 Task: Research Airbnb accommodation in Kasongo, Democratic Republic of the Congo from 12th December, 2023 to 16th December, 2023 for 8 adults.8 bedrooms having 8 beds and 8 bathrooms. Property type can be house. Amenities needed are: wifi, TV, free parkinig on premises, gym, breakfast.Look for 3 properties as per requirement.
Action: Mouse pressed left at (496, 141)
Screenshot: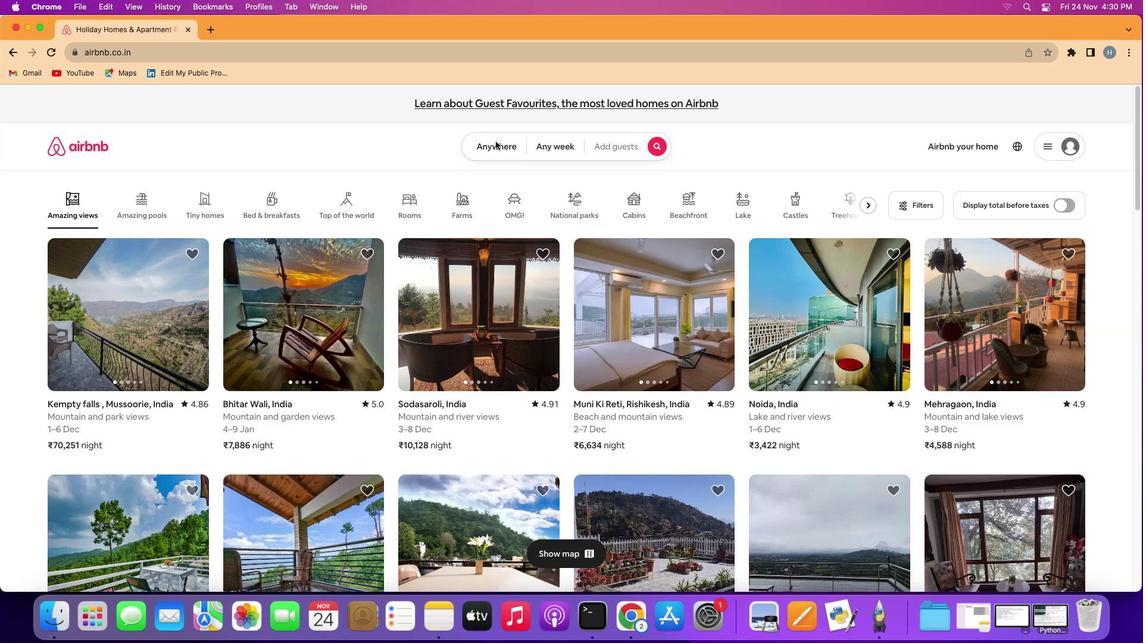 
Action: Mouse pressed left at (496, 141)
Screenshot: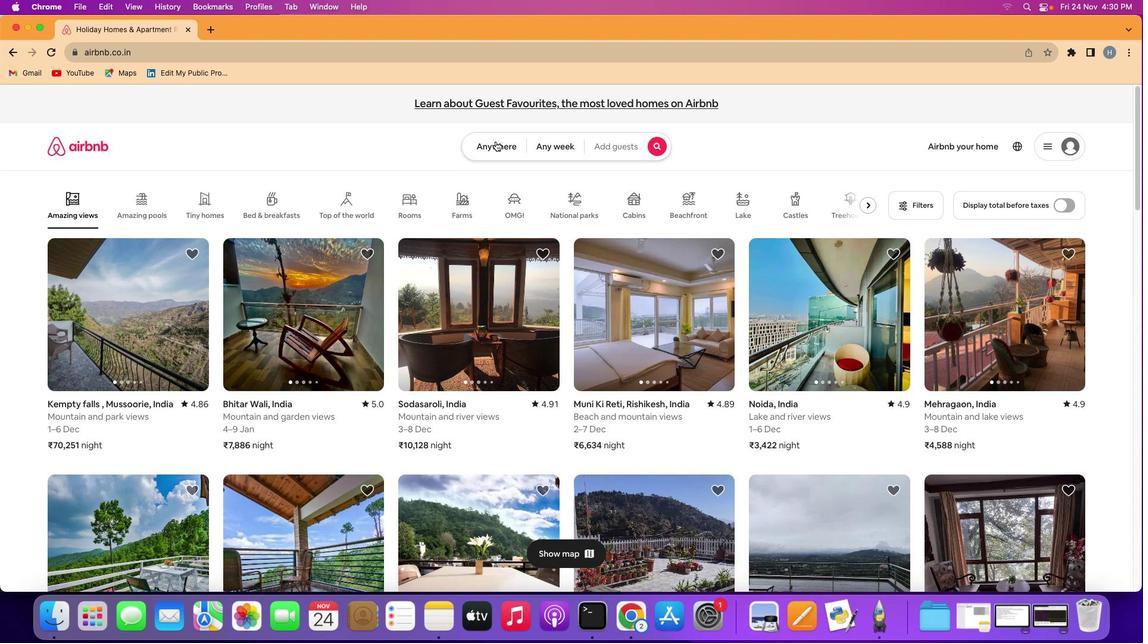 
Action: Mouse moved to (432, 197)
Screenshot: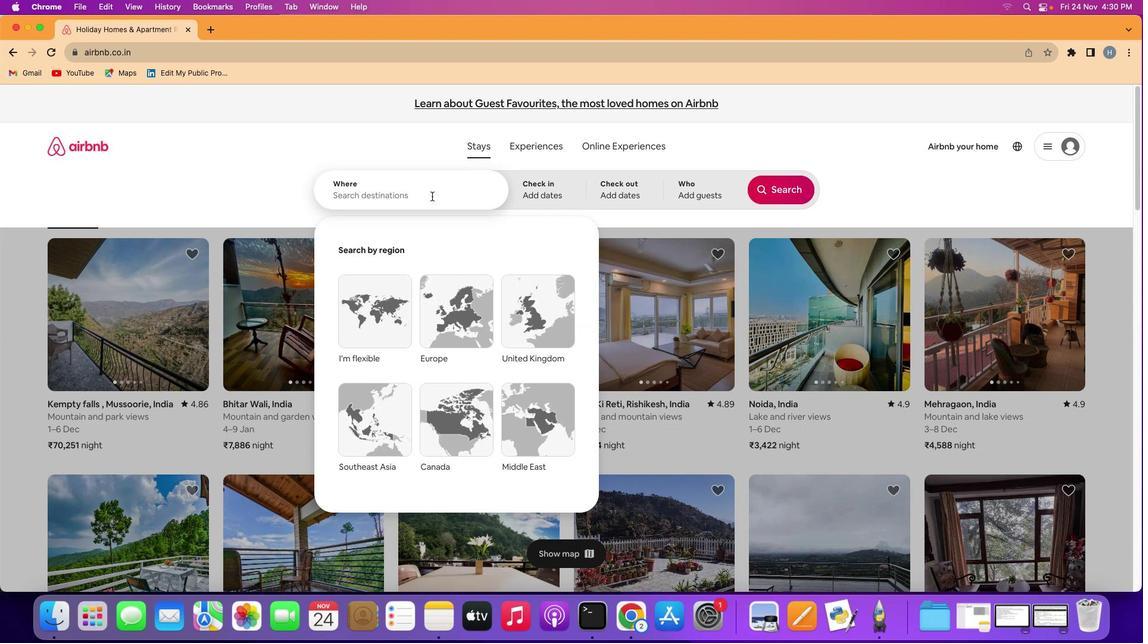 
Action: Mouse pressed left at (432, 197)
Screenshot: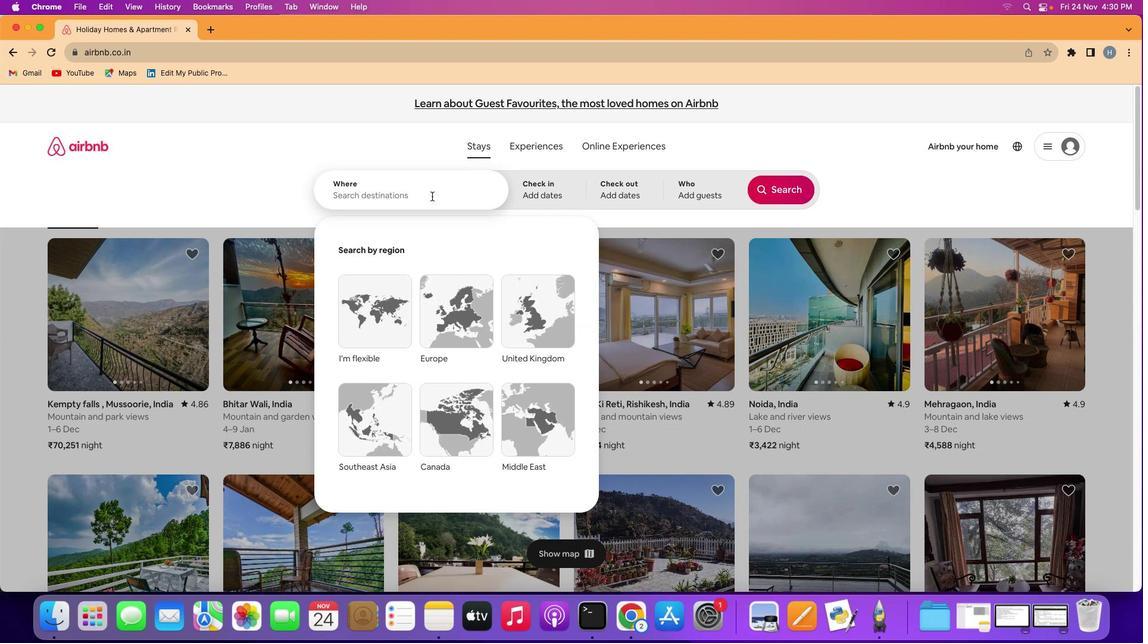 
Action: Mouse moved to (433, 196)
Screenshot: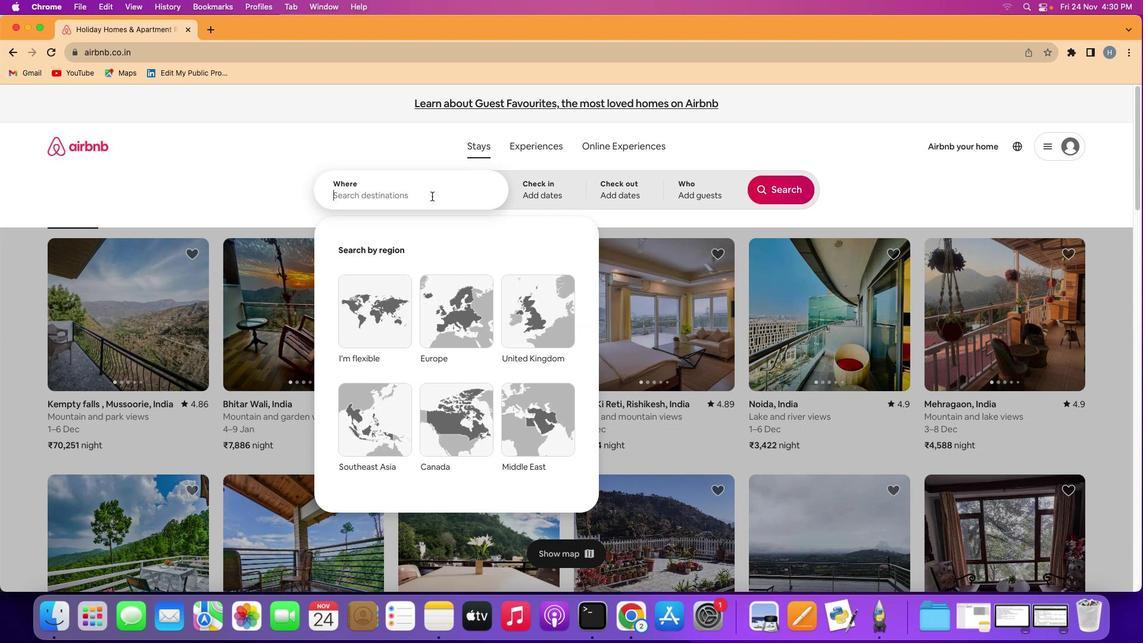 
Action: Key pressed Key.shift'K''a''s''o''n''g''o'','Key.spaceKey.shift'd''e''m''o''c''r''a''t''i''c'Key.spaceKey.shift'R''e''p''u''b''l''i''c'Key.space'o''f'Key.space't''h''e'Key.spaceKey.shift'c''o''n''g''o'
Screenshot: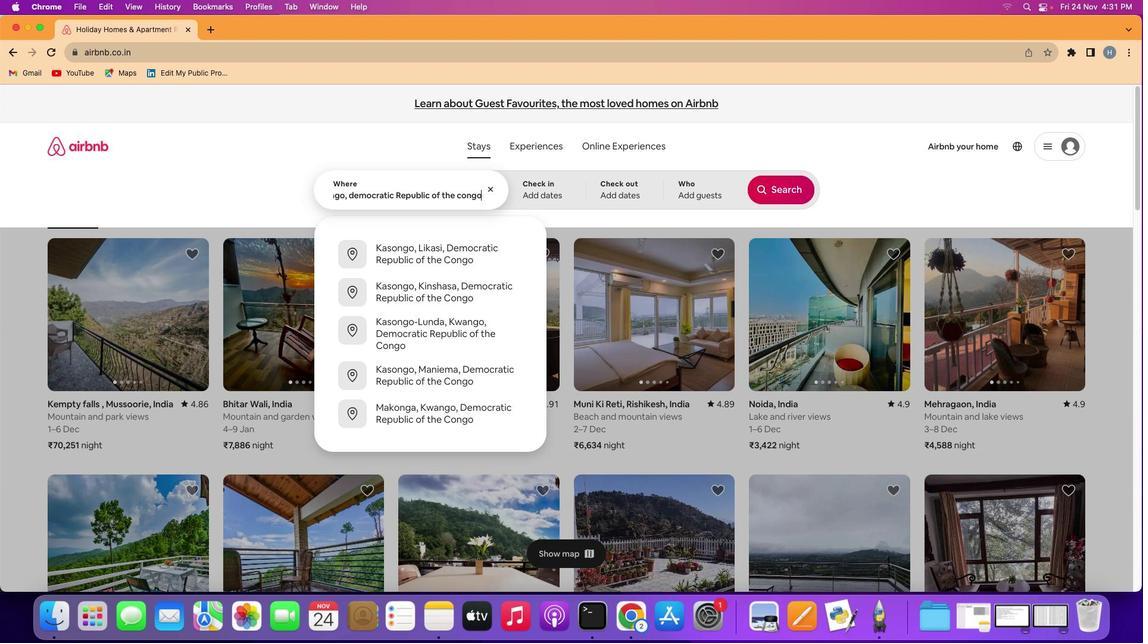 
Action: Mouse moved to (573, 179)
Screenshot: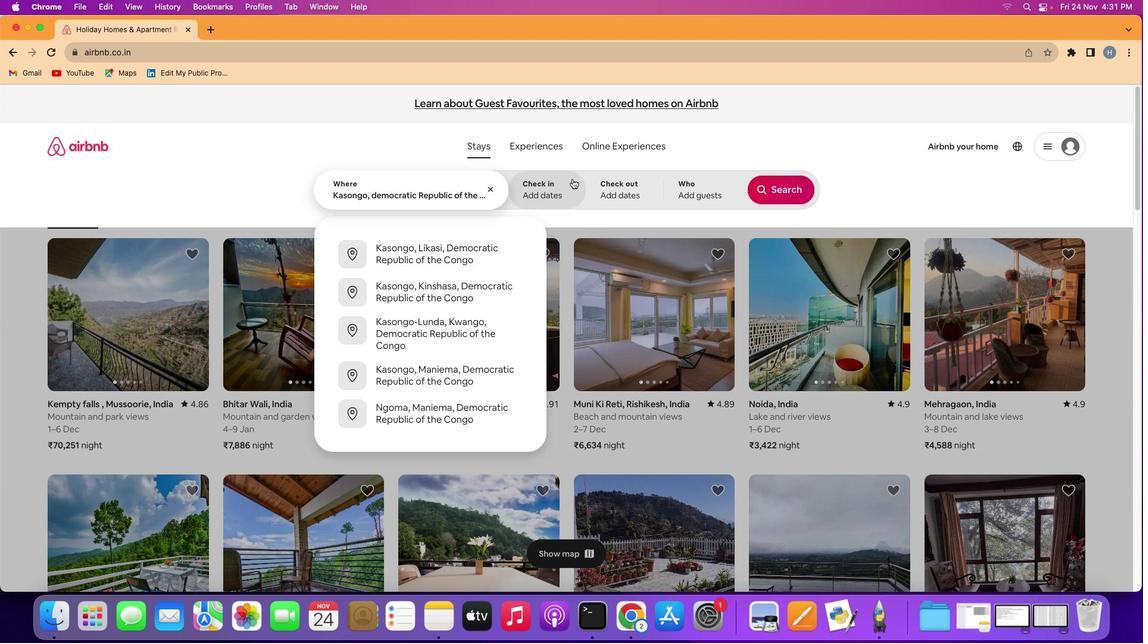 
Action: Mouse pressed left at (573, 179)
Screenshot: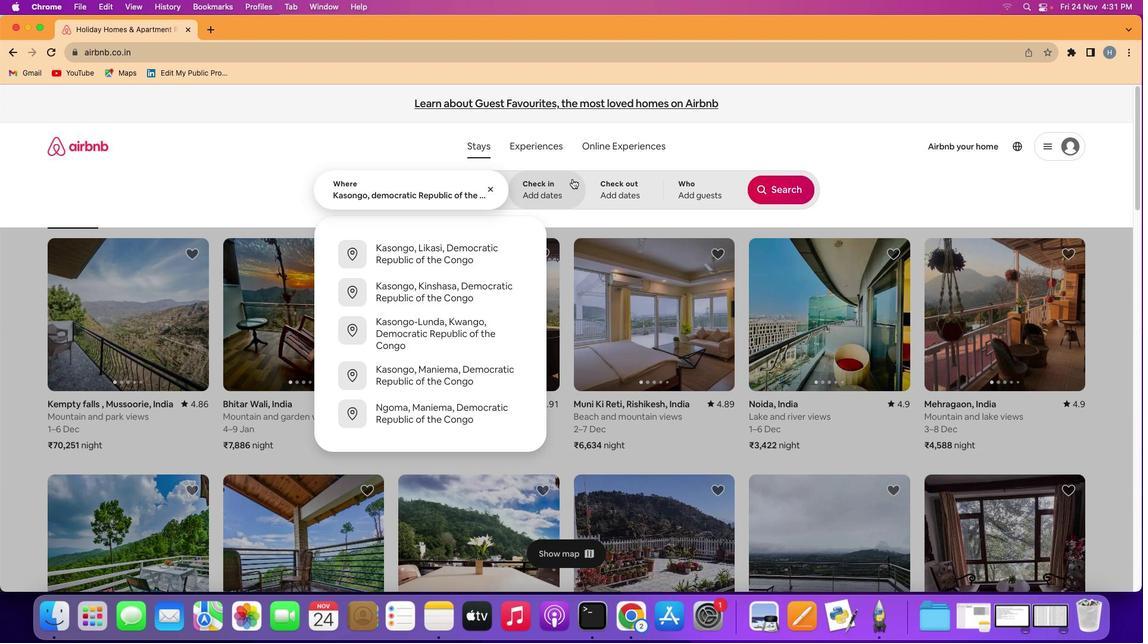 
Action: Mouse moved to (651, 397)
Screenshot: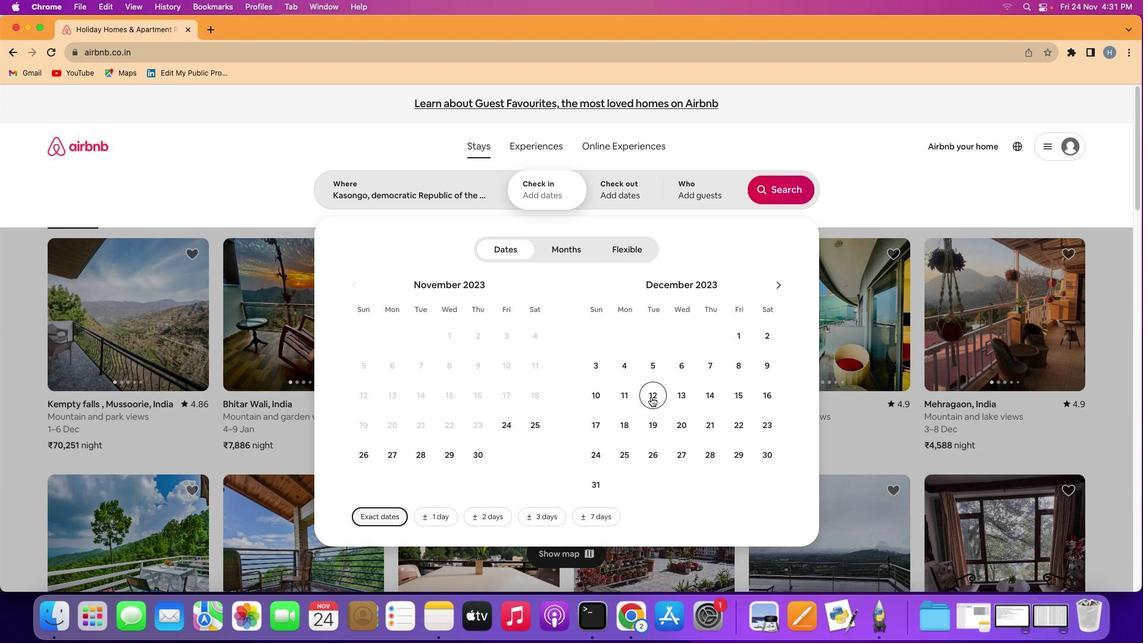 
Action: Mouse pressed left at (651, 397)
Screenshot: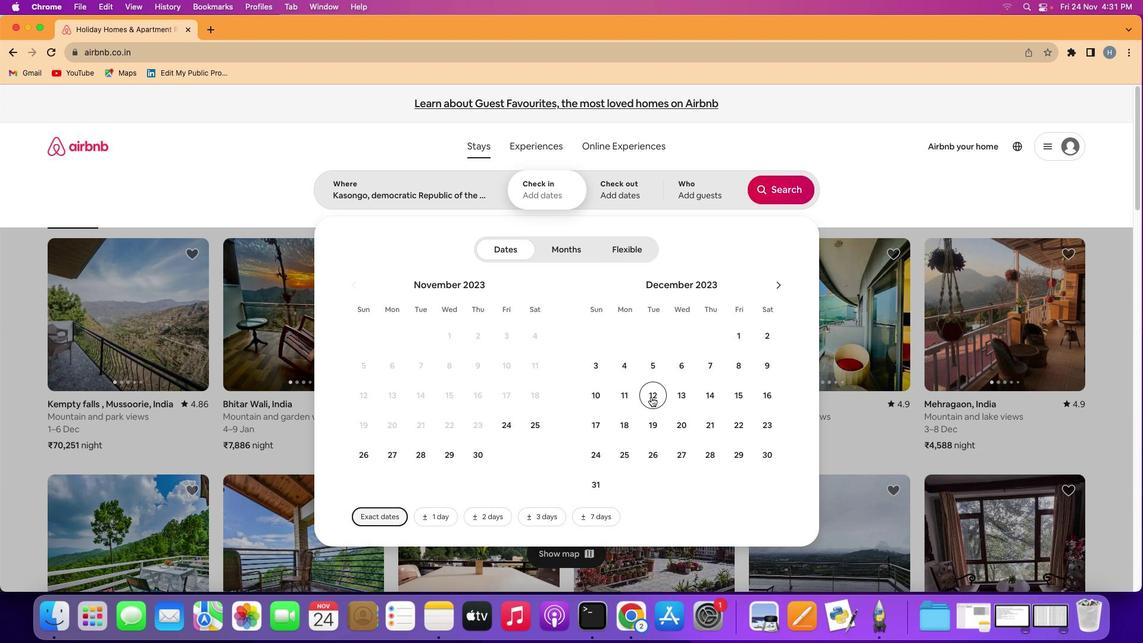 
Action: Mouse moved to (762, 389)
Screenshot: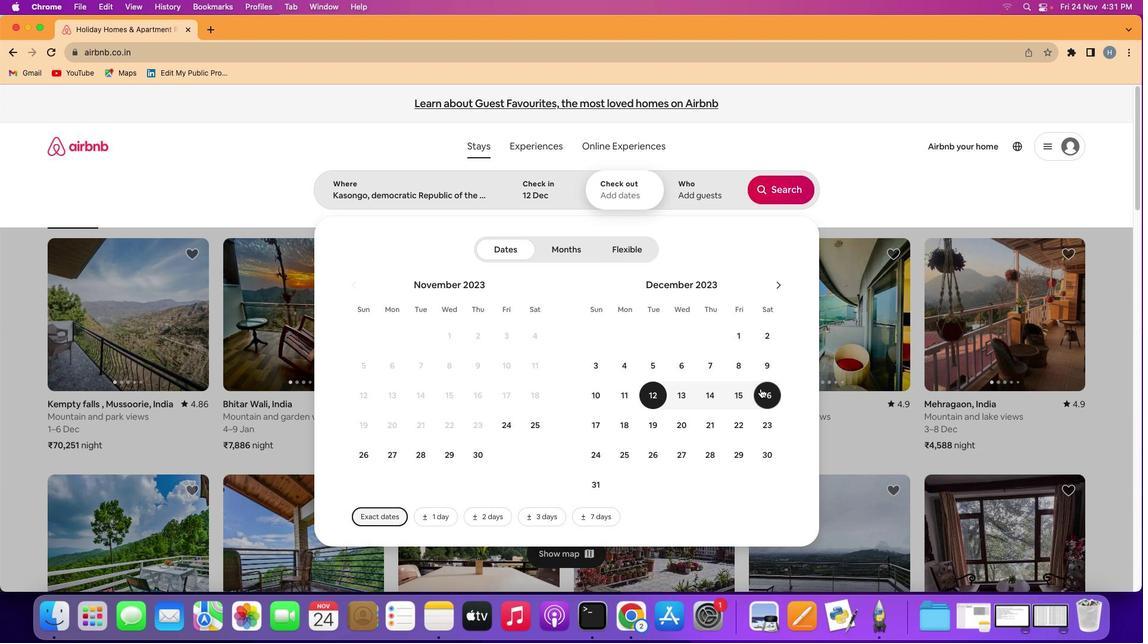 
Action: Mouse pressed left at (762, 389)
Screenshot: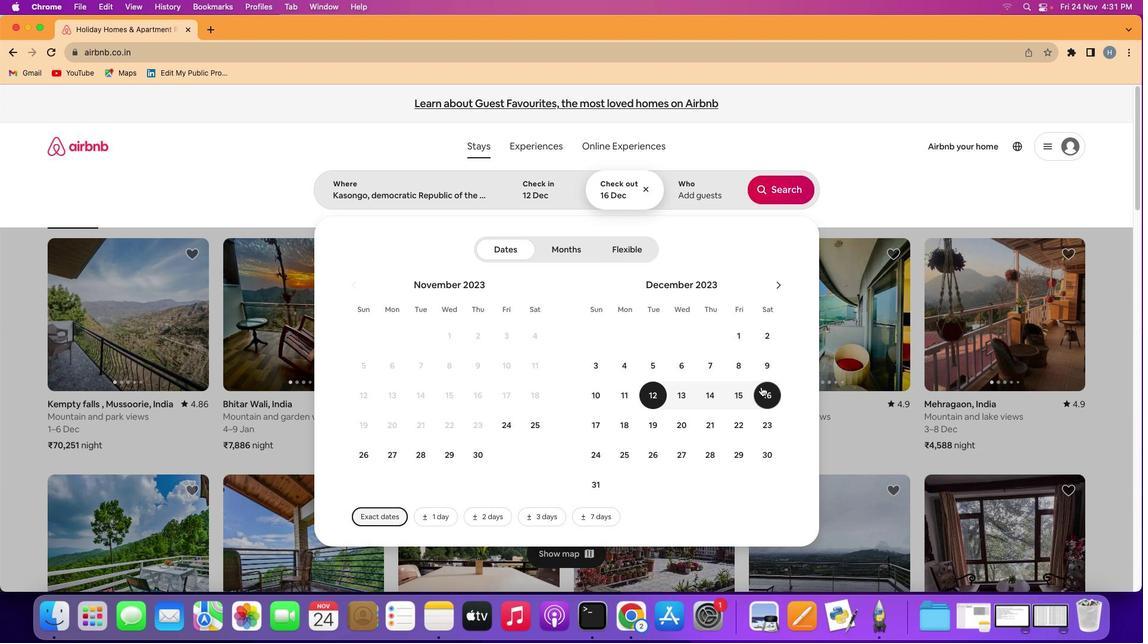 
Action: Mouse moved to (728, 188)
Screenshot: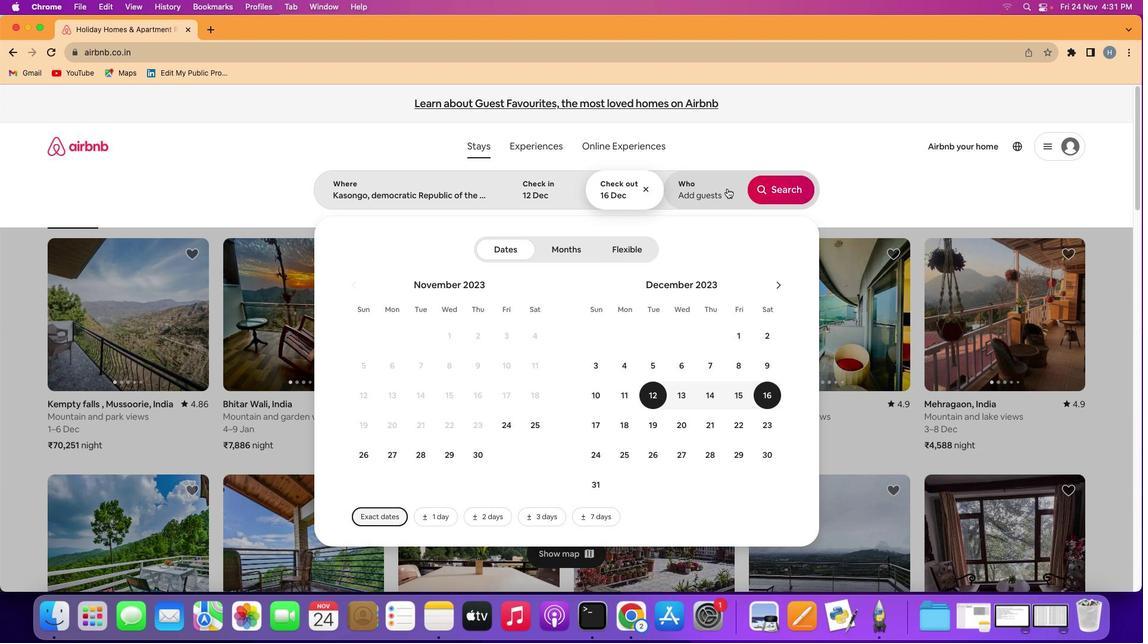 
Action: Mouse pressed left at (728, 188)
Screenshot: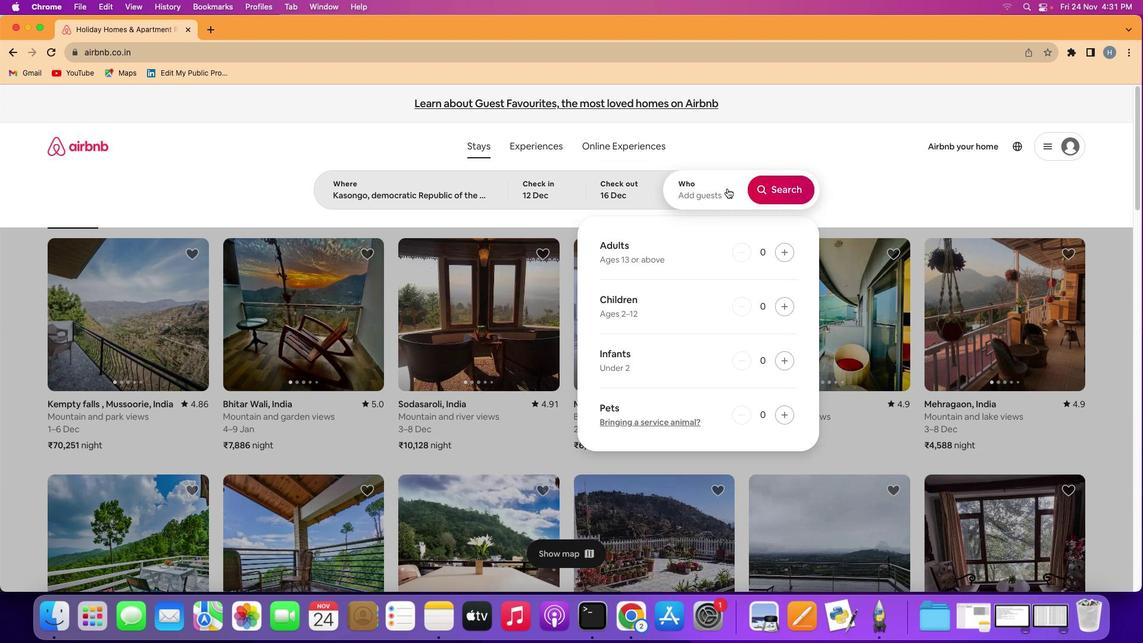 
Action: Mouse moved to (784, 247)
Screenshot: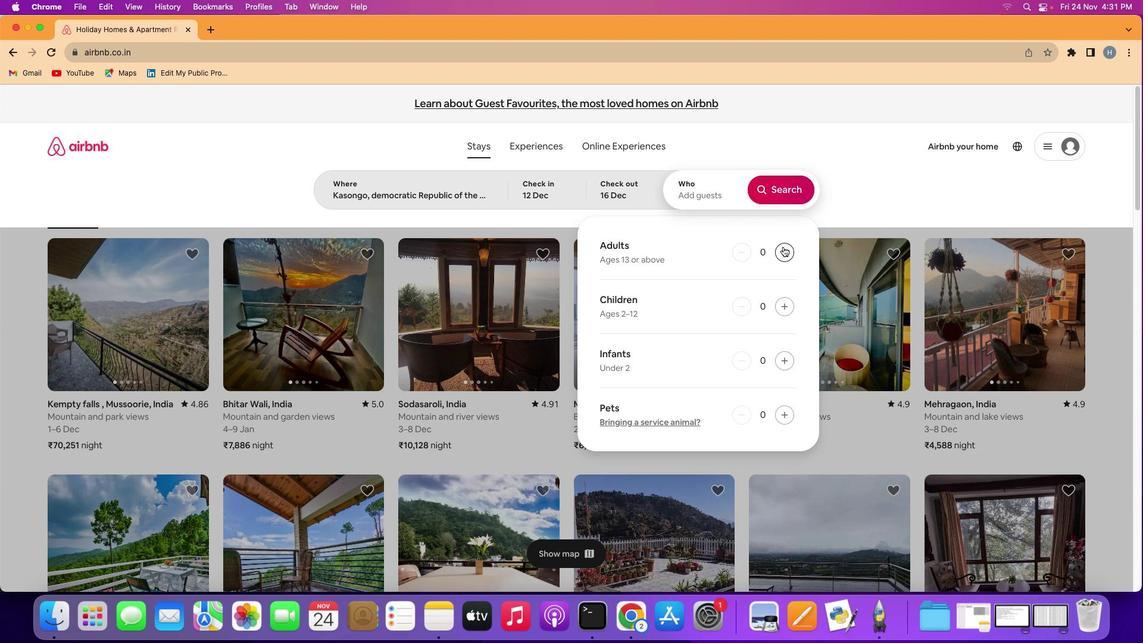 
Action: Mouse pressed left at (784, 247)
Screenshot: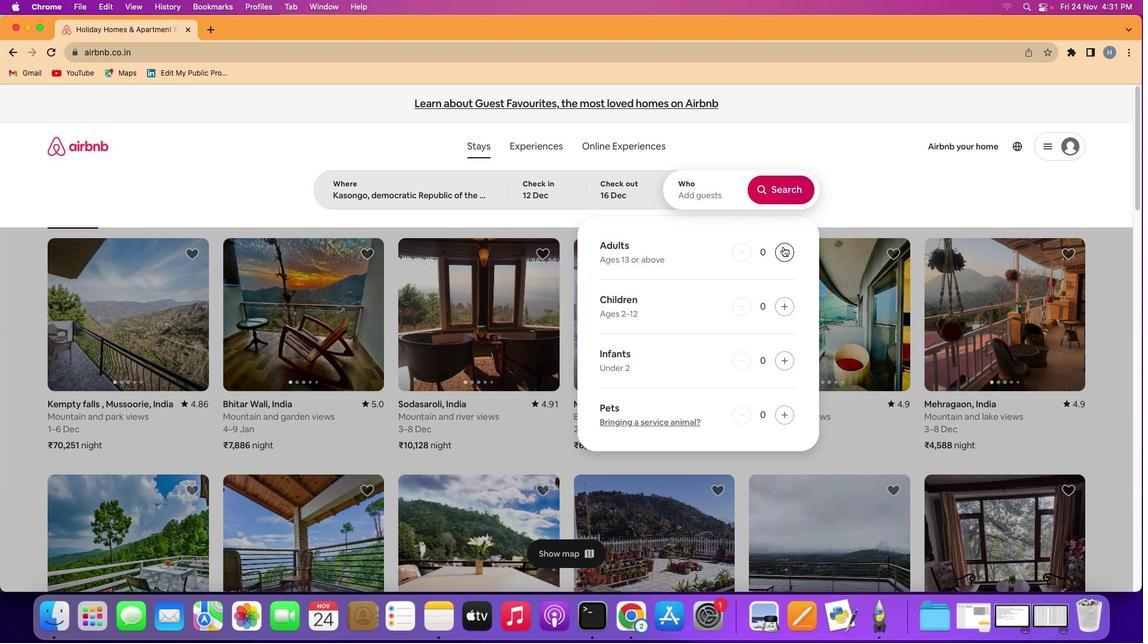 
Action: Mouse pressed left at (784, 247)
Screenshot: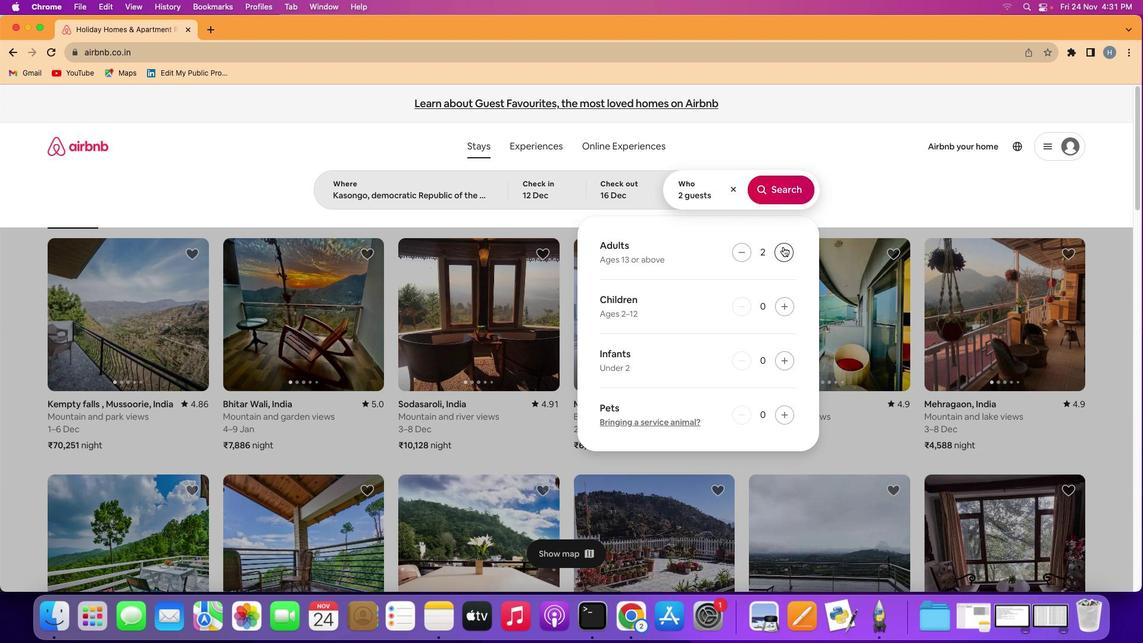 
Action: Mouse pressed left at (784, 247)
Screenshot: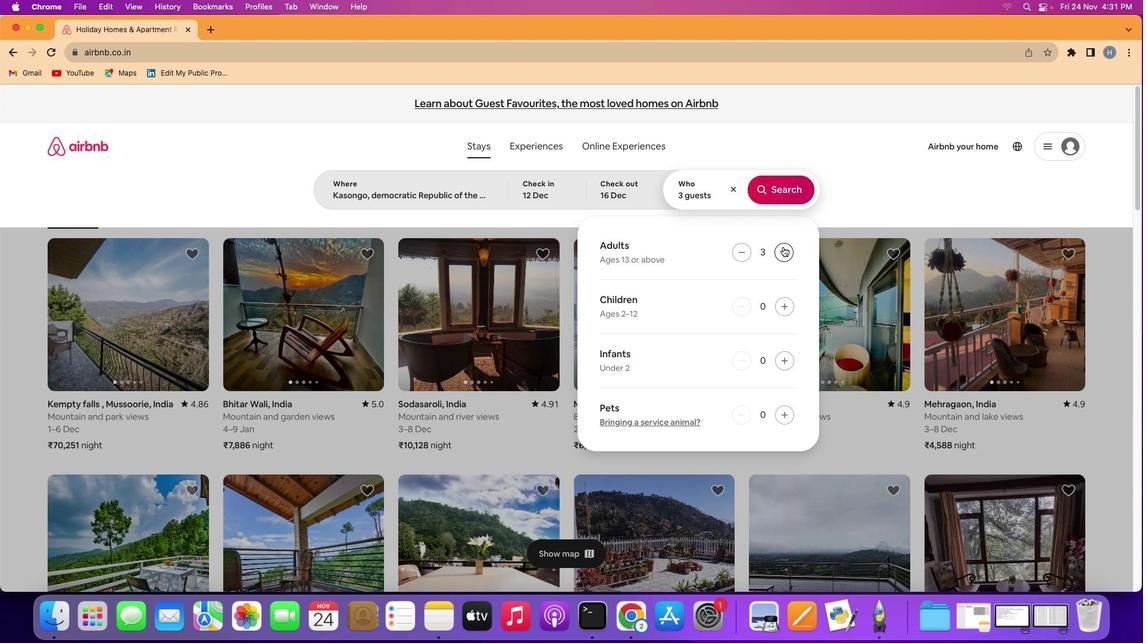 
Action: Mouse pressed left at (784, 247)
Screenshot: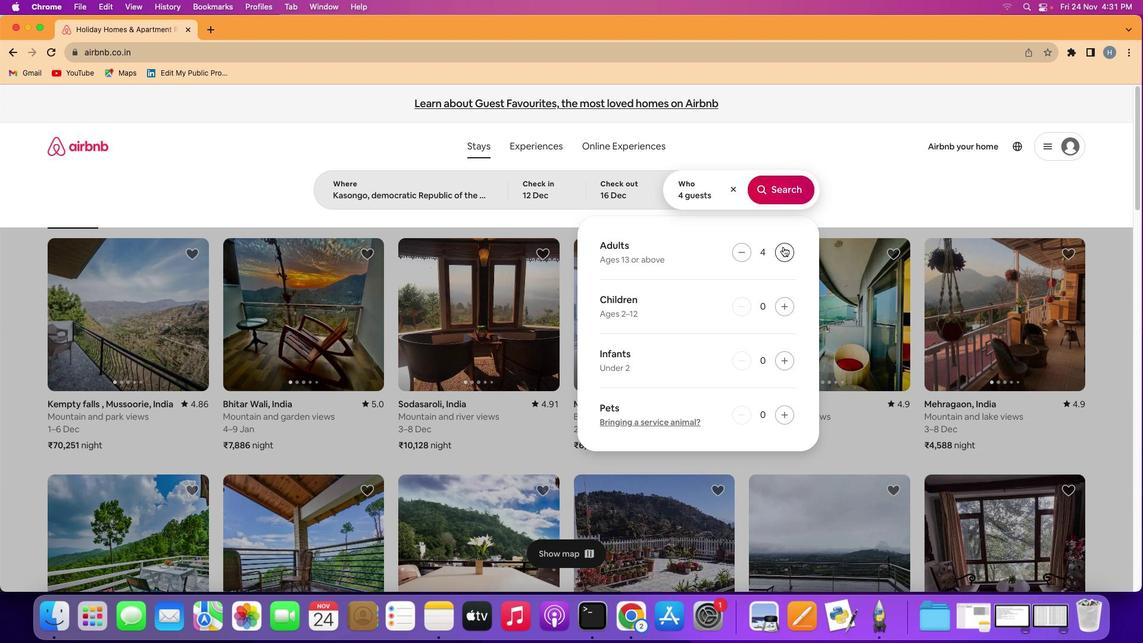 
Action: Mouse pressed left at (784, 247)
Screenshot: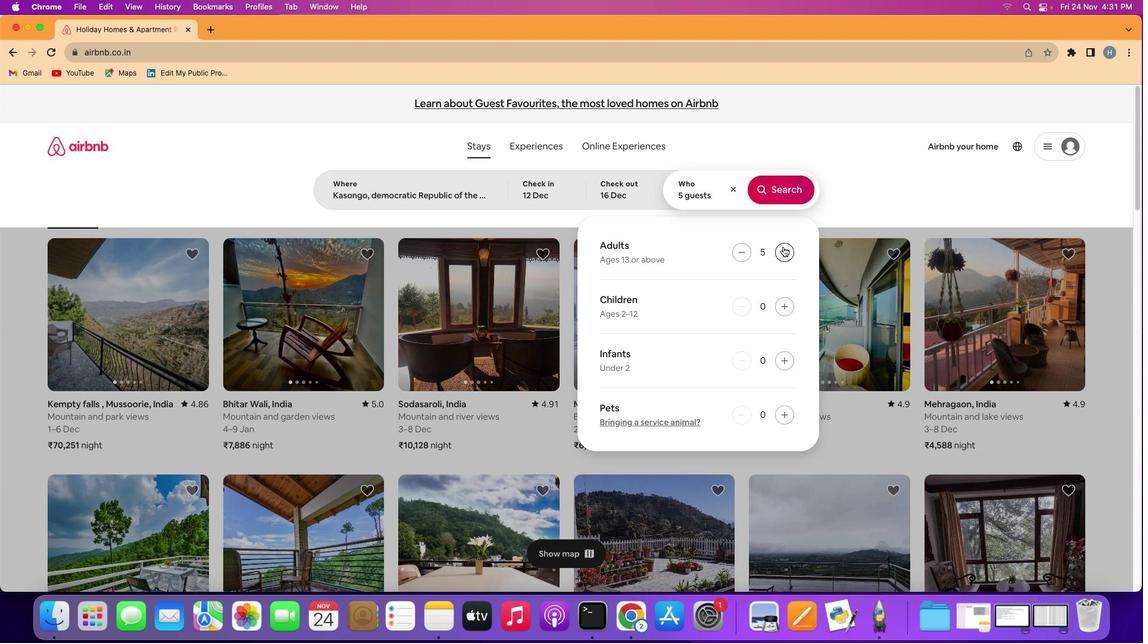 
Action: Mouse pressed left at (784, 247)
Screenshot: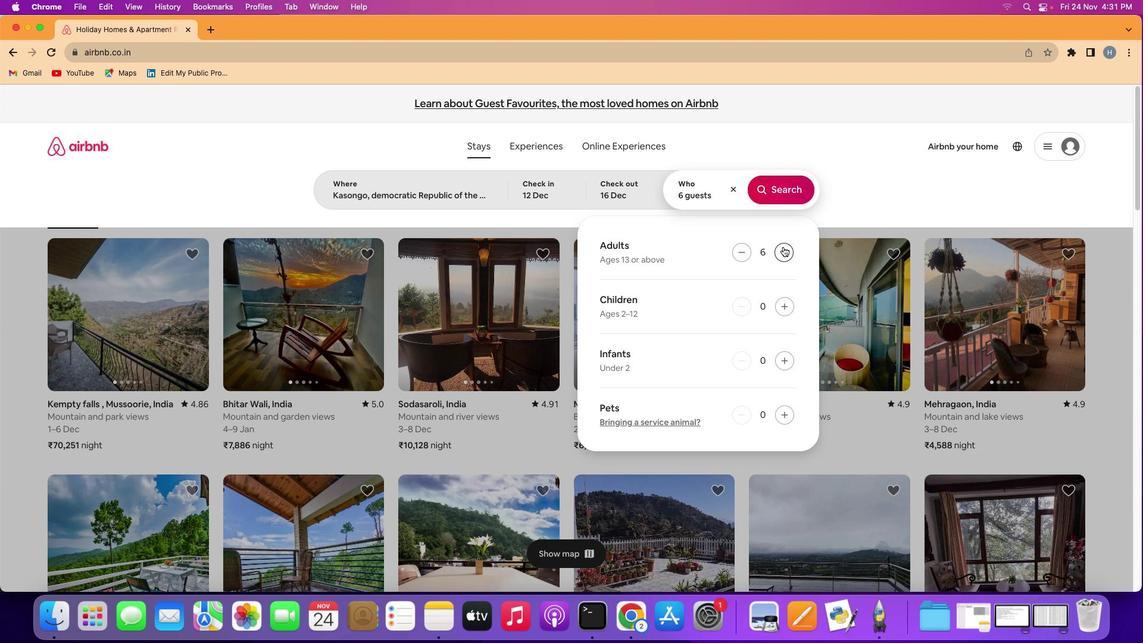 
Action: Mouse pressed left at (784, 247)
Screenshot: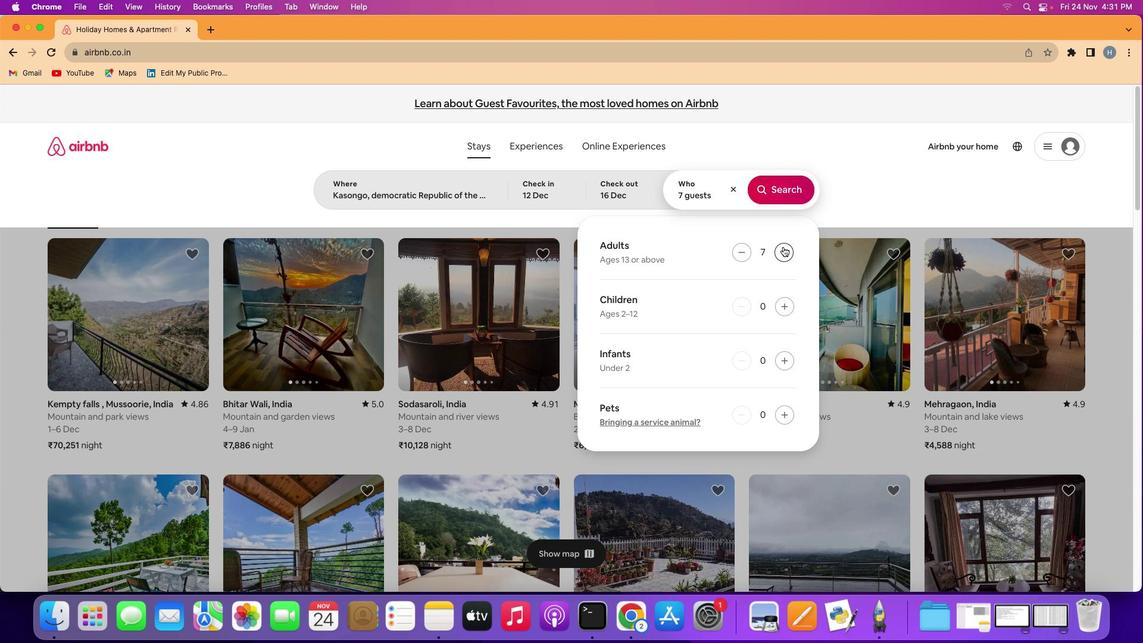 
Action: Mouse pressed left at (784, 247)
Screenshot: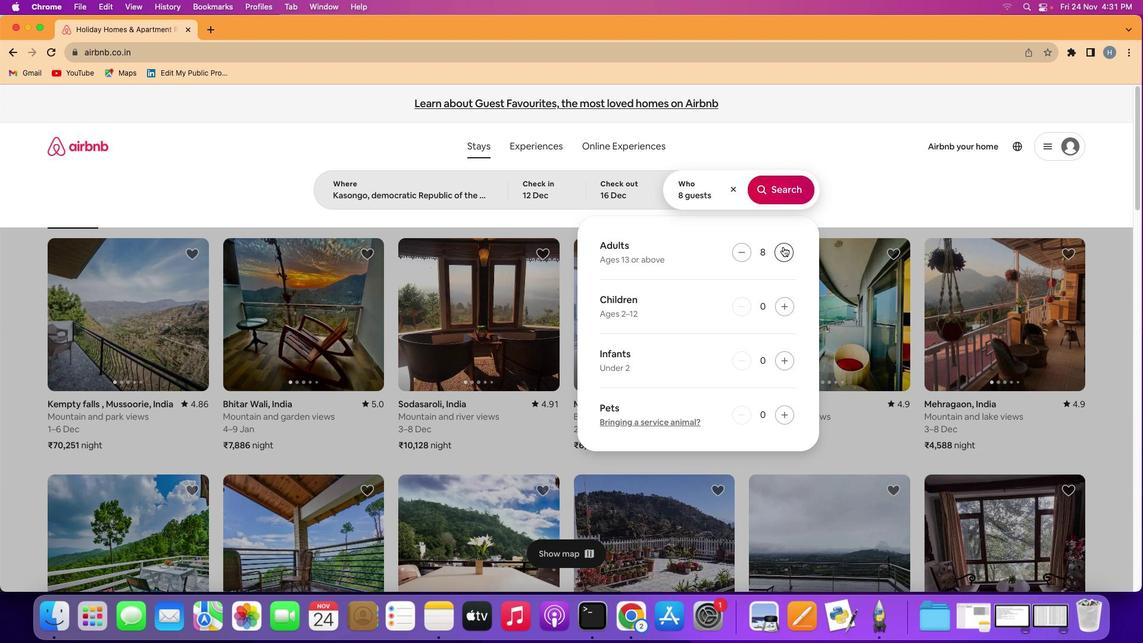 
Action: Mouse moved to (785, 186)
Screenshot: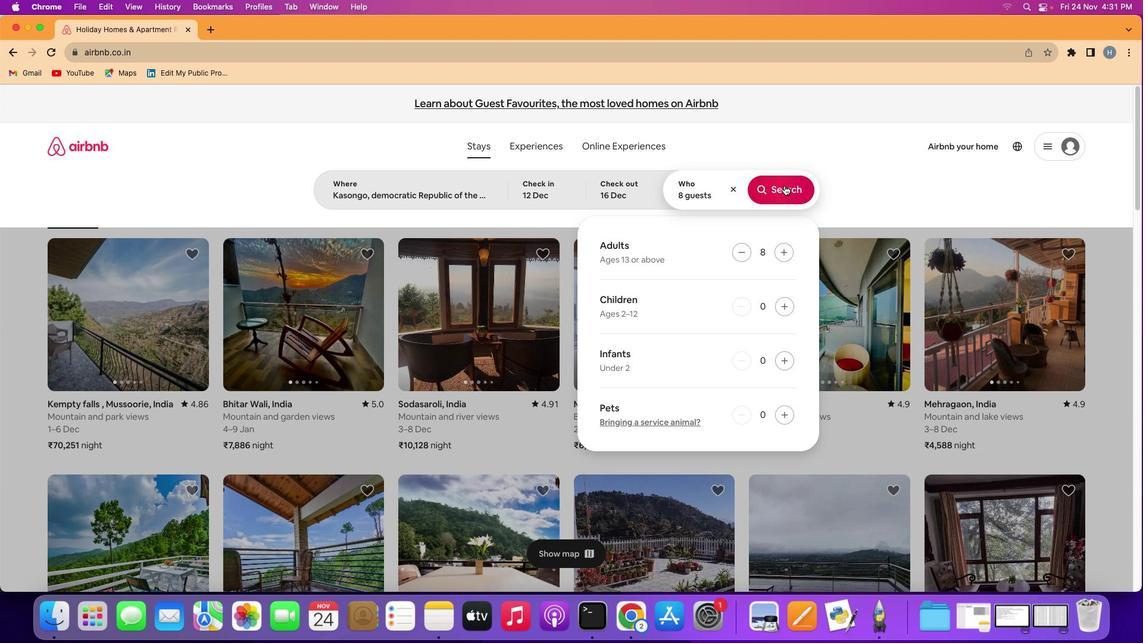 
Action: Mouse pressed left at (785, 186)
Screenshot: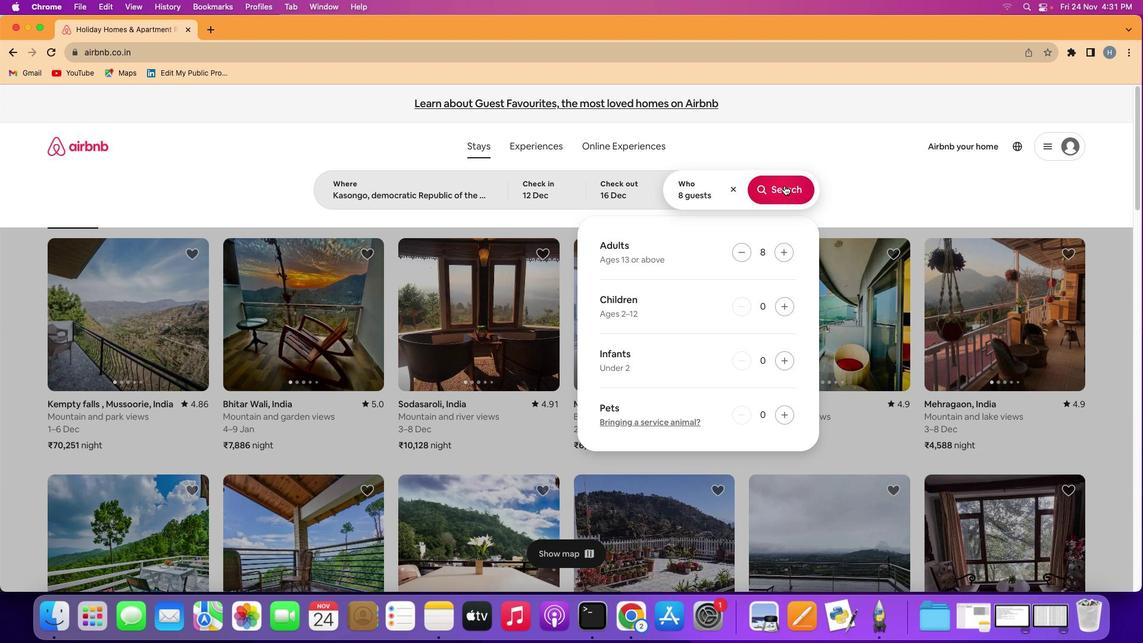 
Action: Mouse moved to (940, 159)
Screenshot: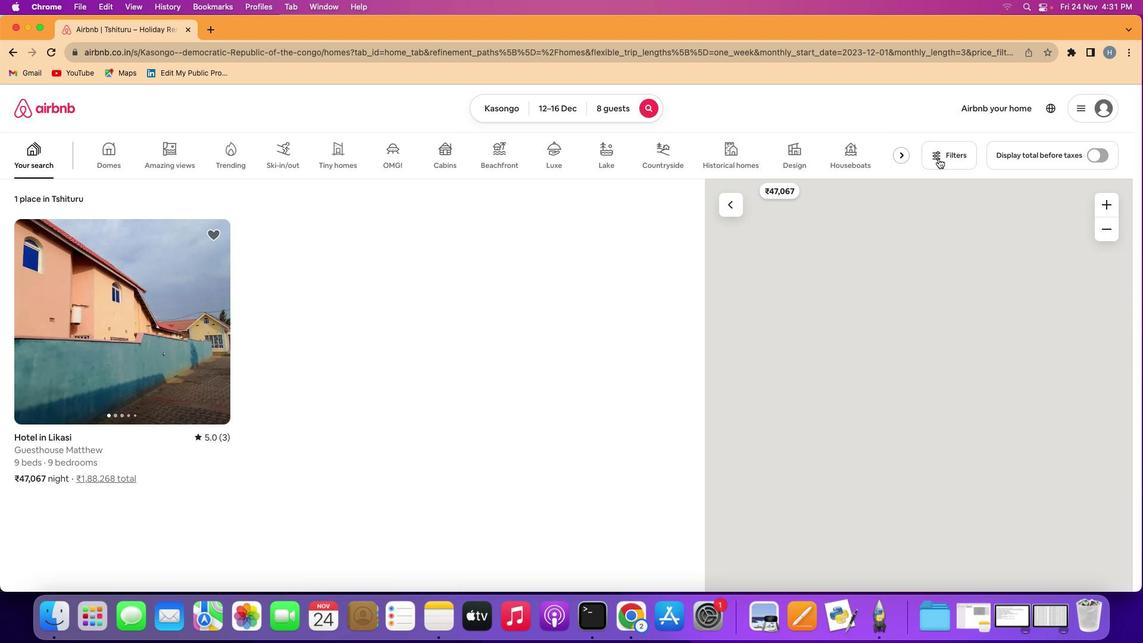 
Action: Mouse pressed left at (940, 159)
Screenshot: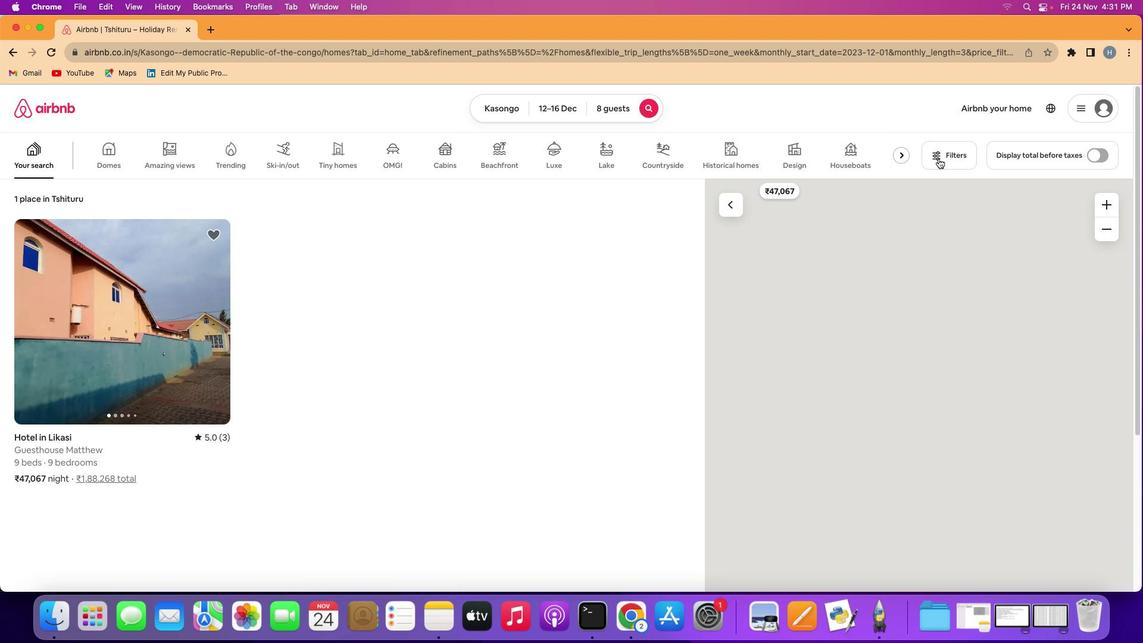 
Action: Mouse moved to (652, 383)
Screenshot: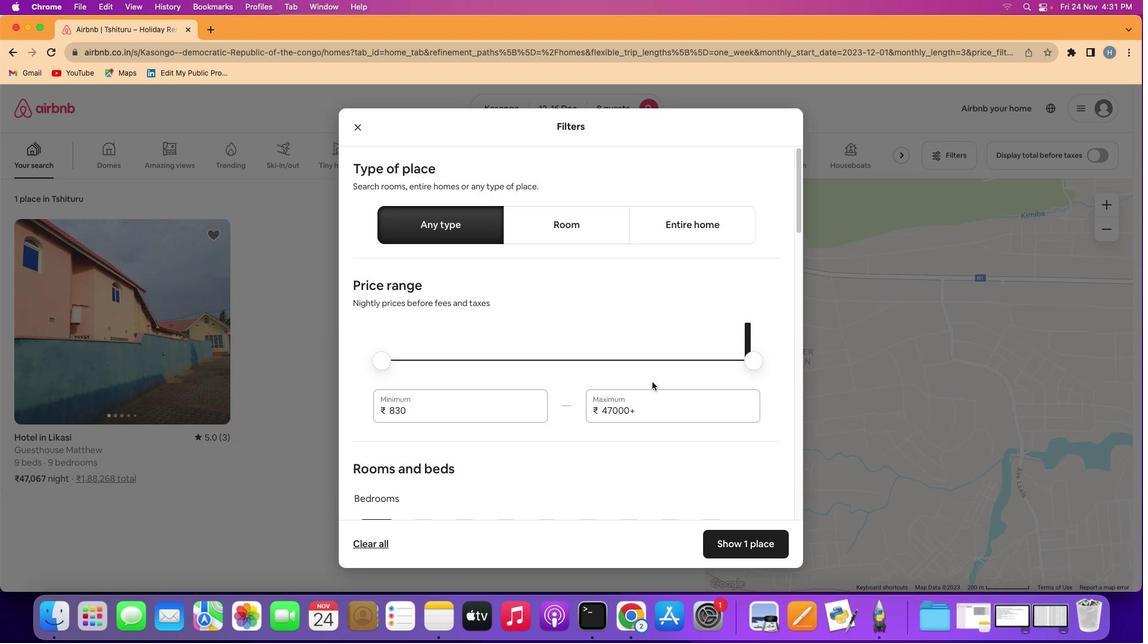 
Action: Mouse scrolled (652, 383) with delta (0, 0)
Screenshot: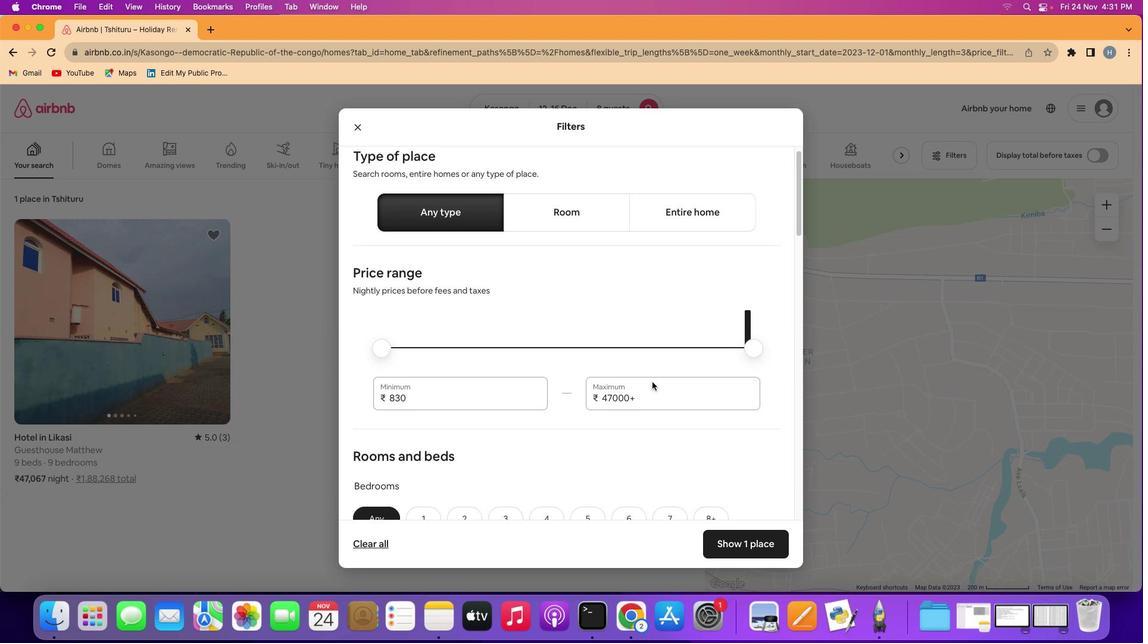 
Action: Mouse scrolled (652, 383) with delta (0, 2)
Screenshot: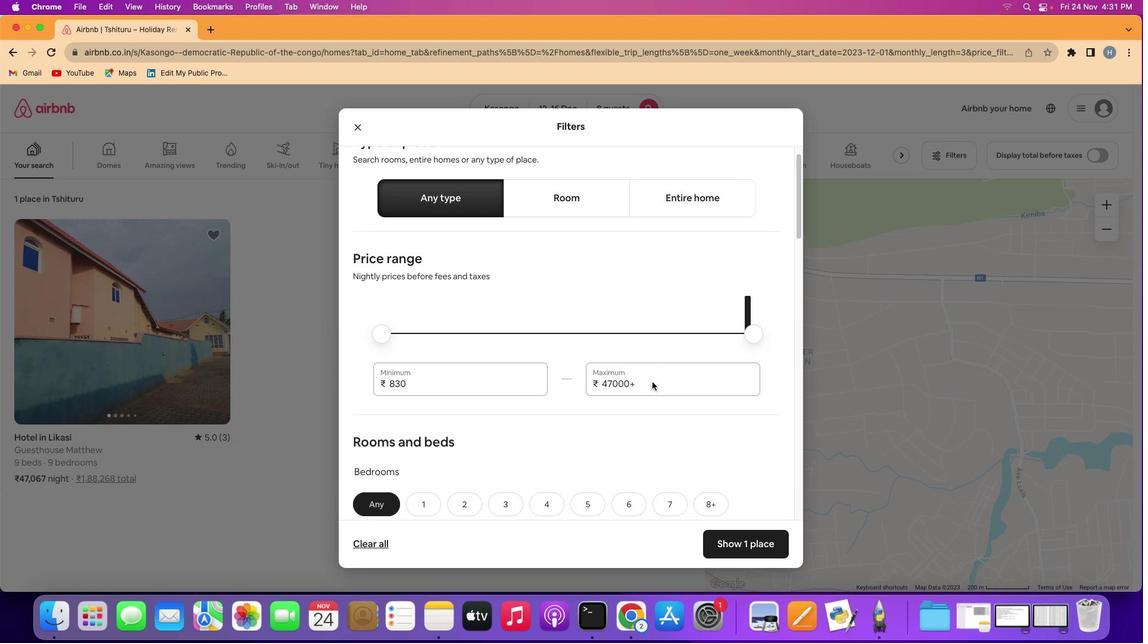 
Action: Mouse scrolled (652, 383) with delta (0, 0)
Screenshot: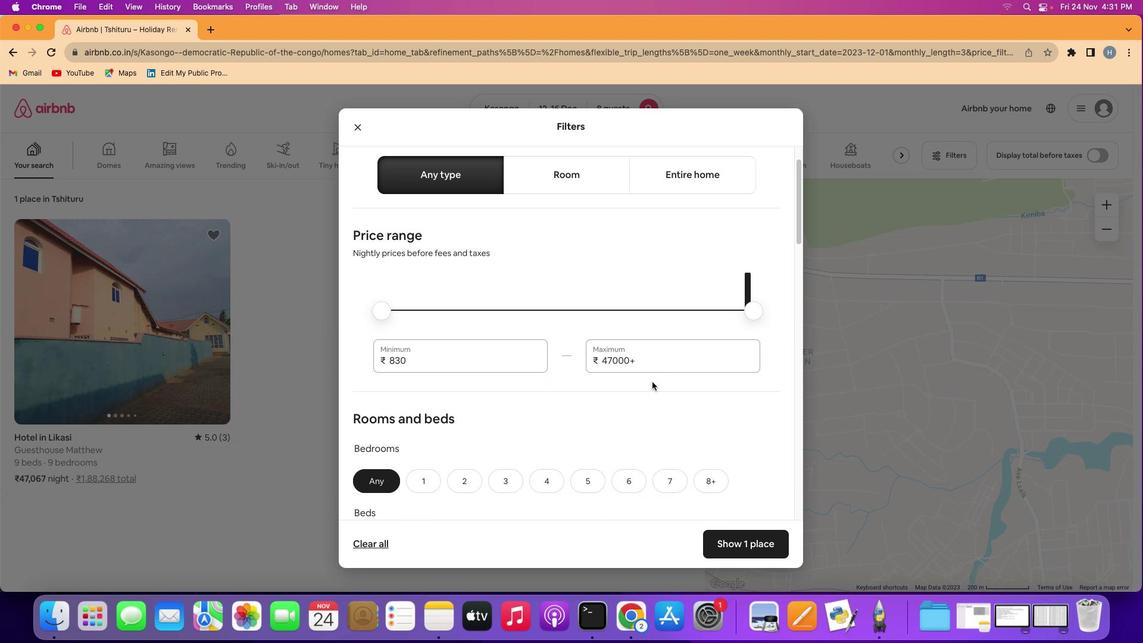 
Action: Mouse scrolled (652, 383) with delta (0, 0)
Screenshot: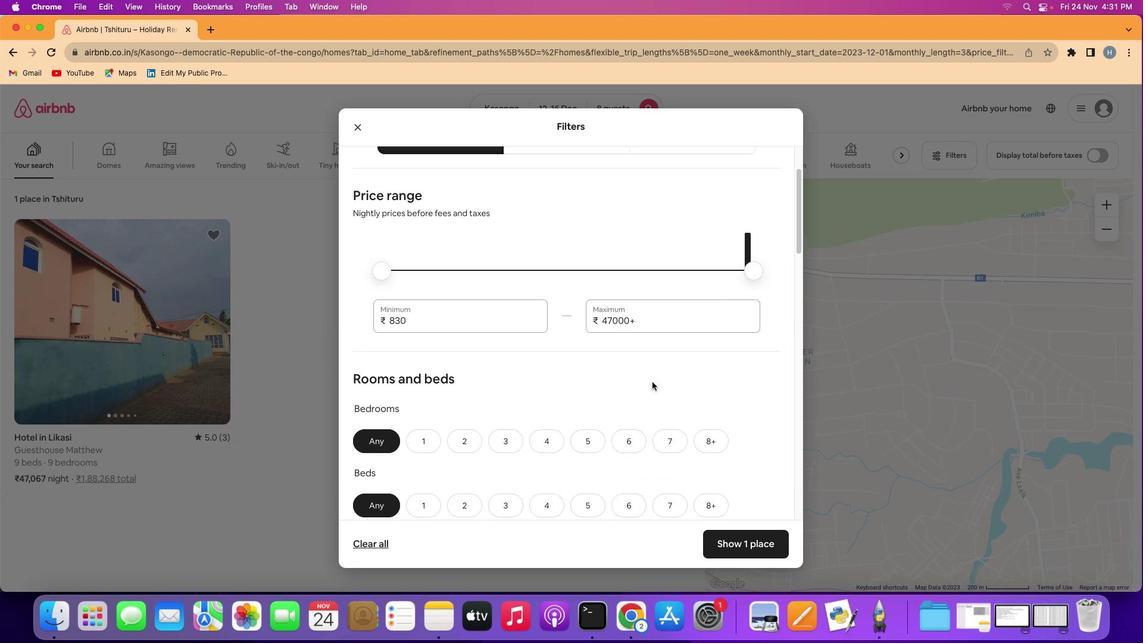 
Action: Mouse scrolled (652, 383) with delta (0, 0)
Screenshot: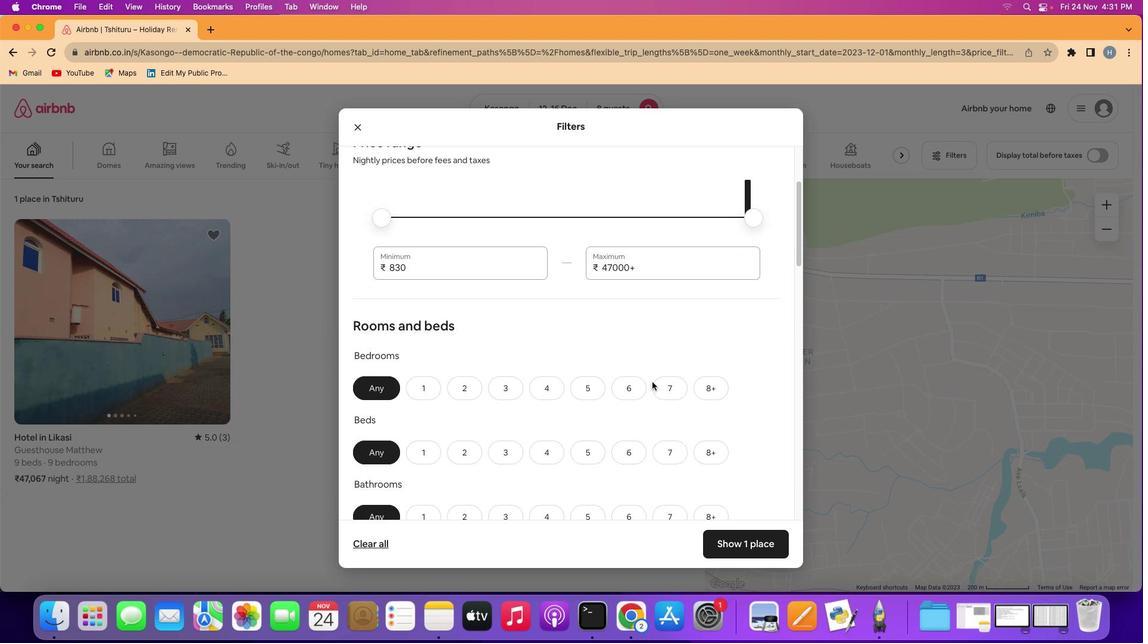 
Action: Mouse scrolled (652, 383) with delta (0, 0)
Screenshot: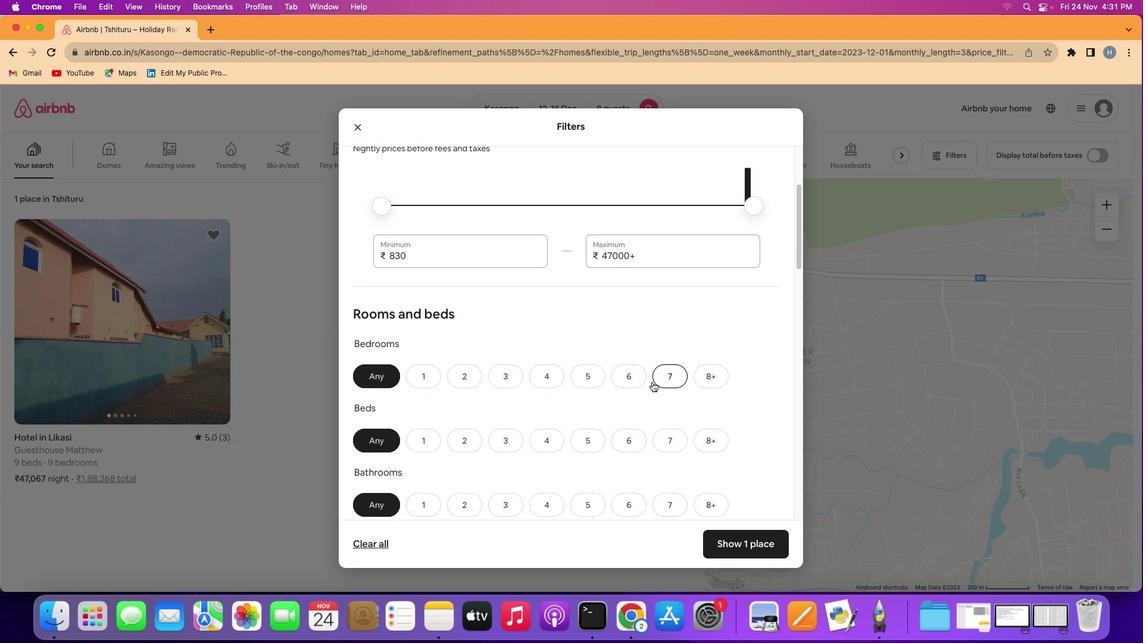 
Action: Mouse scrolled (652, 383) with delta (0, 0)
Screenshot: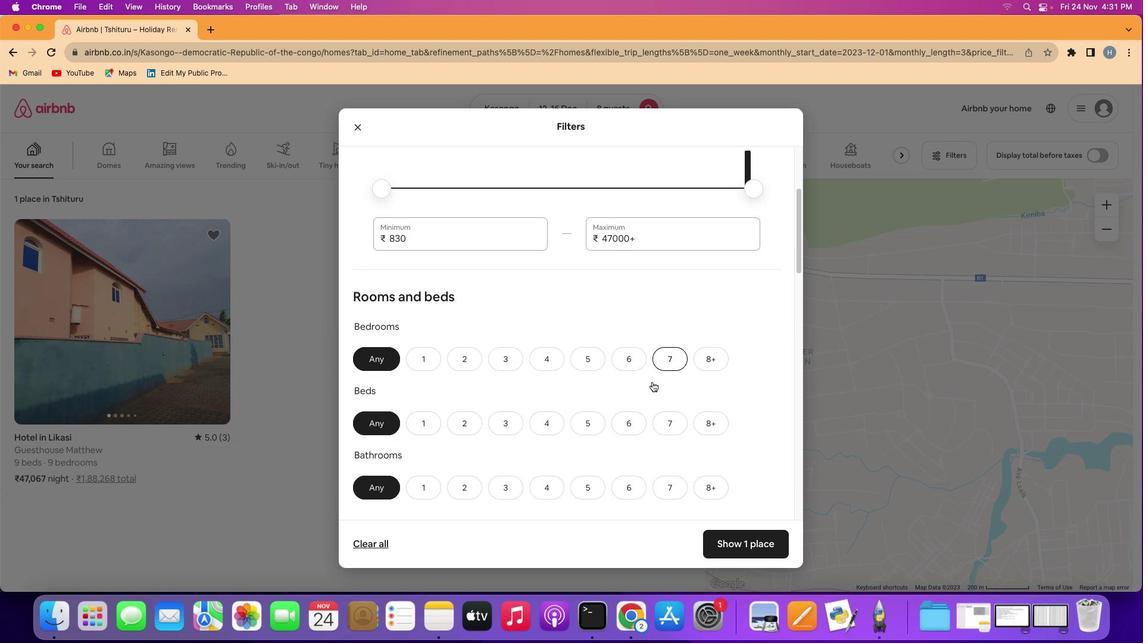 
Action: Mouse scrolled (652, 383) with delta (0, 0)
Screenshot: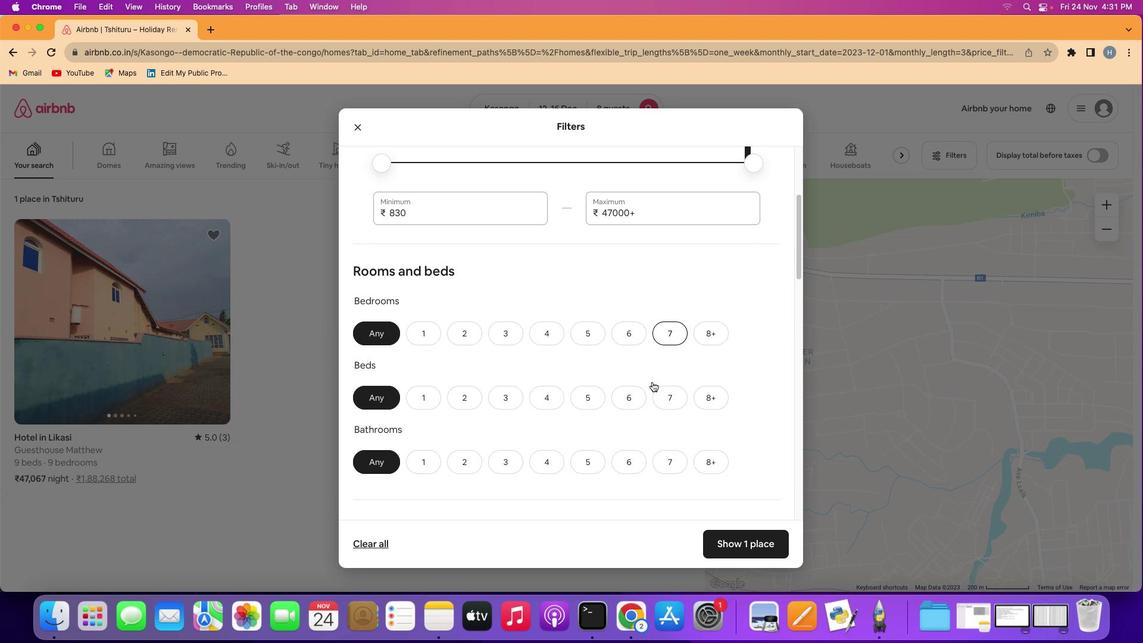 
Action: Mouse scrolled (652, 383) with delta (0, 0)
Screenshot: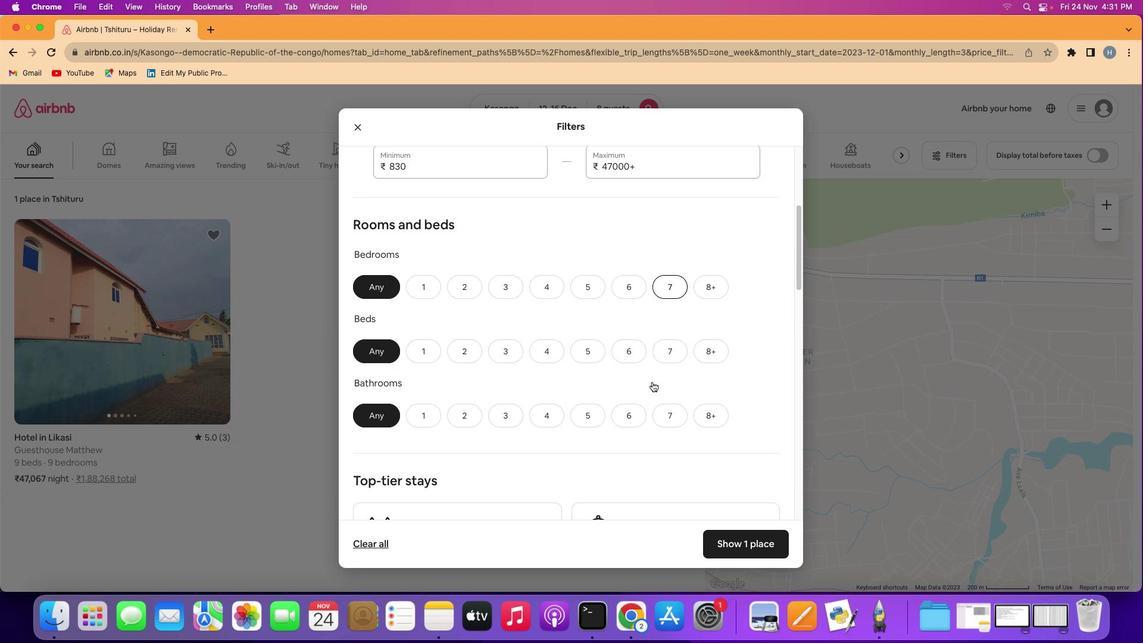 
Action: Mouse moved to (715, 277)
Screenshot: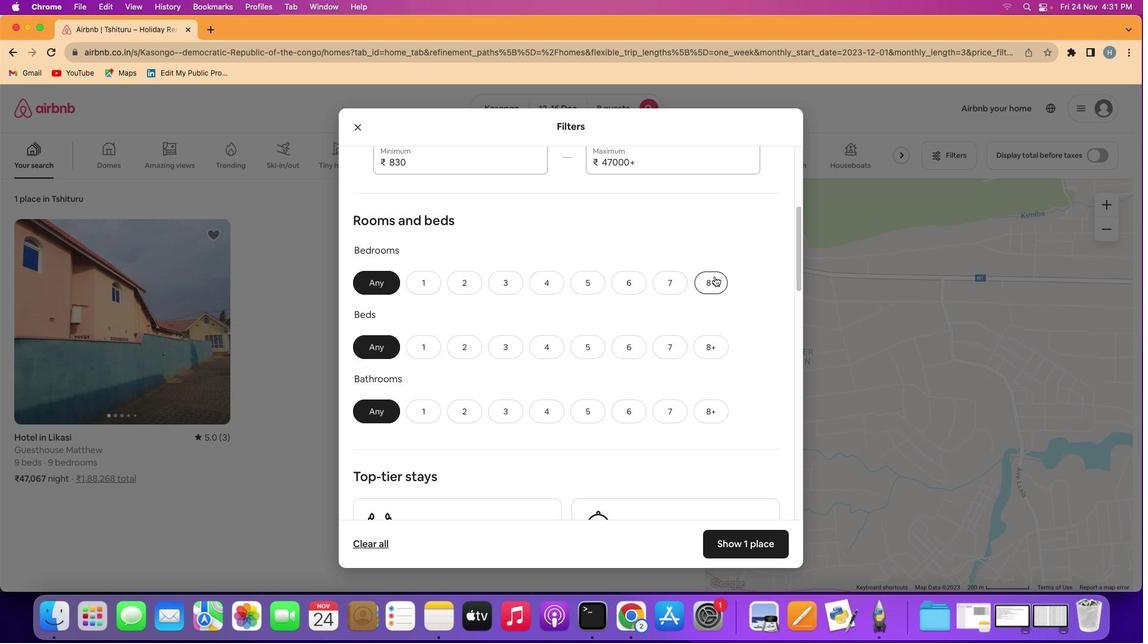 
Action: Mouse pressed left at (715, 277)
Screenshot: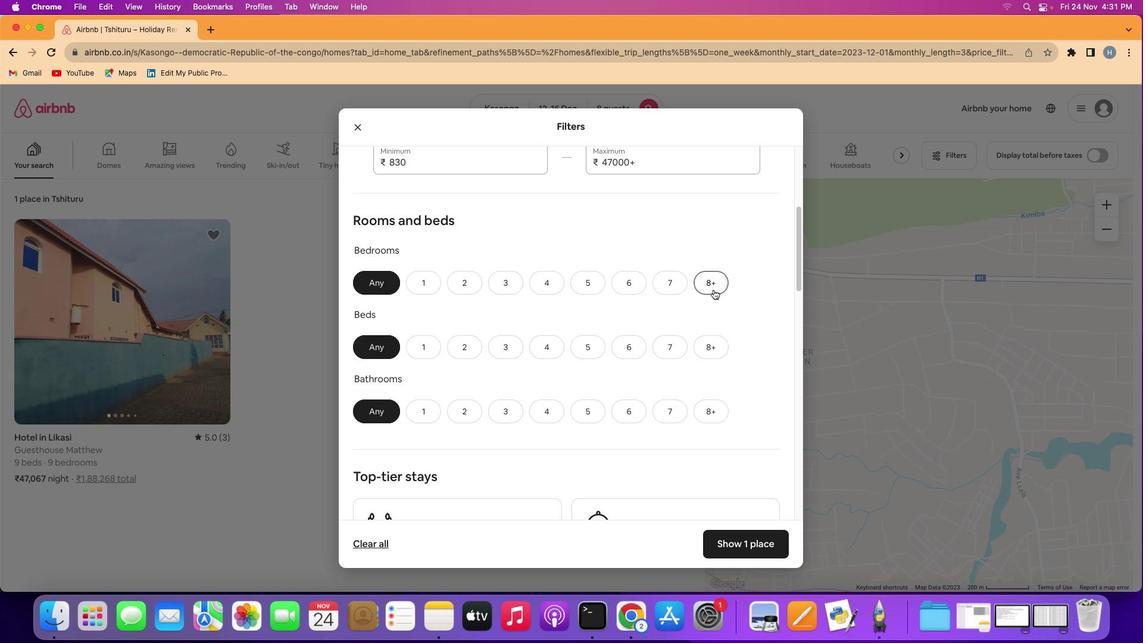 
Action: Mouse moved to (707, 352)
Screenshot: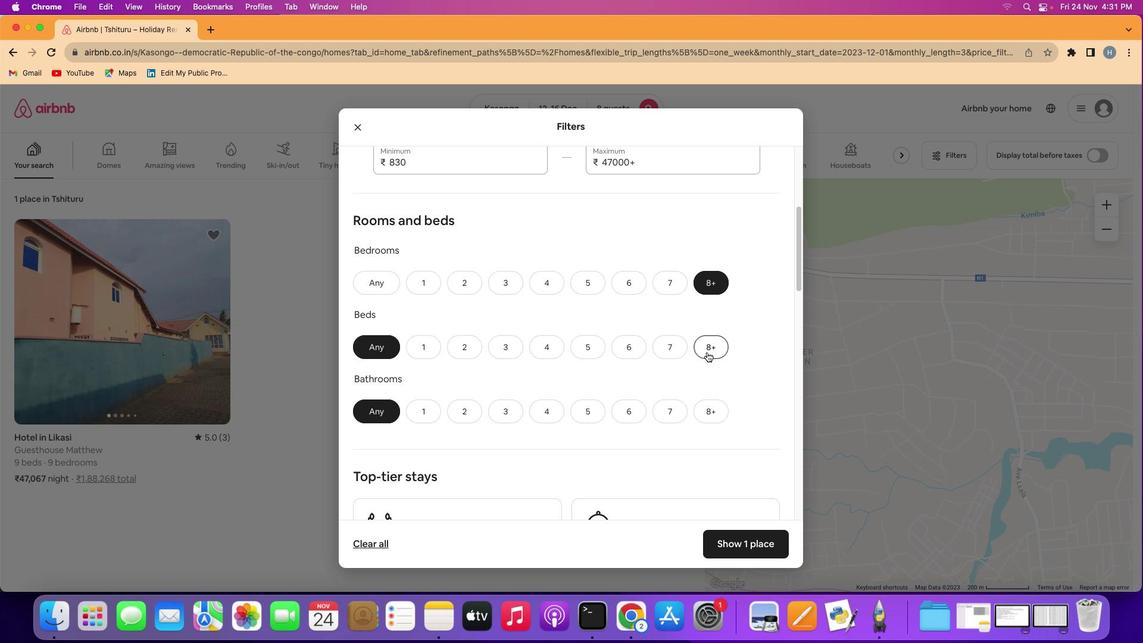 
Action: Mouse pressed left at (707, 352)
Screenshot: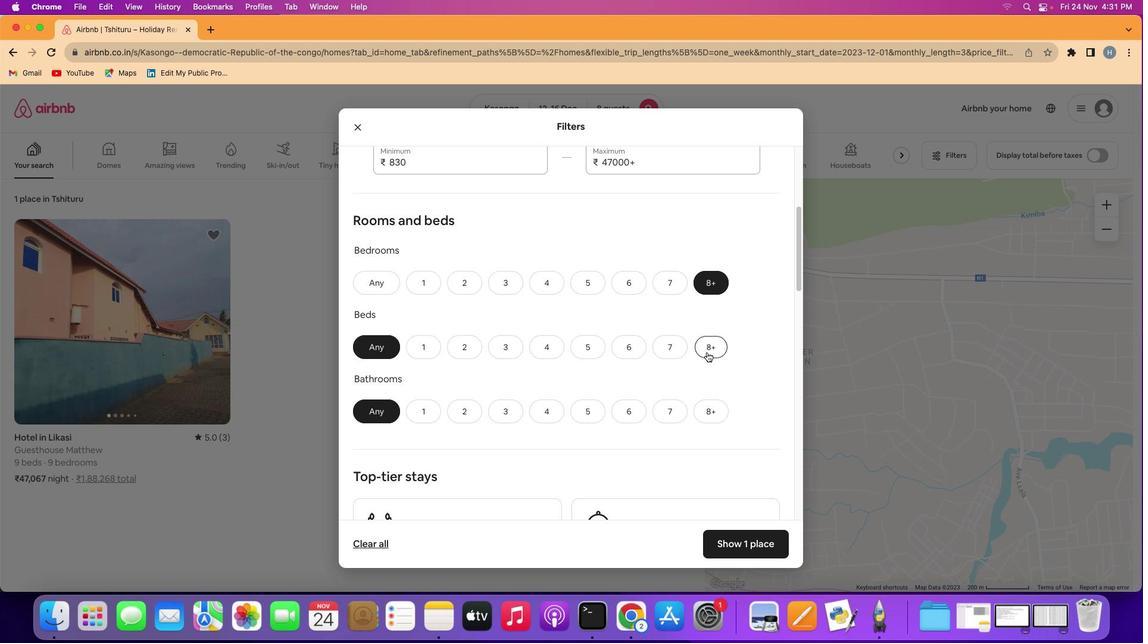 
Action: Mouse moved to (716, 406)
Screenshot: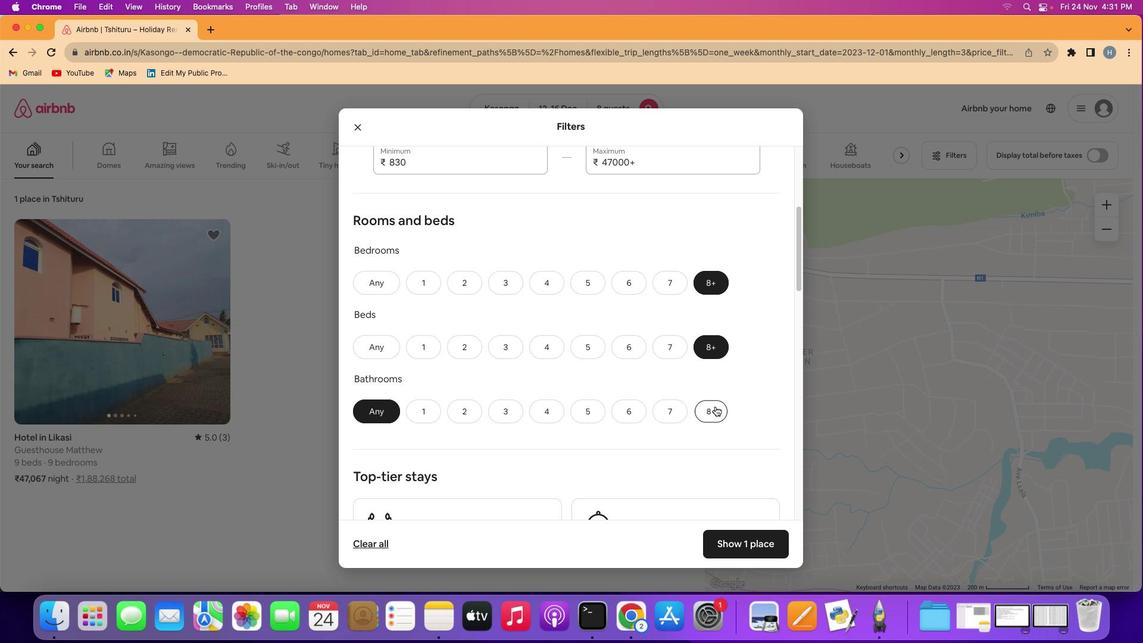 
Action: Mouse pressed left at (716, 406)
Screenshot: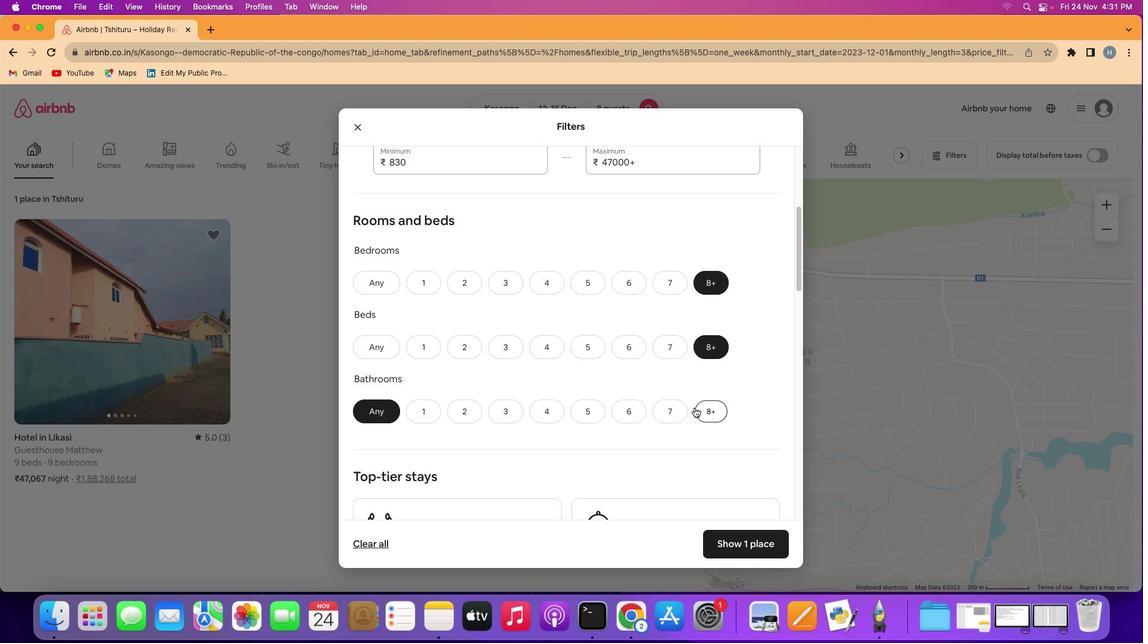 
Action: Mouse moved to (573, 420)
Screenshot: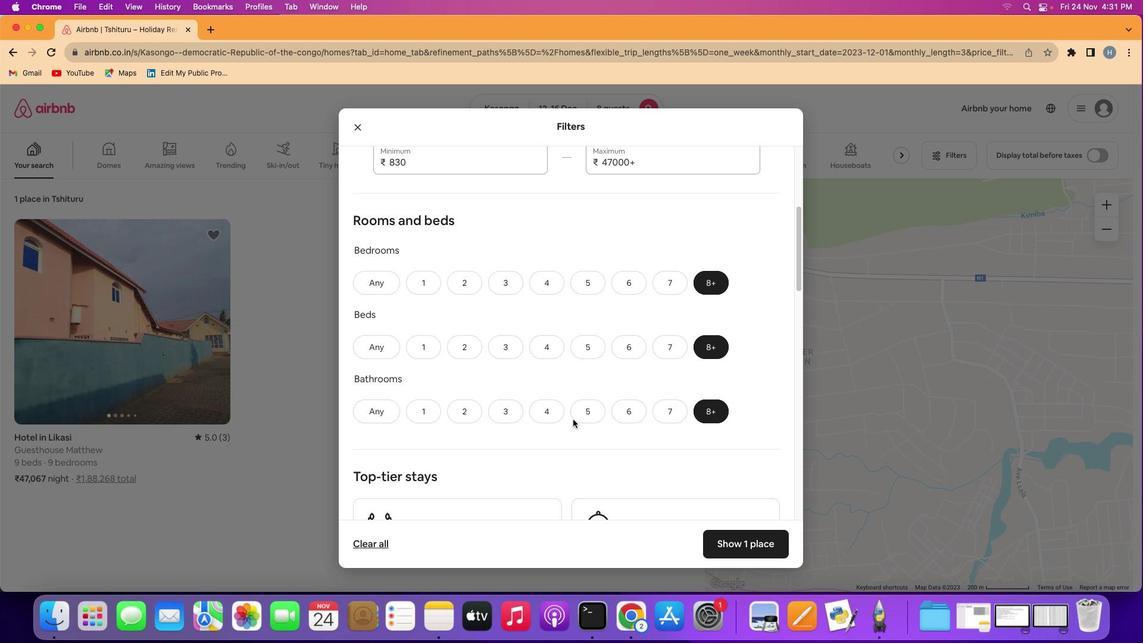 
Action: Mouse scrolled (573, 420) with delta (0, 0)
Screenshot: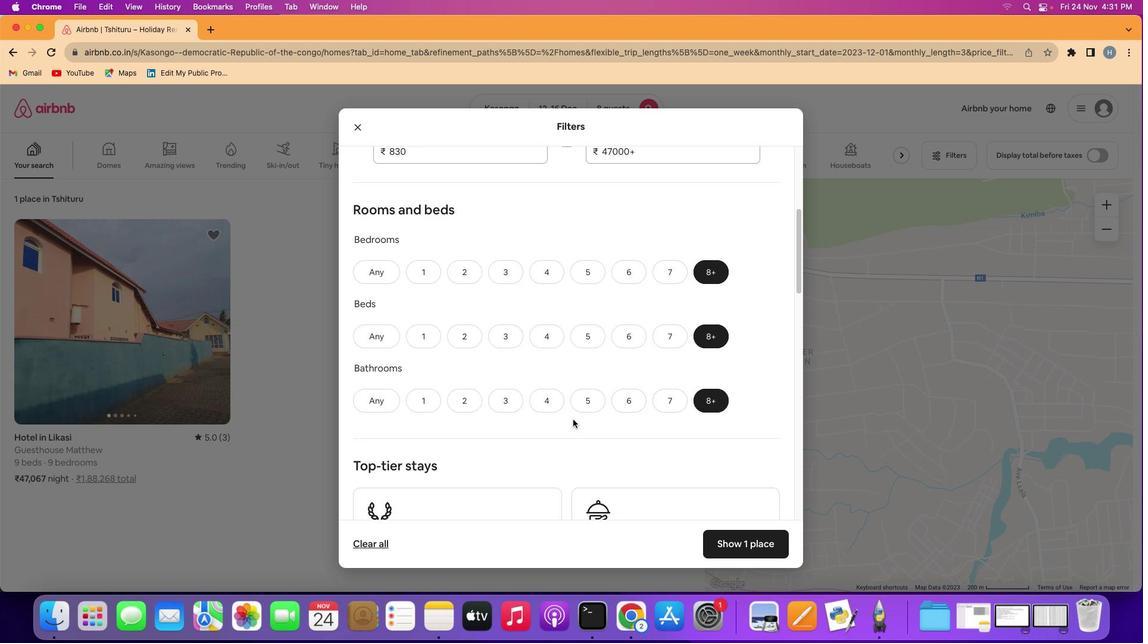 
Action: Mouse scrolled (573, 420) with delta (0, 0)
Screenshot: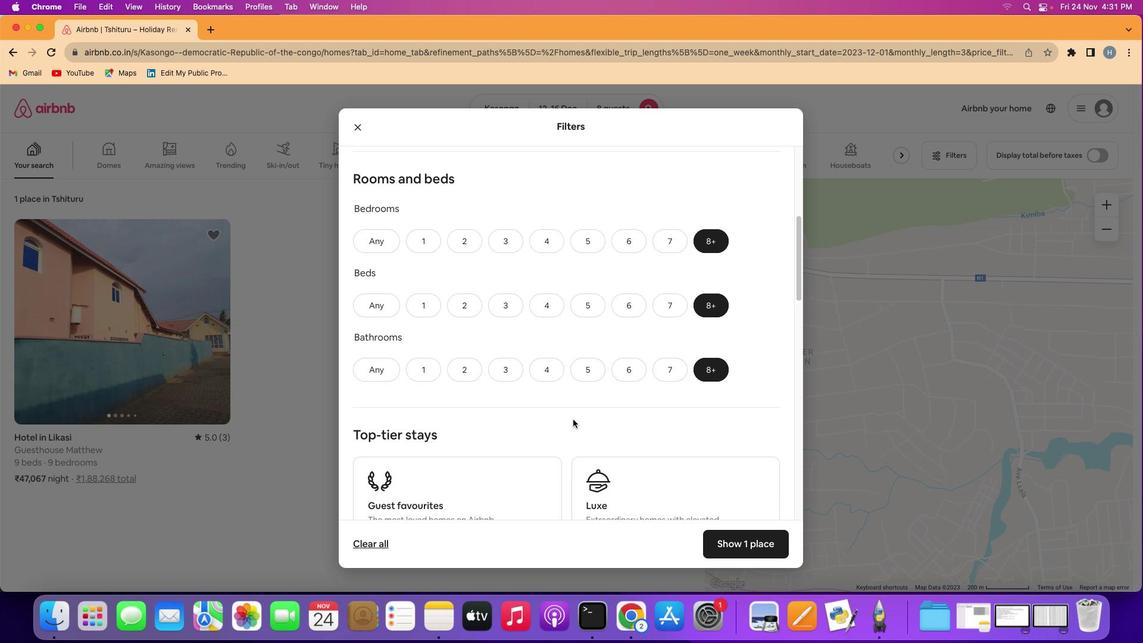 
Action: Mouse scrolled (573, 420) with delta (0, 0)
Screenshot: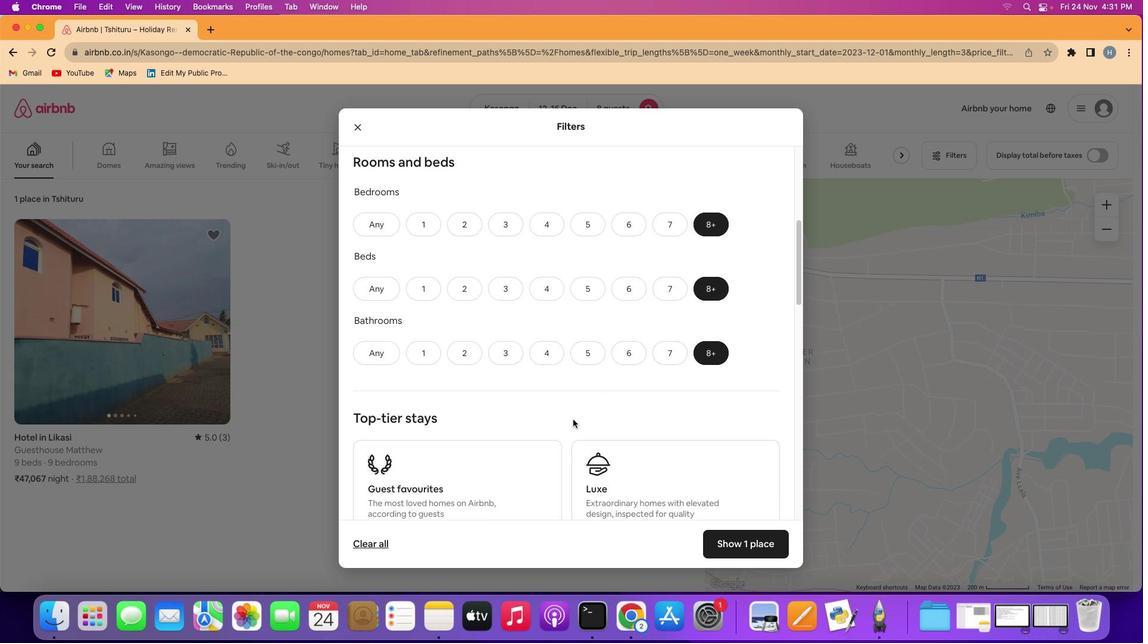 
Action: Mouse scrolled (573, 420) with delta (0, 0)
Screenshot: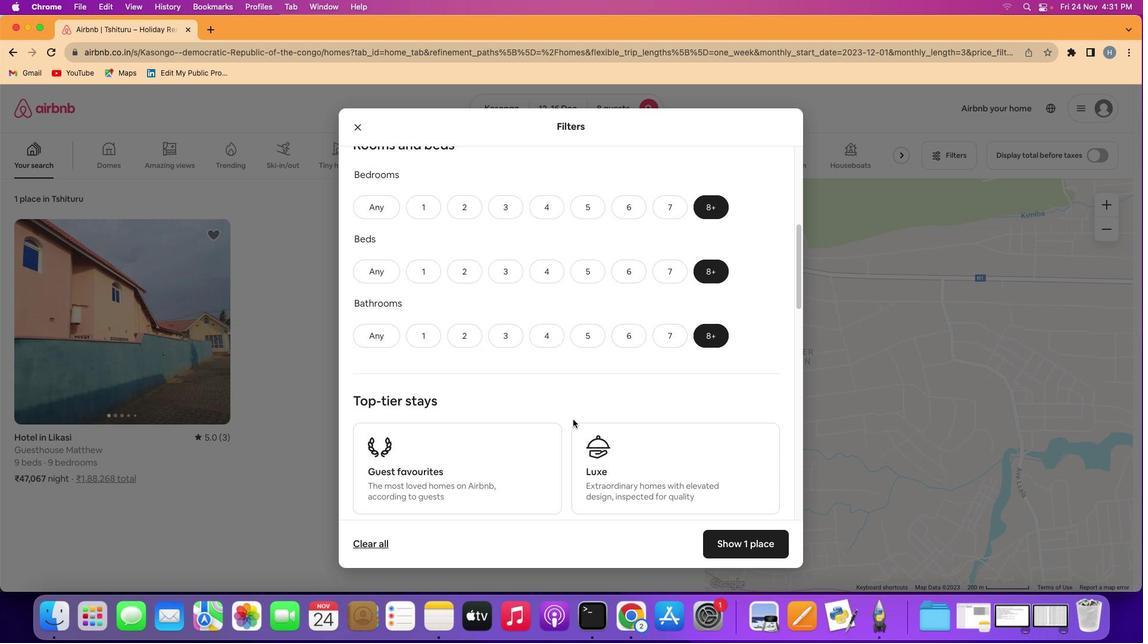 
Action: Mouse scrolled (573, 420) with delta (0, 0)
Screenshot: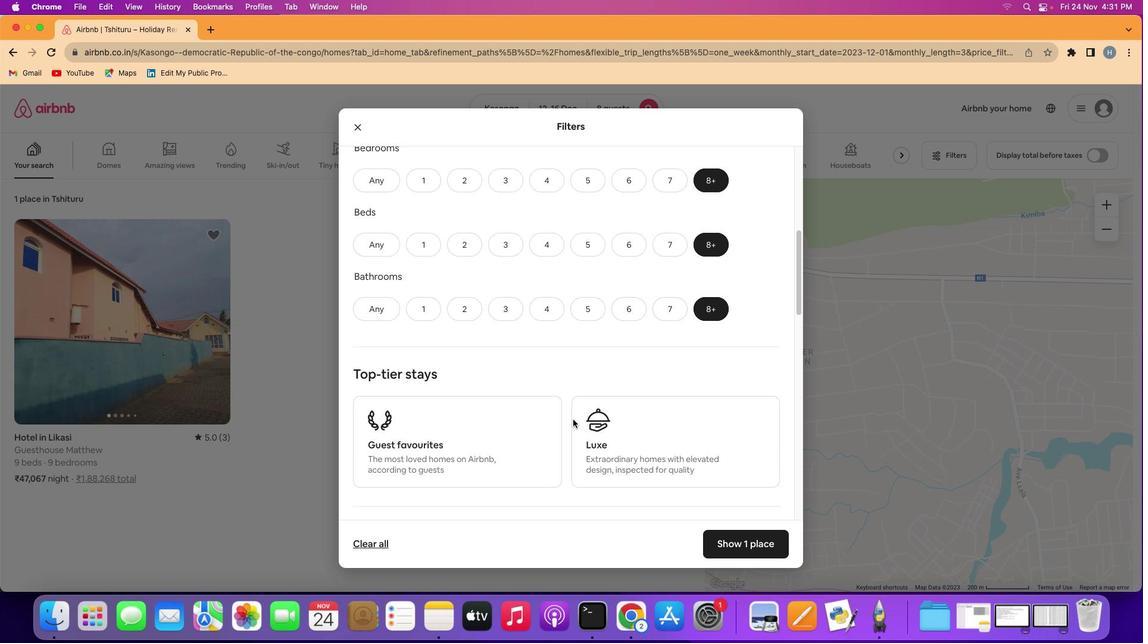 
Action: Mouse scrolled (573, 420) with delta (0, 0)
Screenshot: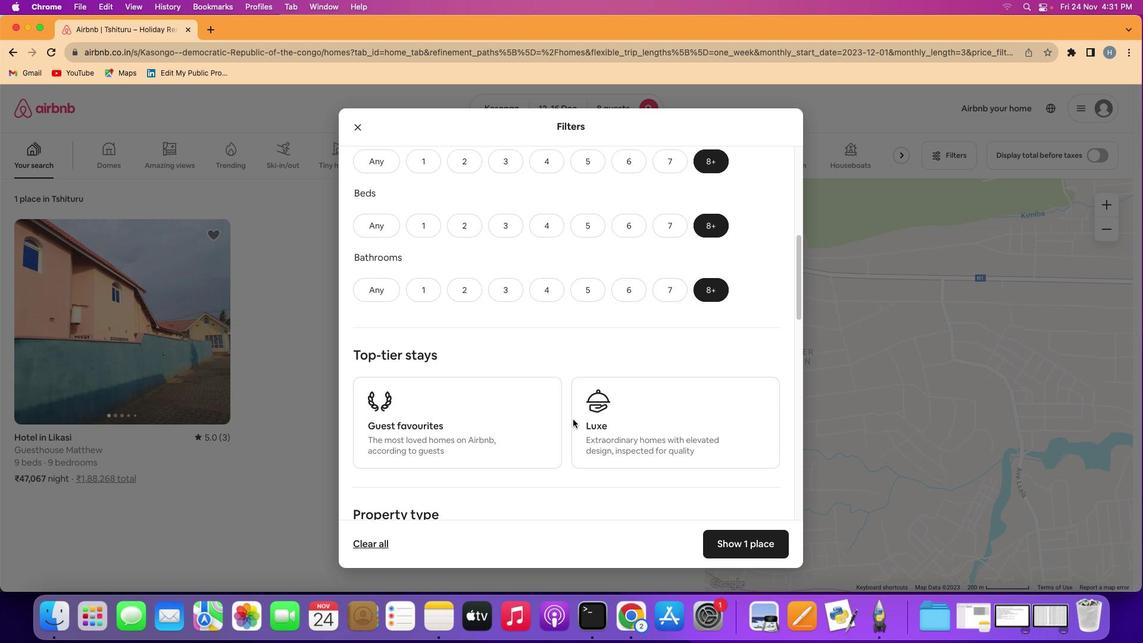 
Action: Mouse scrolled (573, 420) with delta (0, 0)
Screenshot: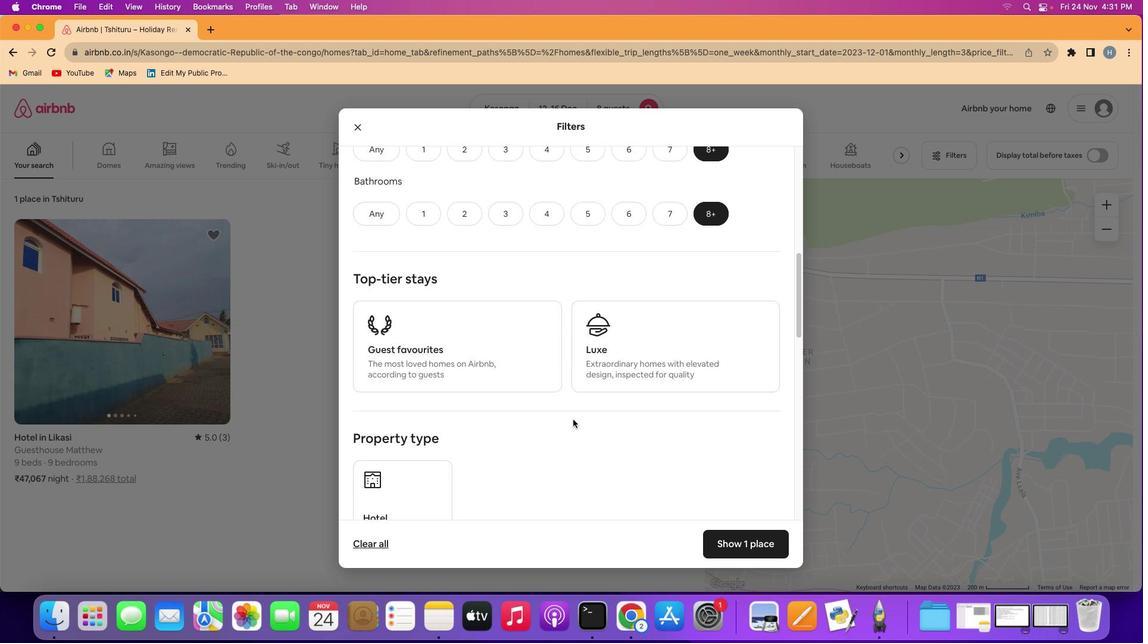 
Action: Mouse scrolled (573, 420) with delta (0, 0)
Screenshot: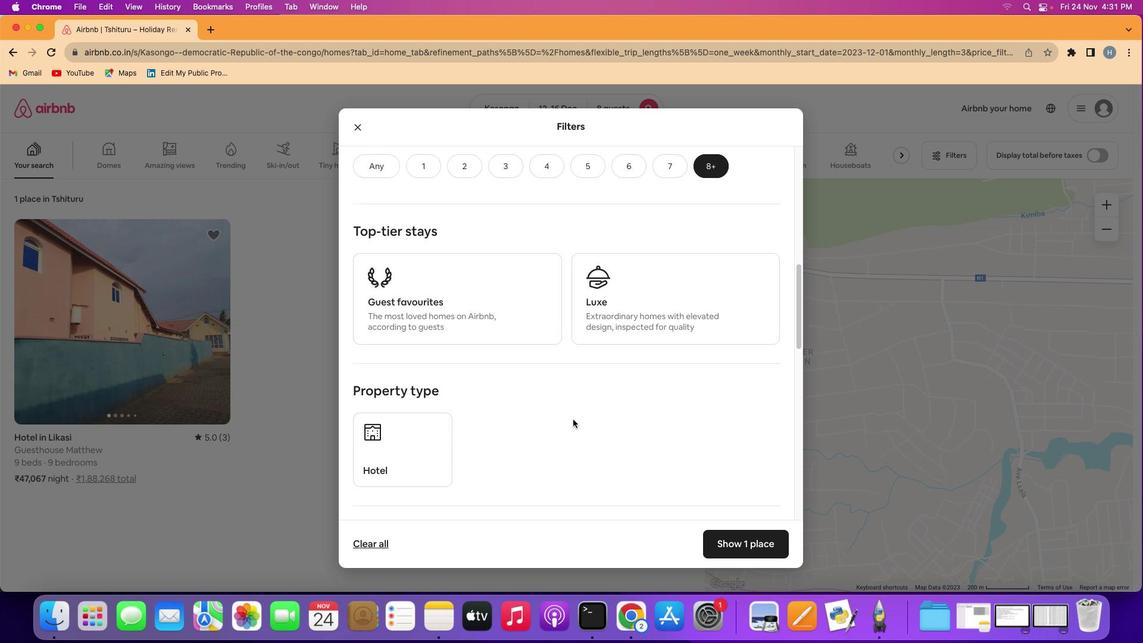 
Action: Mouse moved to (573, 420)
Screenshot: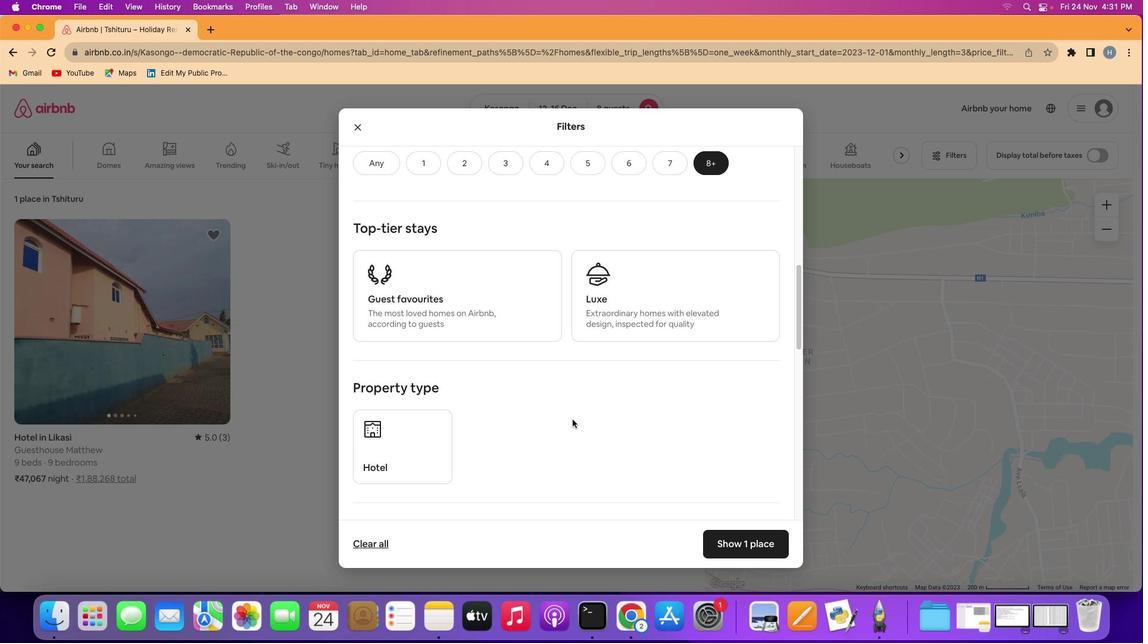 
Action: Mouse scrolled (573, 420) with delta (0, 0)
Screenshot: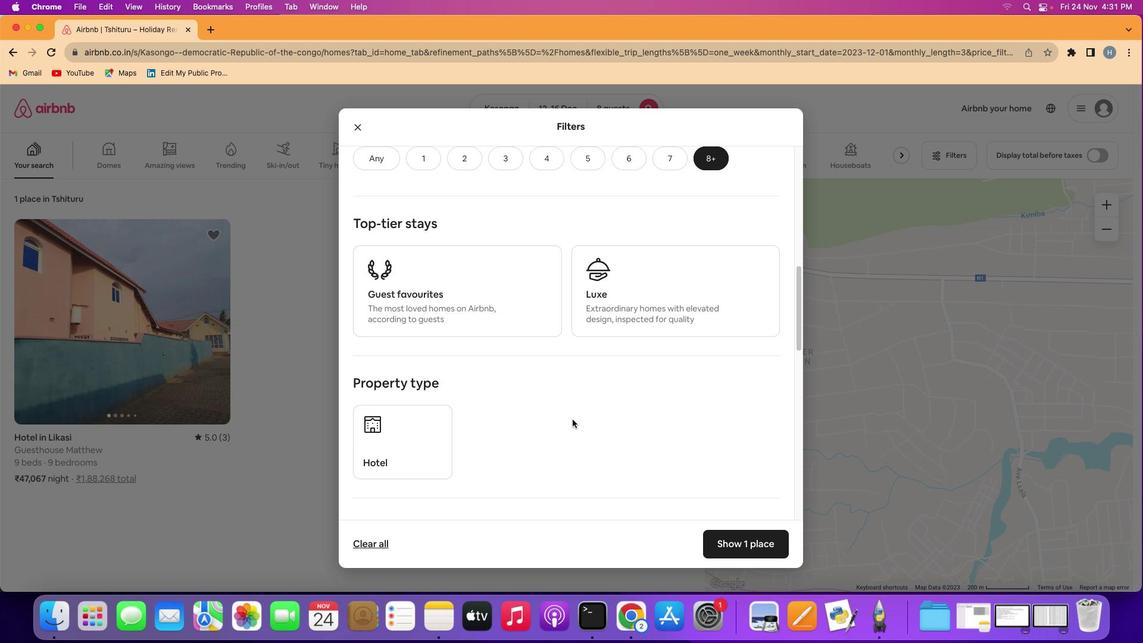 
Action: Mouse scrolled (573, 420) with delta (0, 0)
Screenshot: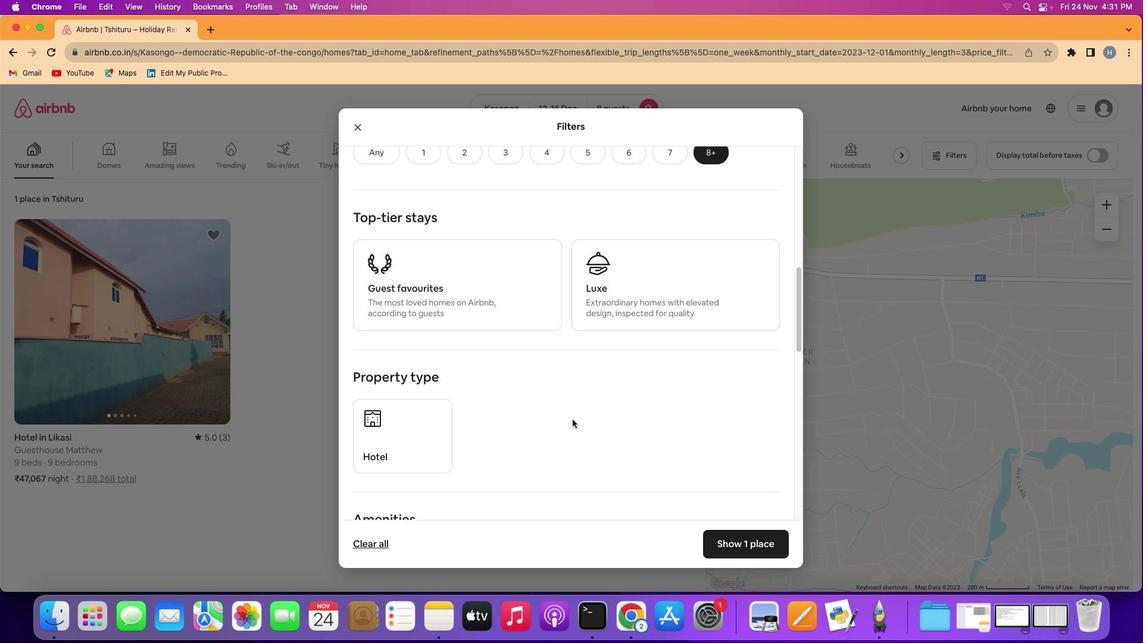 
Action: Mouse scrolled (573, 420) with delta (0, 0)
Screenshot: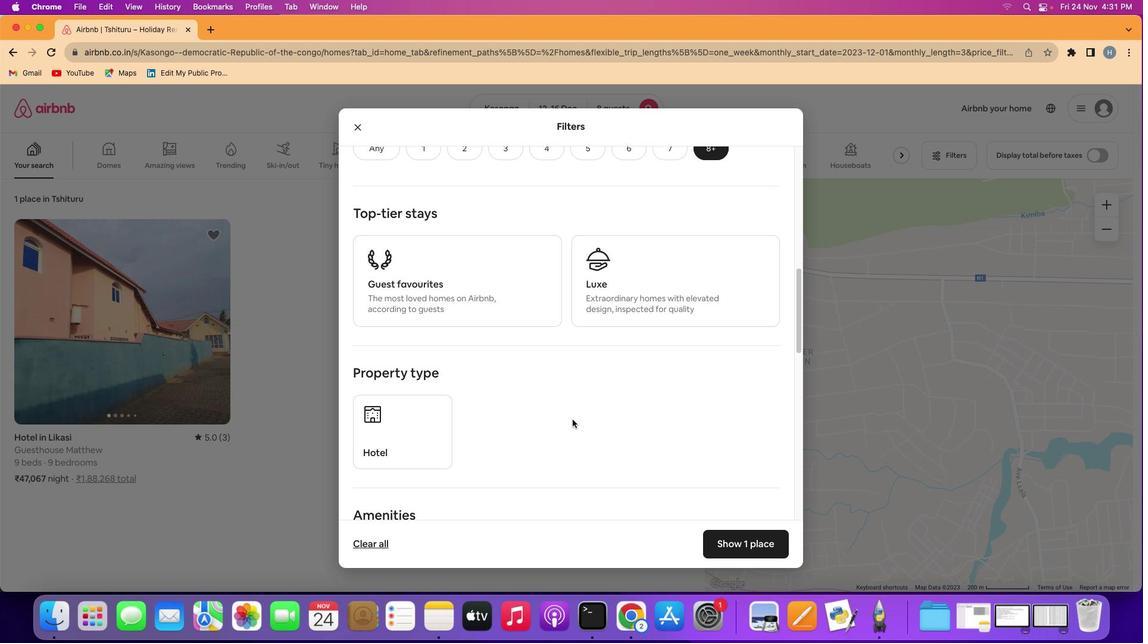 
Action: Mouse scrolled (573, 420) with delta (0, 0)
Screenshot: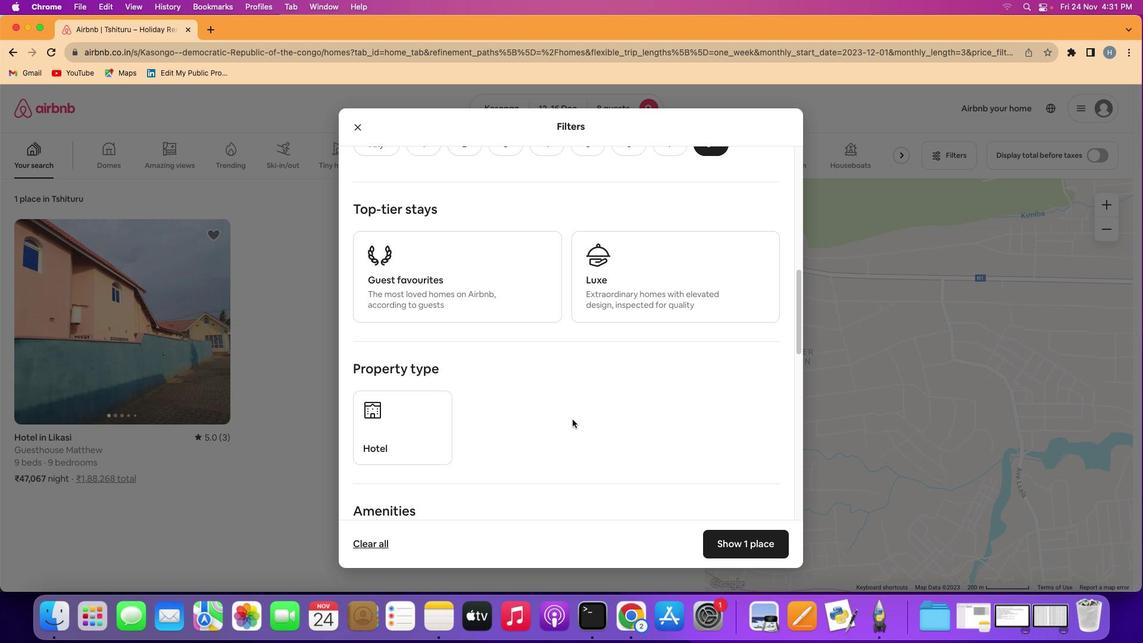 
Action: Mouse scrolled (573, 420) with delta (0, 0)
Screenshot: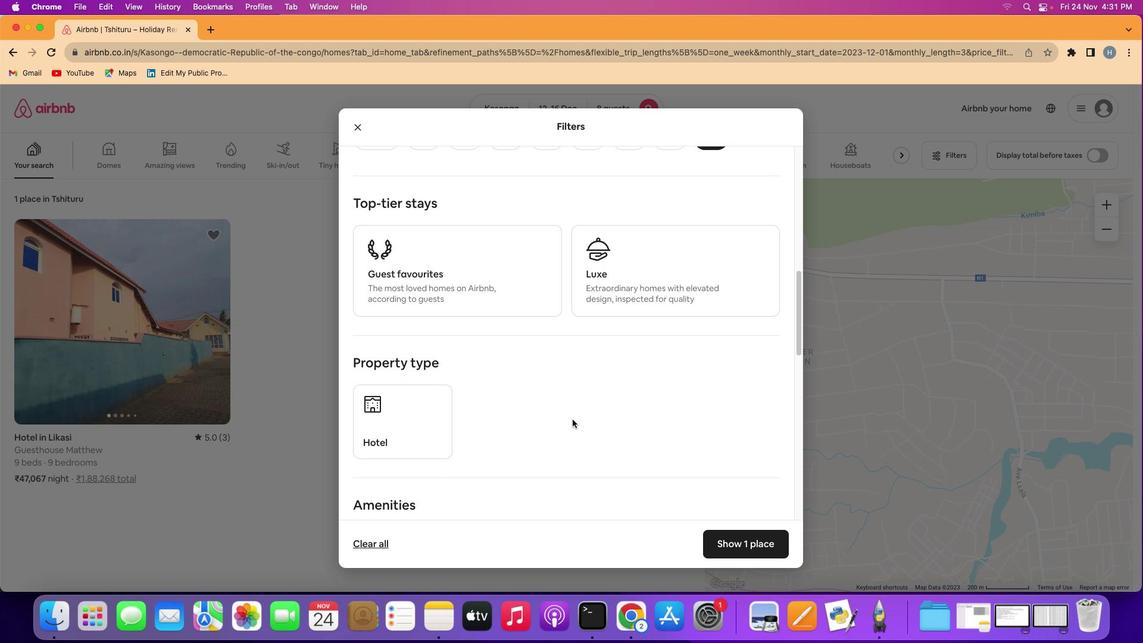 
Action: Mouse scrolled (573, 420) with delta (0, 0)
Screenshot: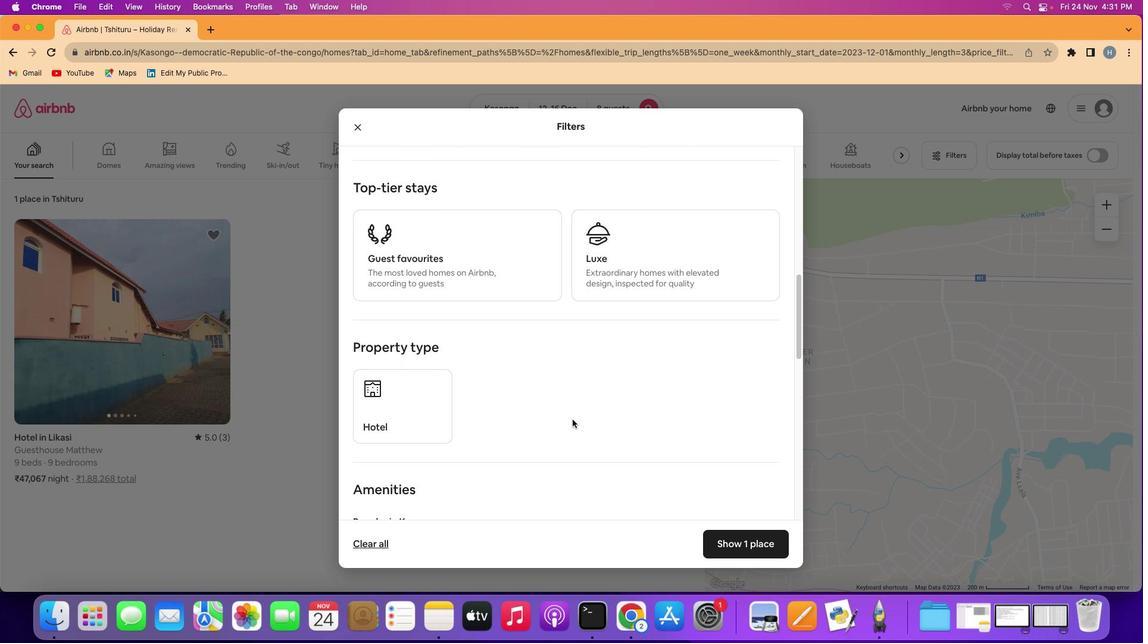 
Action: Mouse scrolled (573, 420) with delta (0, 0)
Screenshot: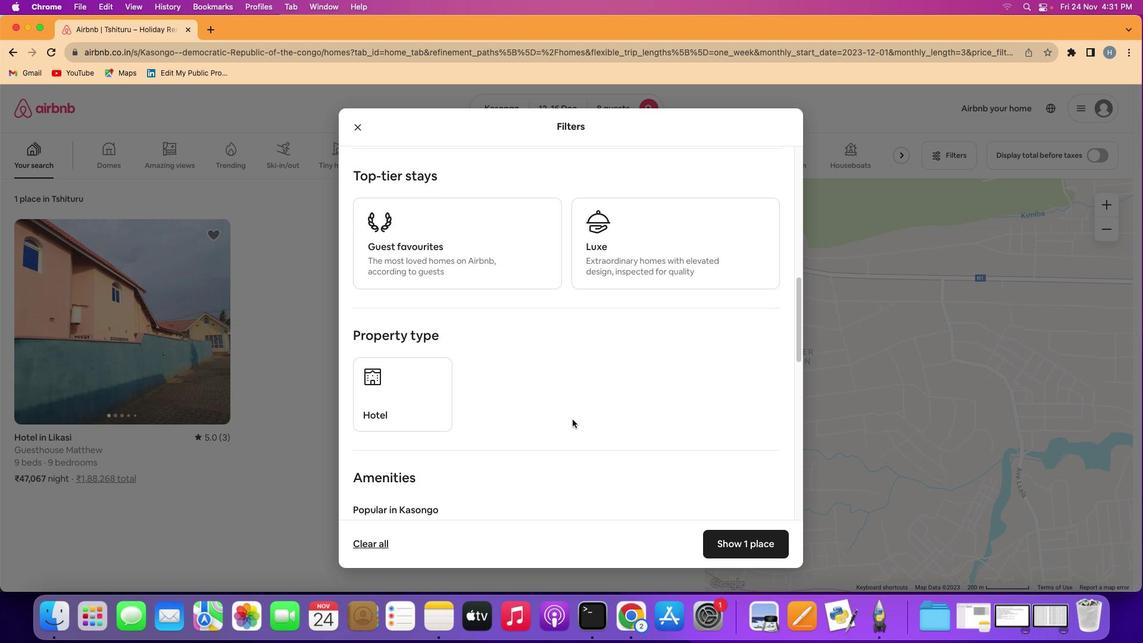 
Action: Mouse scrolled (573, 420) with delta (0, 0)
Screenshot: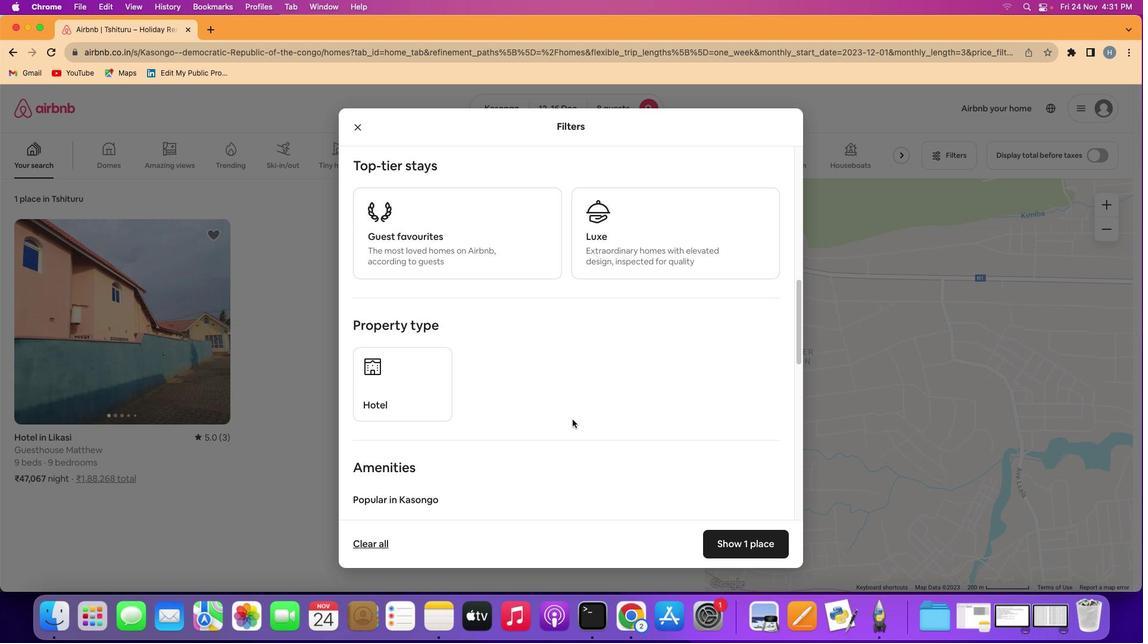 
Action: Mouse scrolled (573, 420) with delta (0, 0)
Screenshot: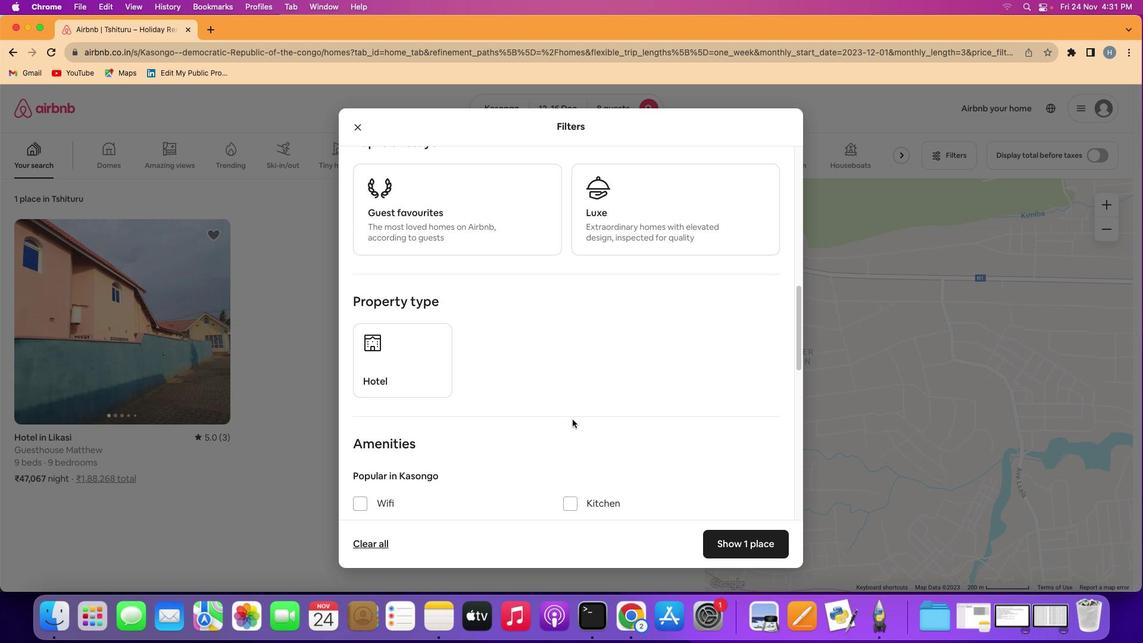 
Action: Mouse scrolled (573, 420) with delta (0, 0)
Screenshot: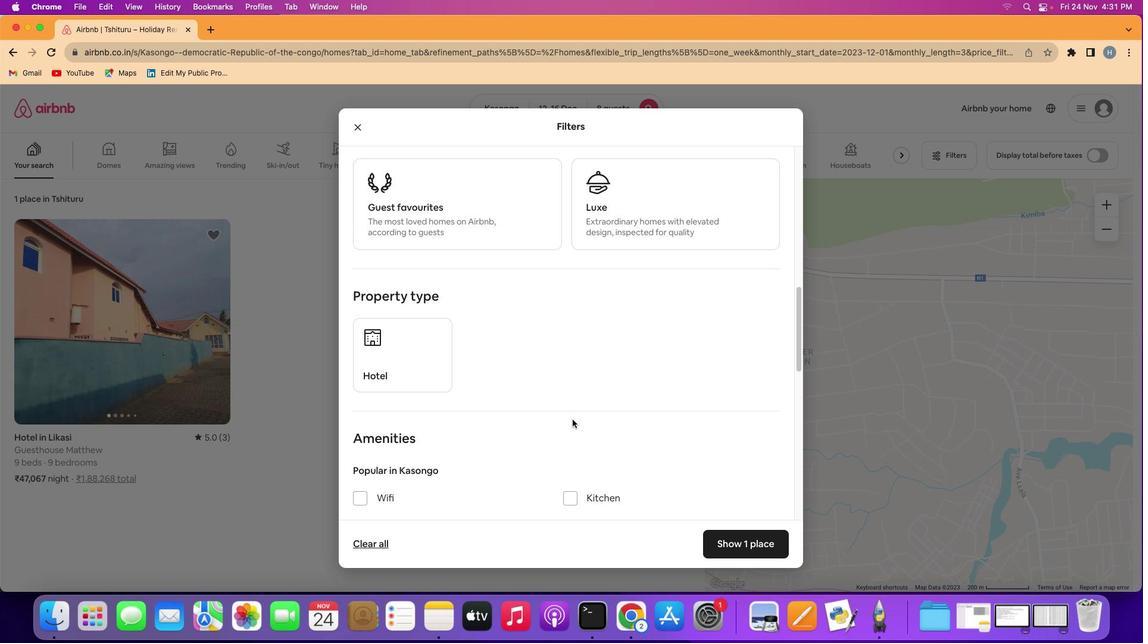 
Action: Mouse scrolled (573, 420) with delta (0, 0)
Screenshot: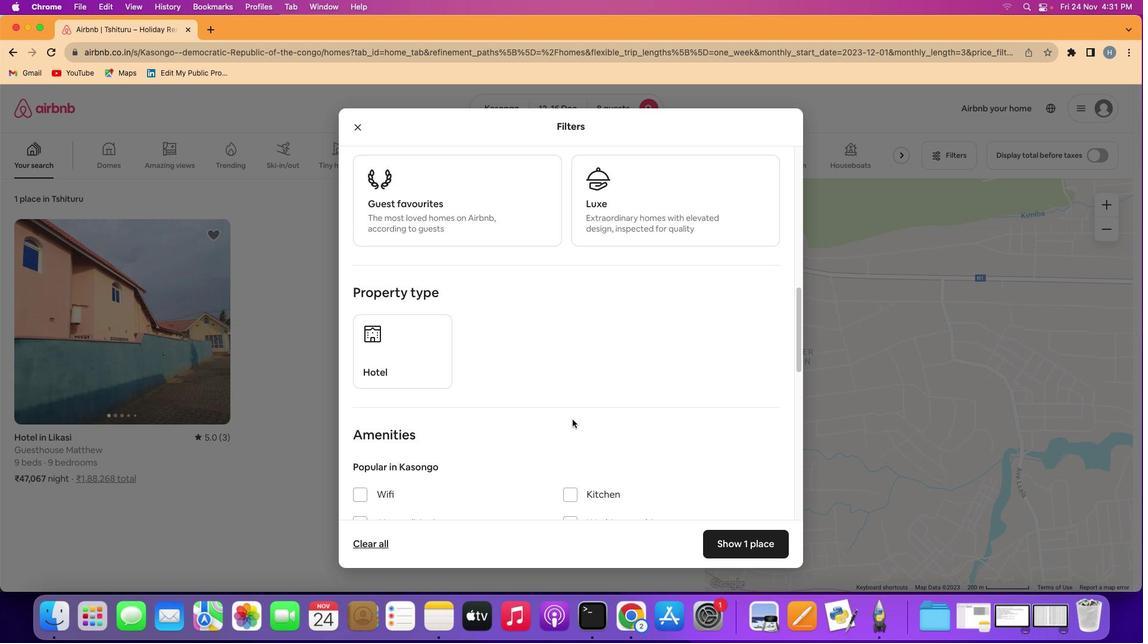 
Action: Mouse scrolled (573, 420) with delta (0, 0)
Screenshot: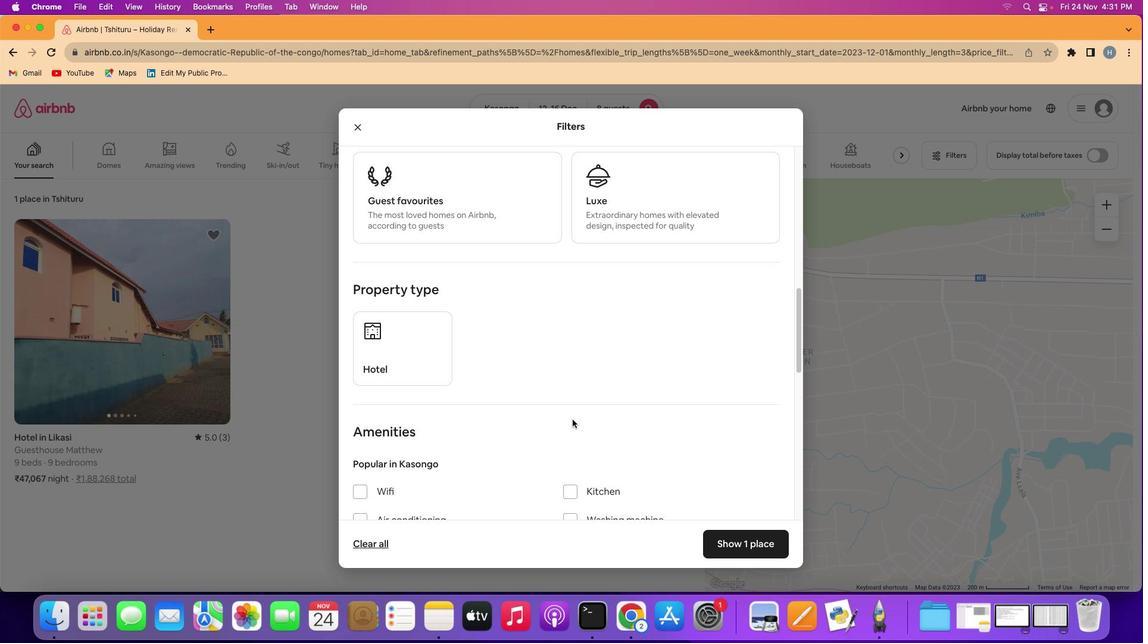 
Action: Mouse scrolled (573, 420) with delta (0, 0)
Screenshot: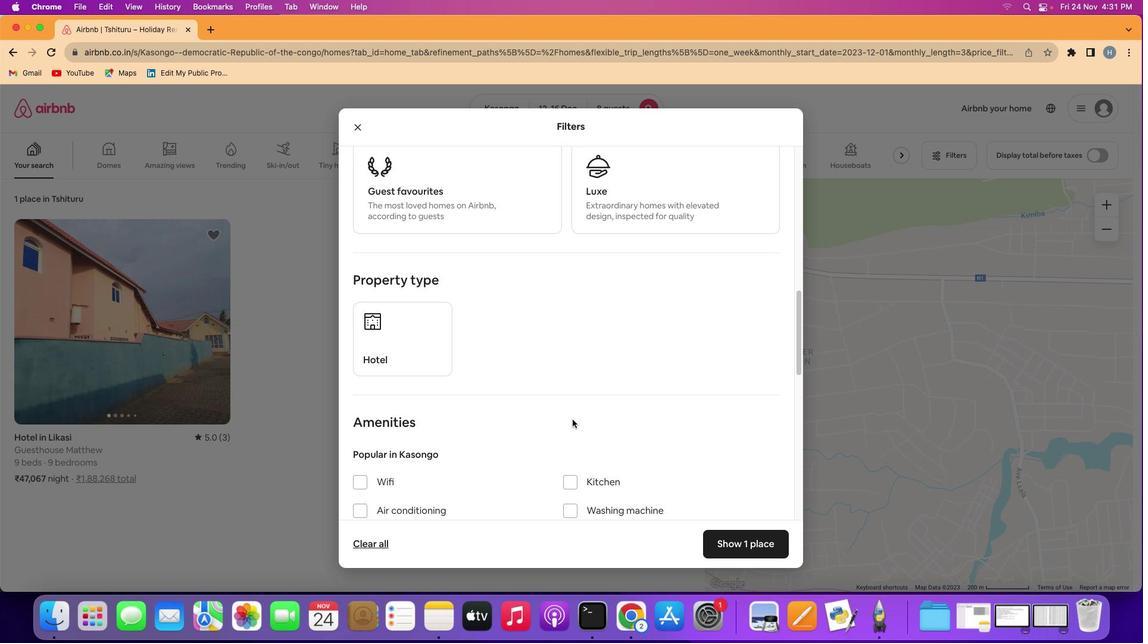 
Action: Mouse scrolled (573, 420) with delta (0, 0)
Screenshot: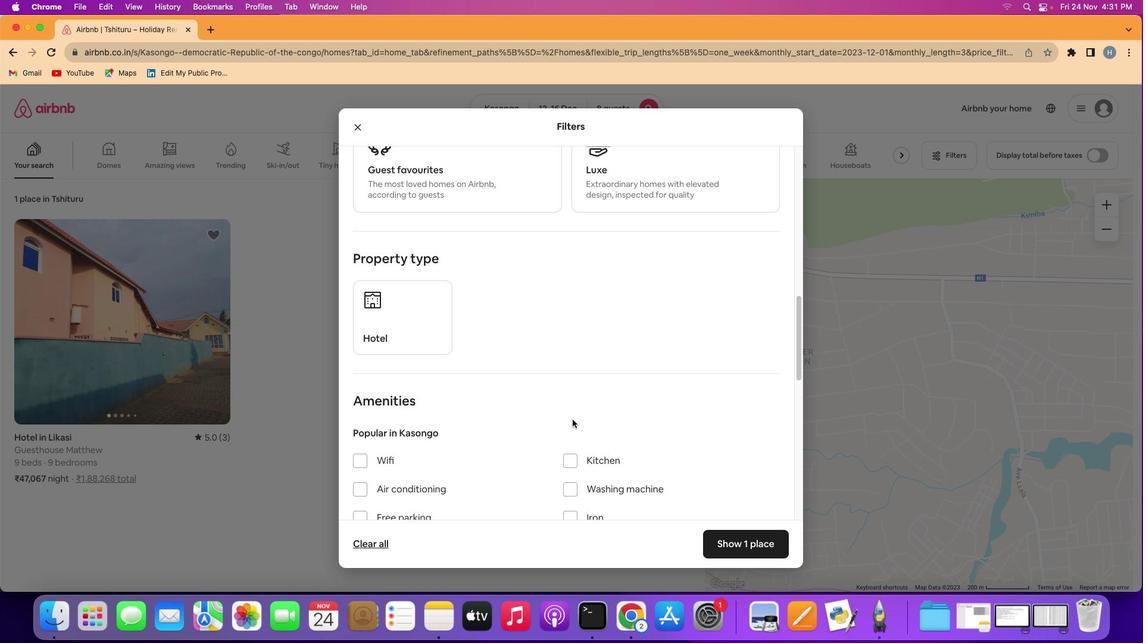
Action: Mouse scrolled (573, 420) with delta (0, 0)
Screenshot: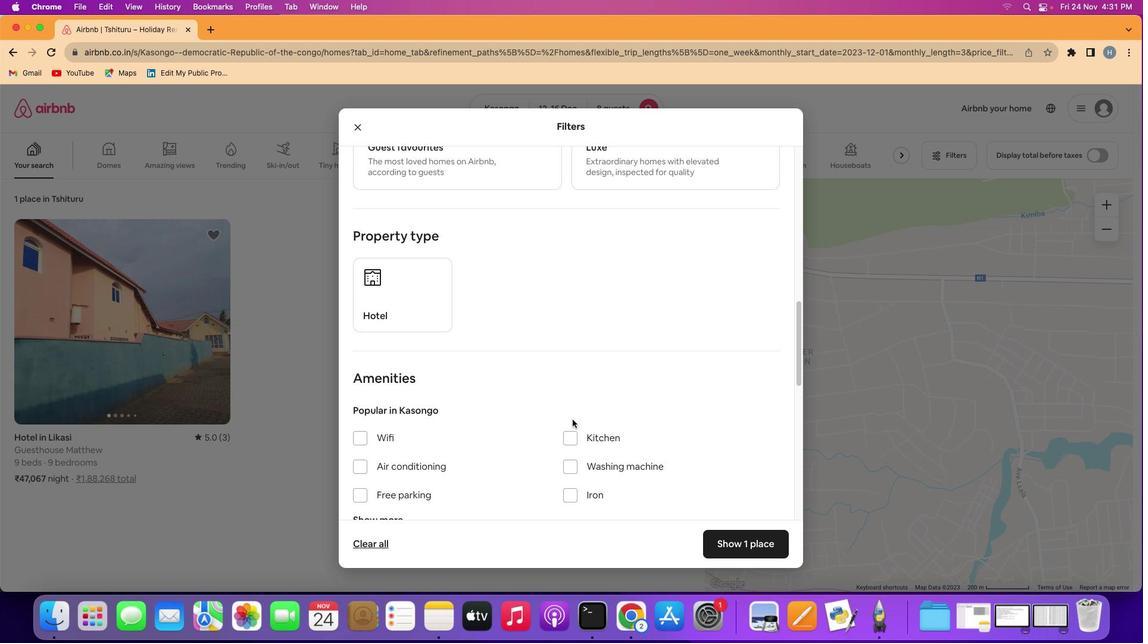 
Action: Mouse scrolled (573, 420) with delta (0, 0)
Screenshot: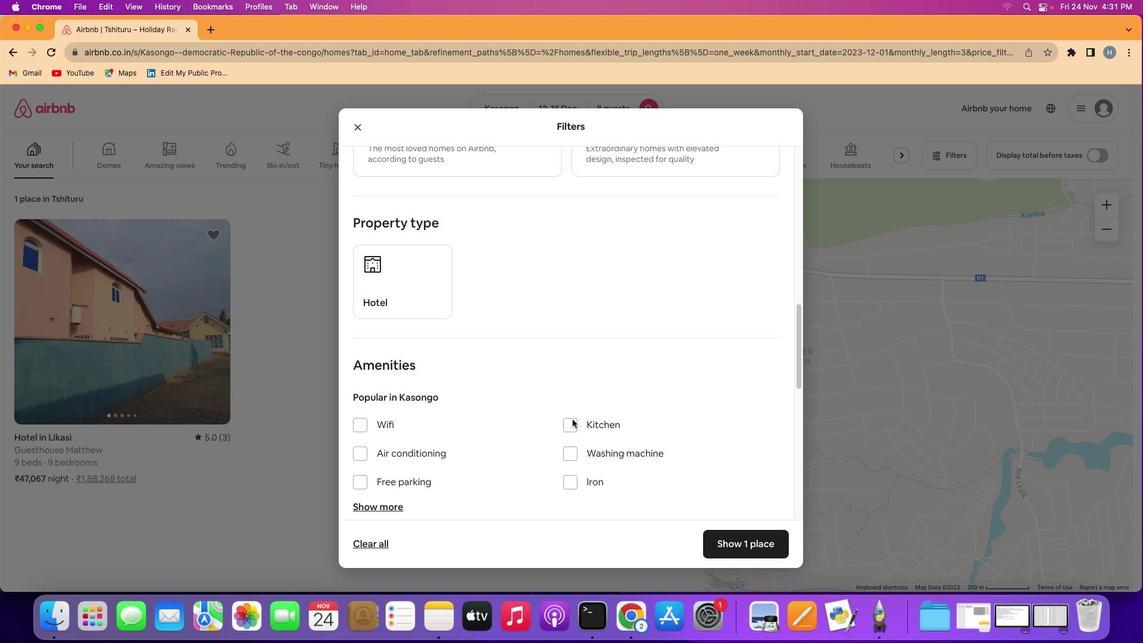 
Action: Mouse scrolled (573, 420) with delta (0, 0)
Screenshot: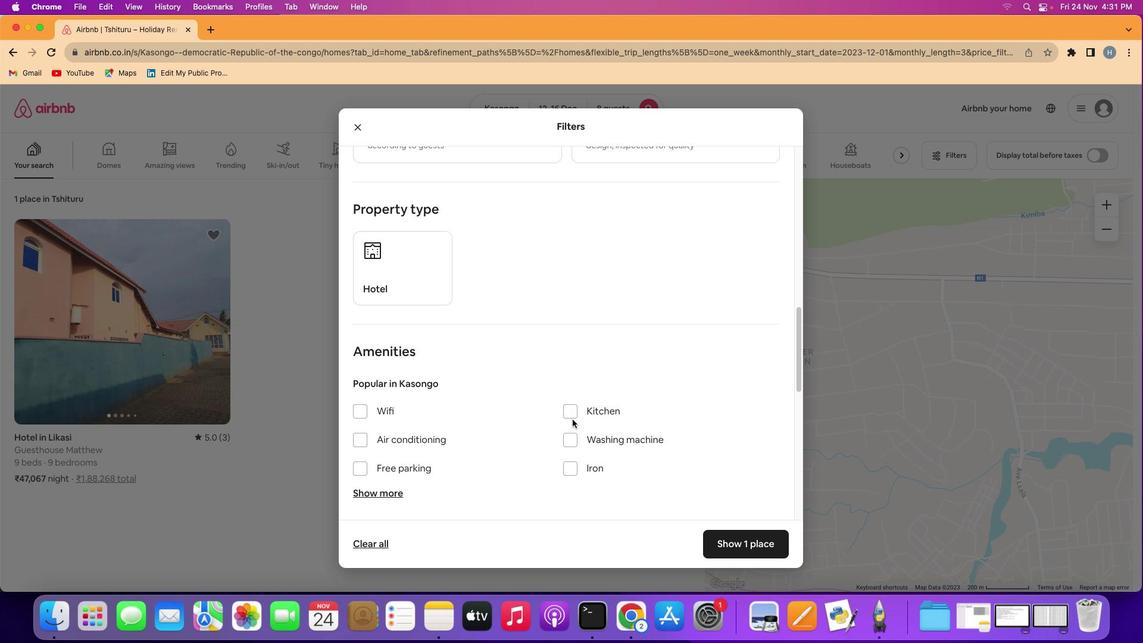 
Action: Mouse scrolled (573, 420) with delta (0, 0)
Screenshot: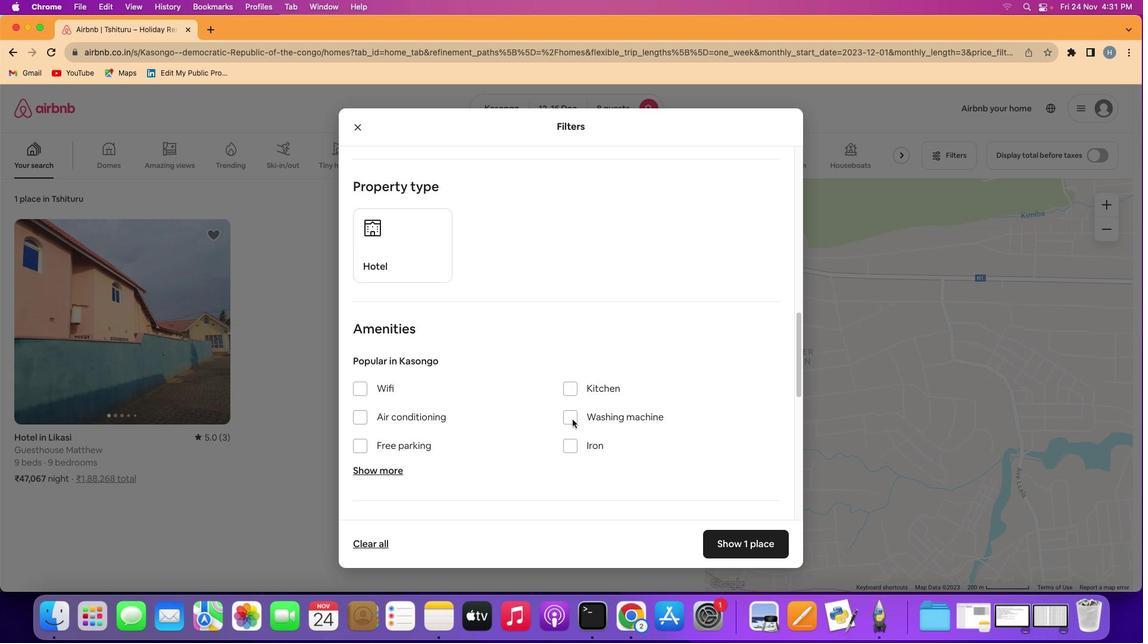 
Action: Mouse moved to (357, 383)
Screenshot: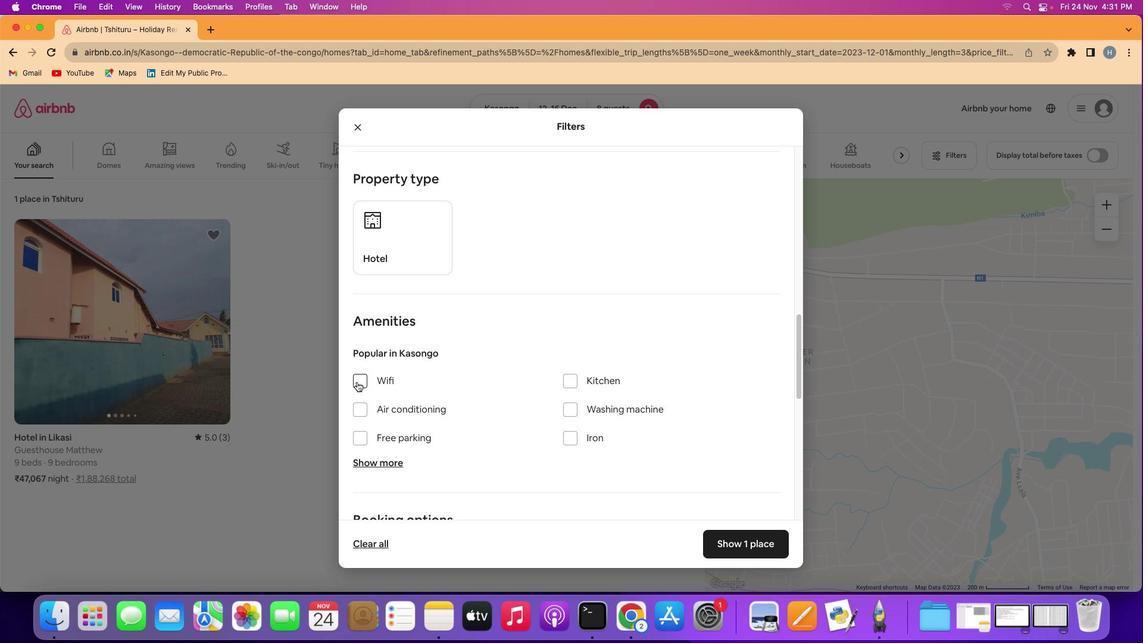 
Action: Mouse pressed left at (357, 383)
Screenshot: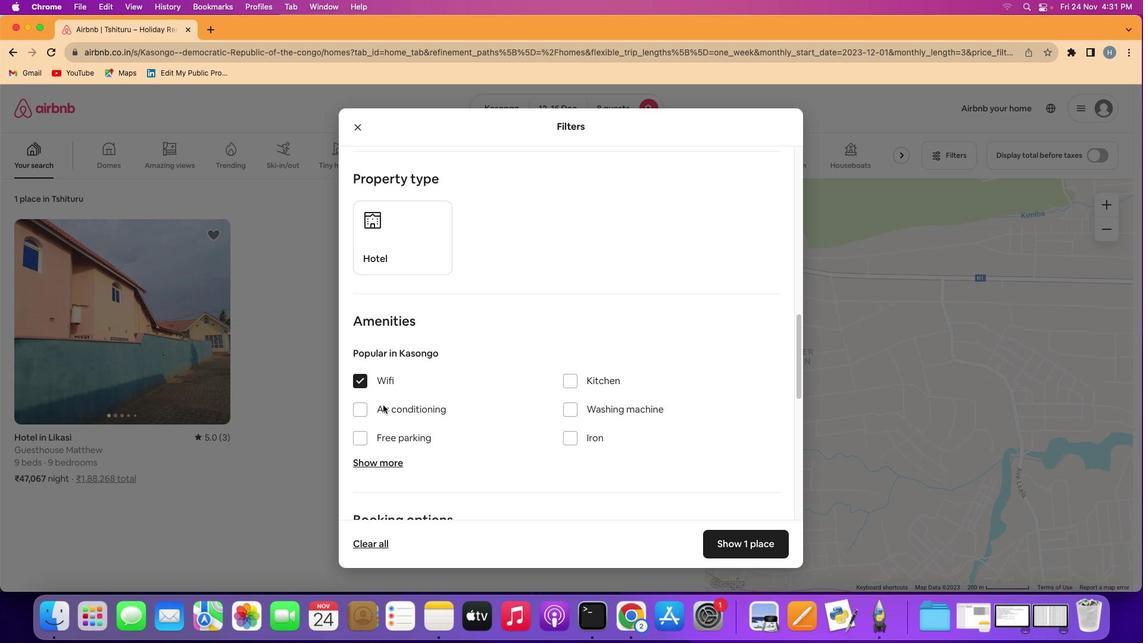 
Action: Mouse moved to (378, 462)
Screenshot: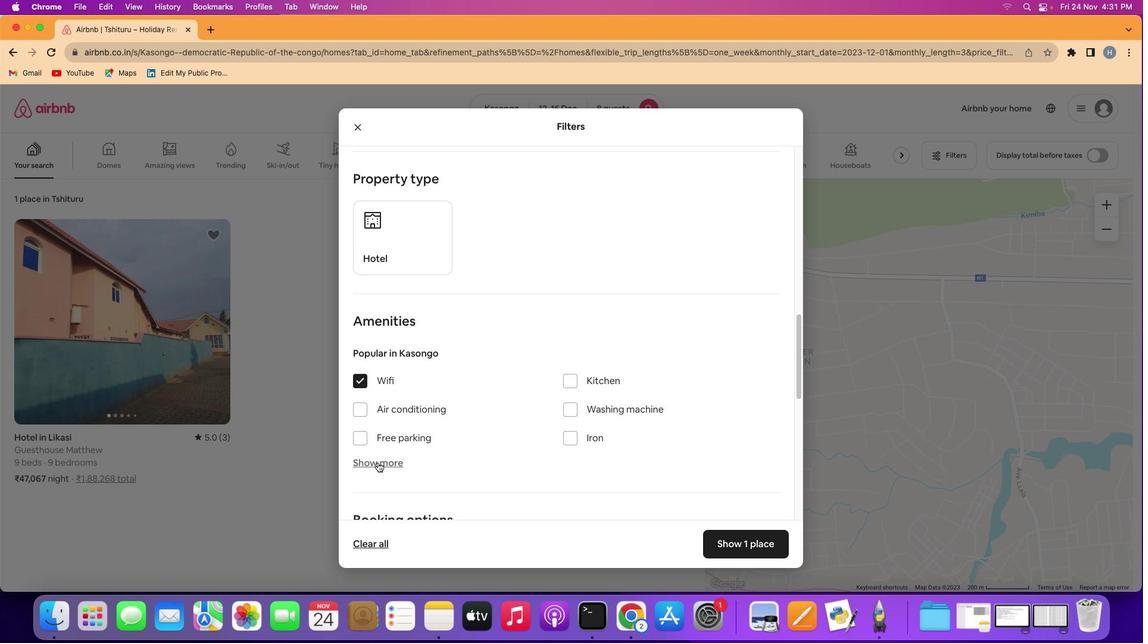 
Action: Mouse pressed left at (378, 462)
Screenshot: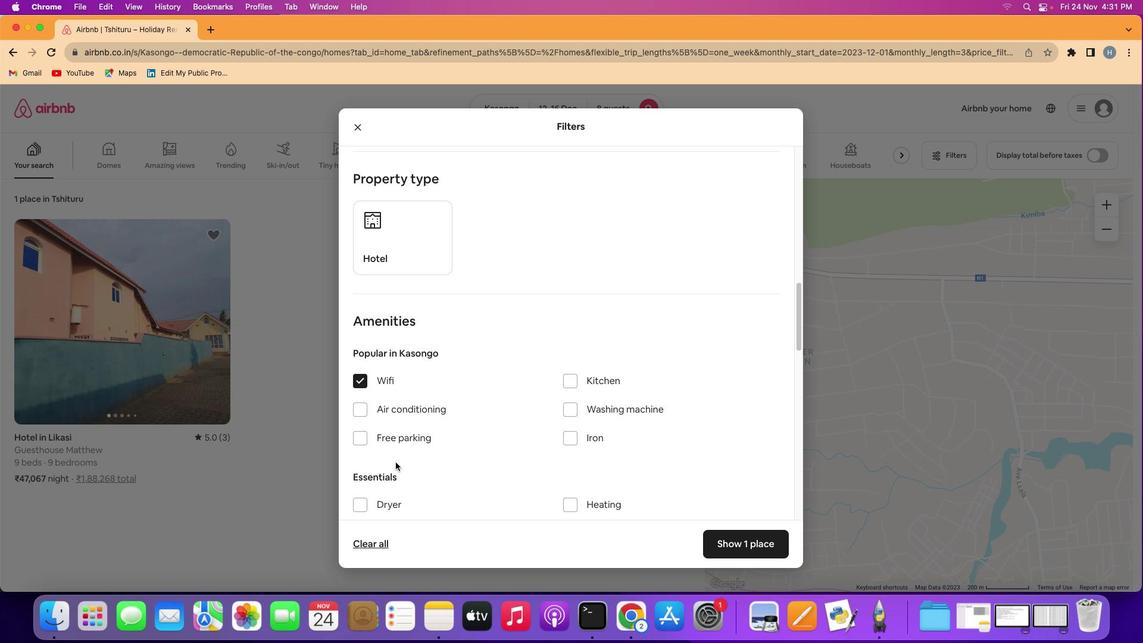 
Action: Mouse moved to (599, 487)
Screenshot: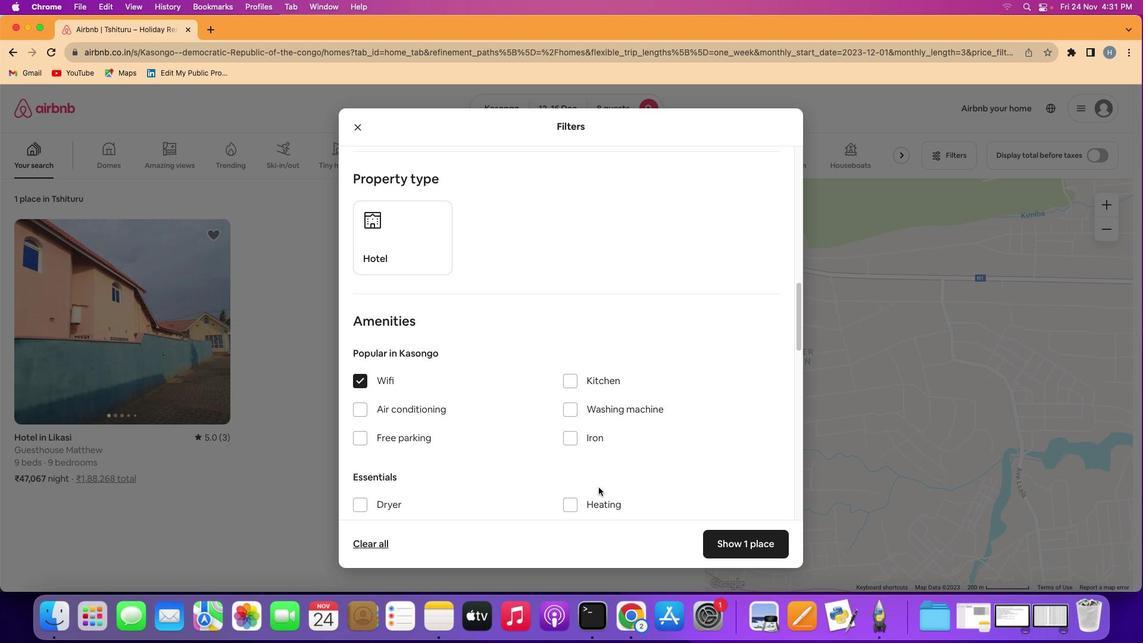 
Action: Mouse scrolled (599, 487) with delta (0, 0)
Screenshot: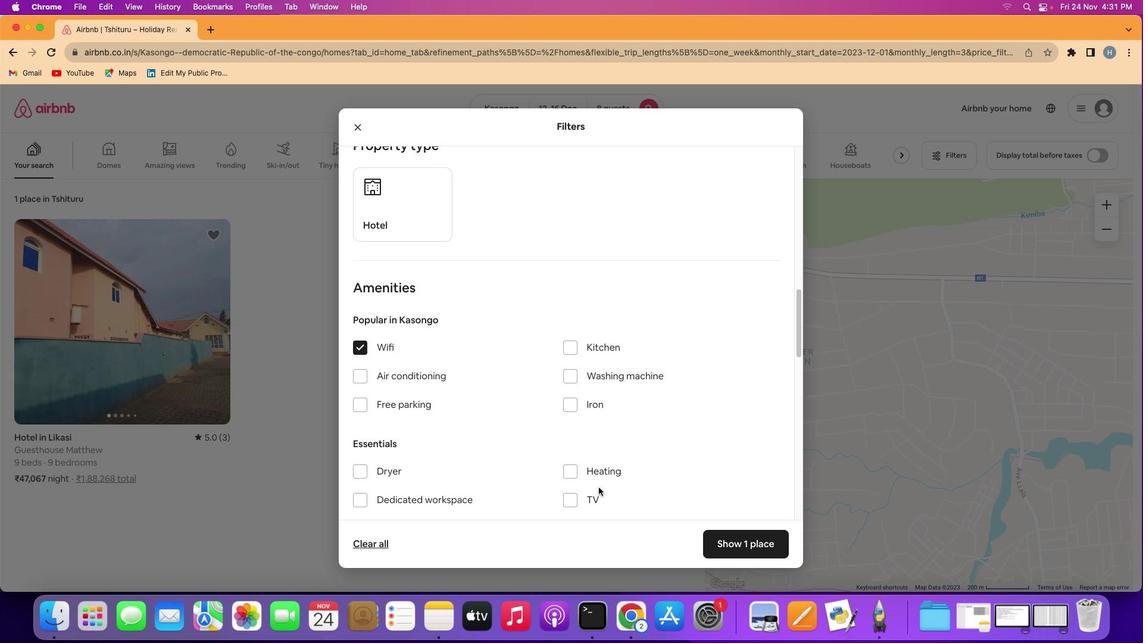 
Action: Mouse scrolled (599, 487) with delta (0, 0)
Screenshot: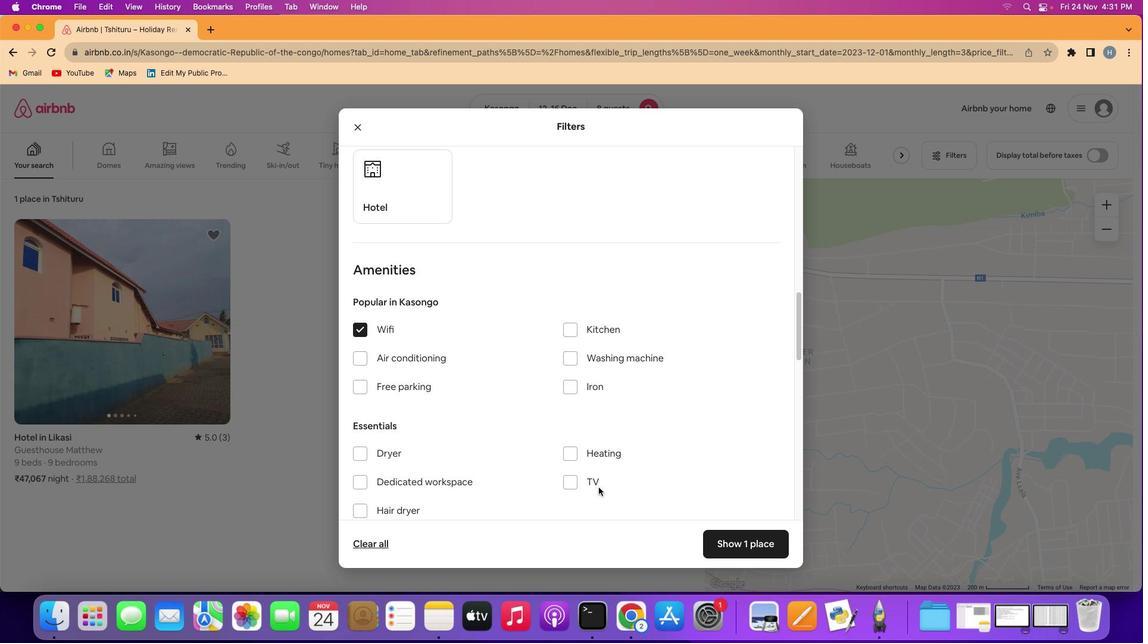 
Action: Mouse scrolled (599, 487) with delta (0, 0)
Screenshot: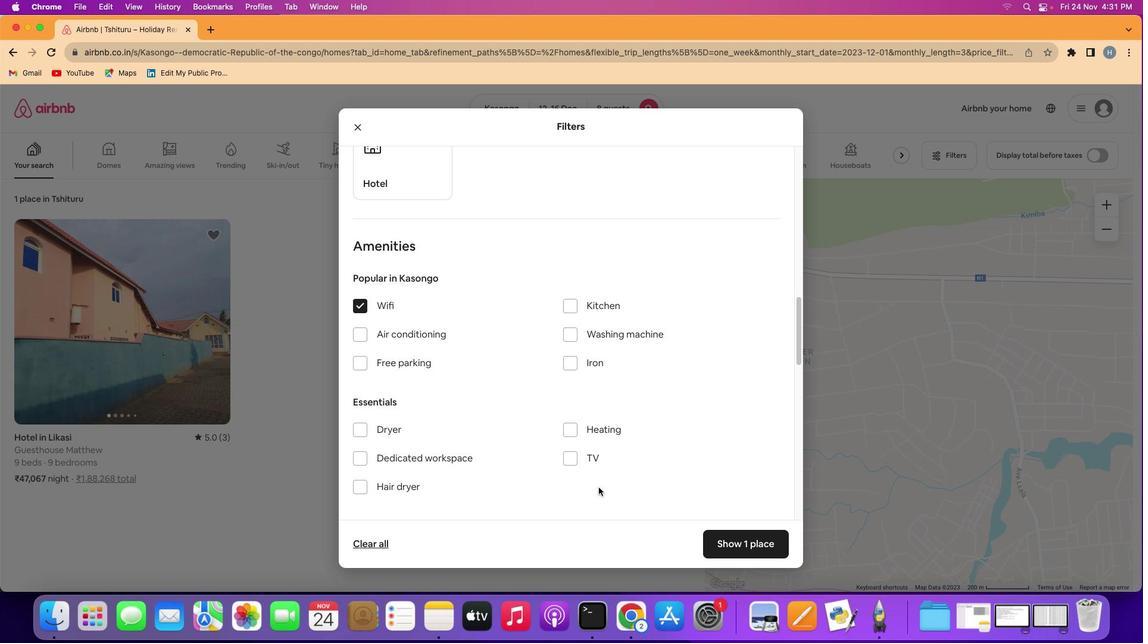 
Action: Mouse moved to (594, 487)
Screenshot: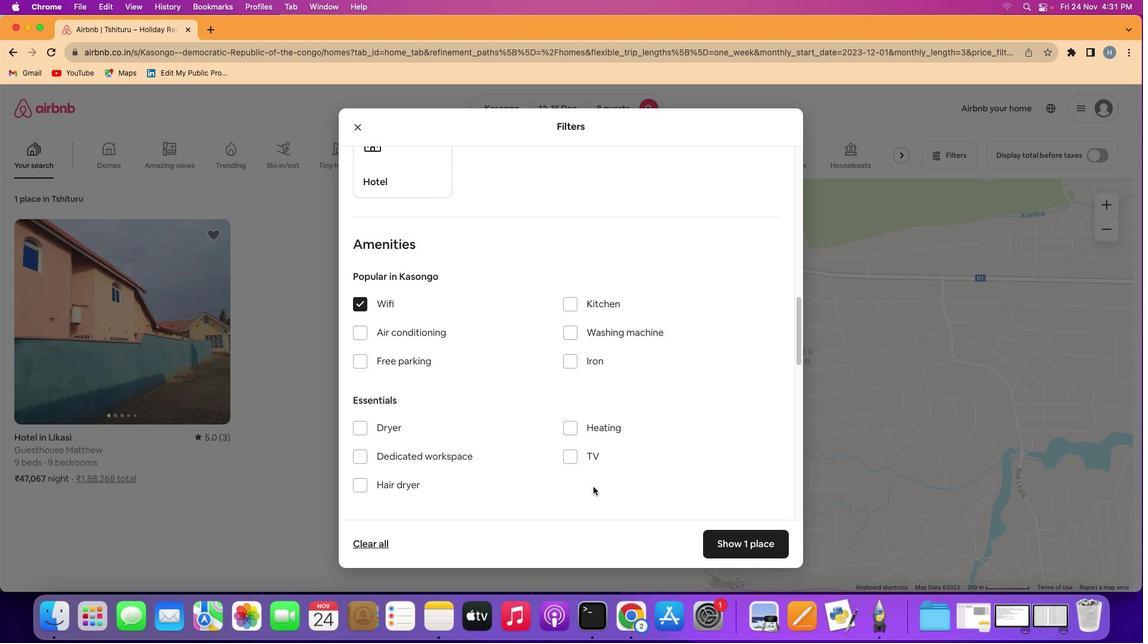 
Action: Mouse scrolled (594, 487) with delta (0, 0)
Screenshot: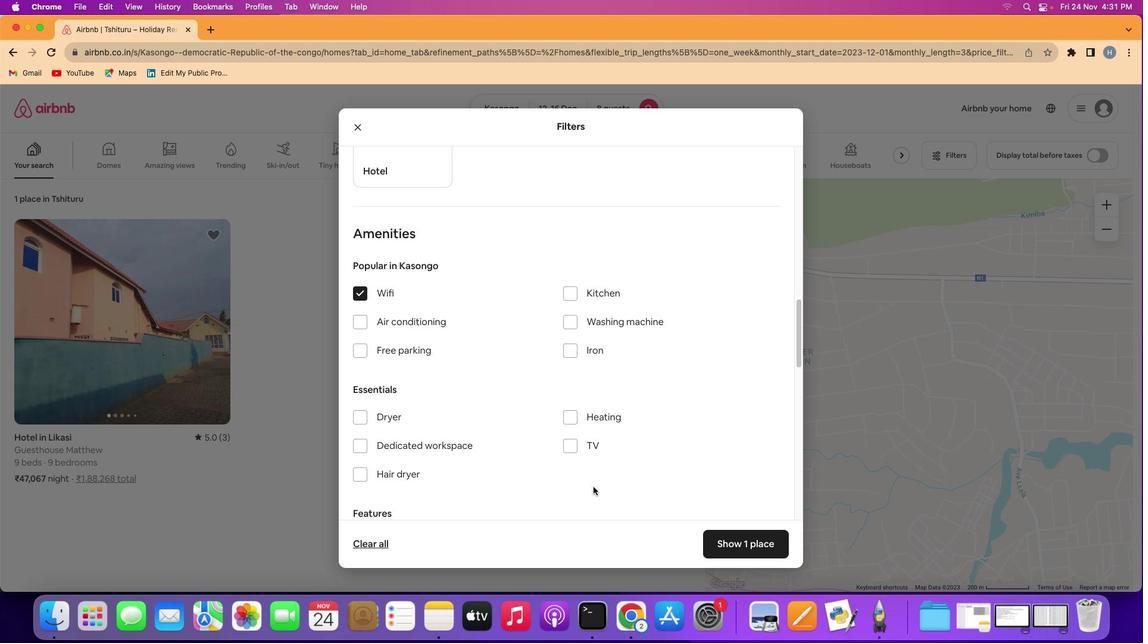 
Action: Mouse scrolled (594, 487) with delta (0, 0)
Screenshot: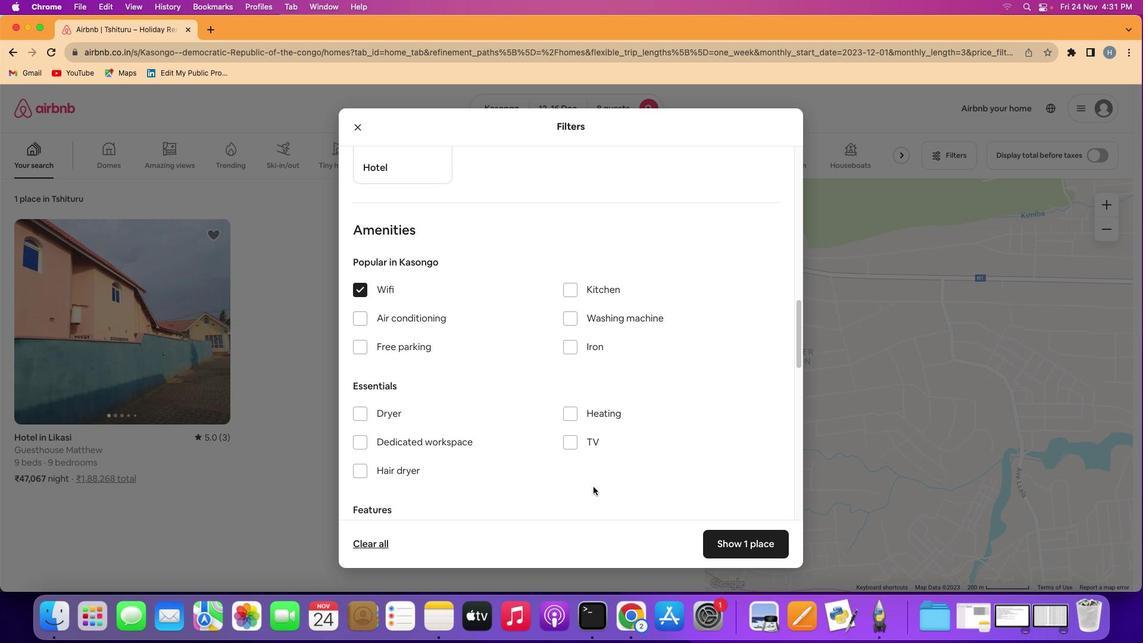 
Action: Mouse moved to (569, 439)
Screenshot: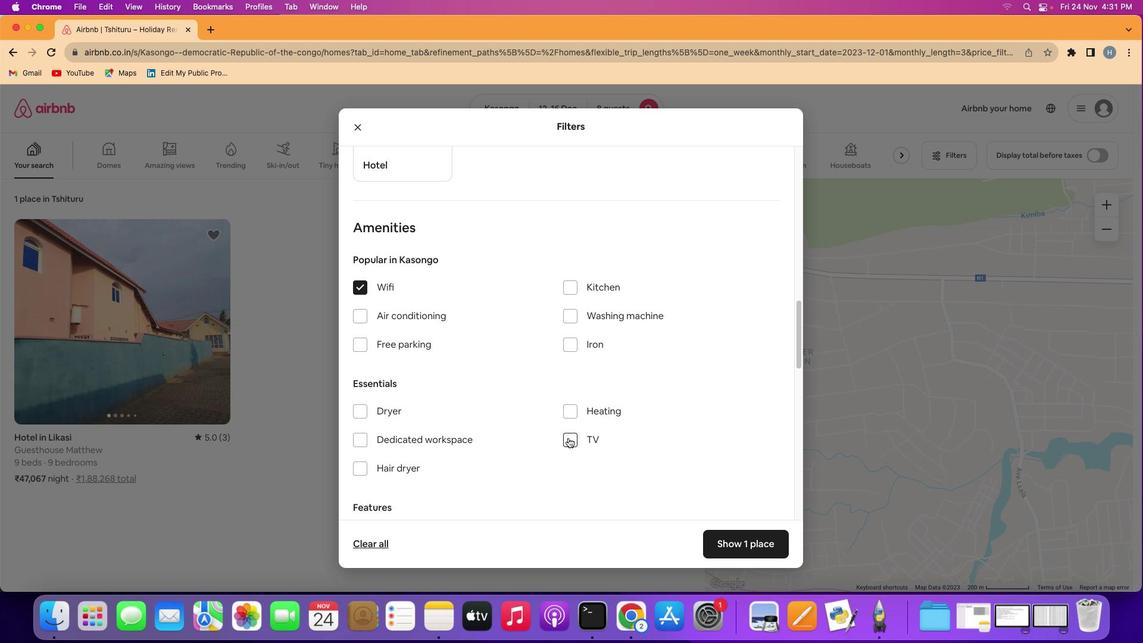 
Action: Mouse pressed left at (569, 439)
Screenshot: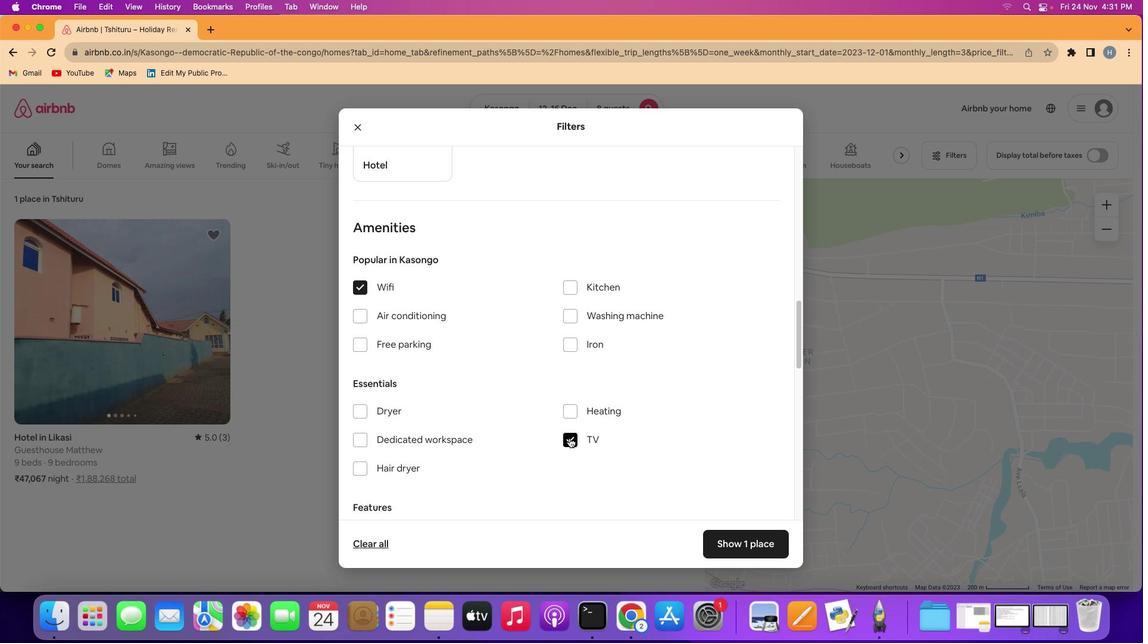 
Action: Mouse moved to (644, 439)
Screenshot: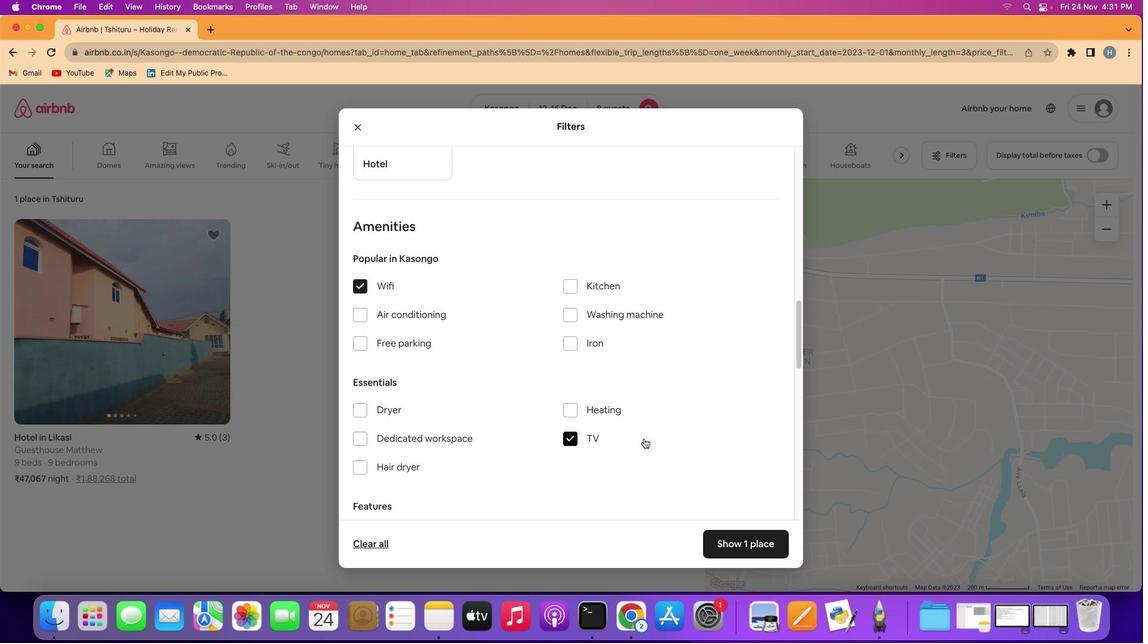 
Action: Mouse scrolled (644, 439) with delta (0, 0)
Screenshot: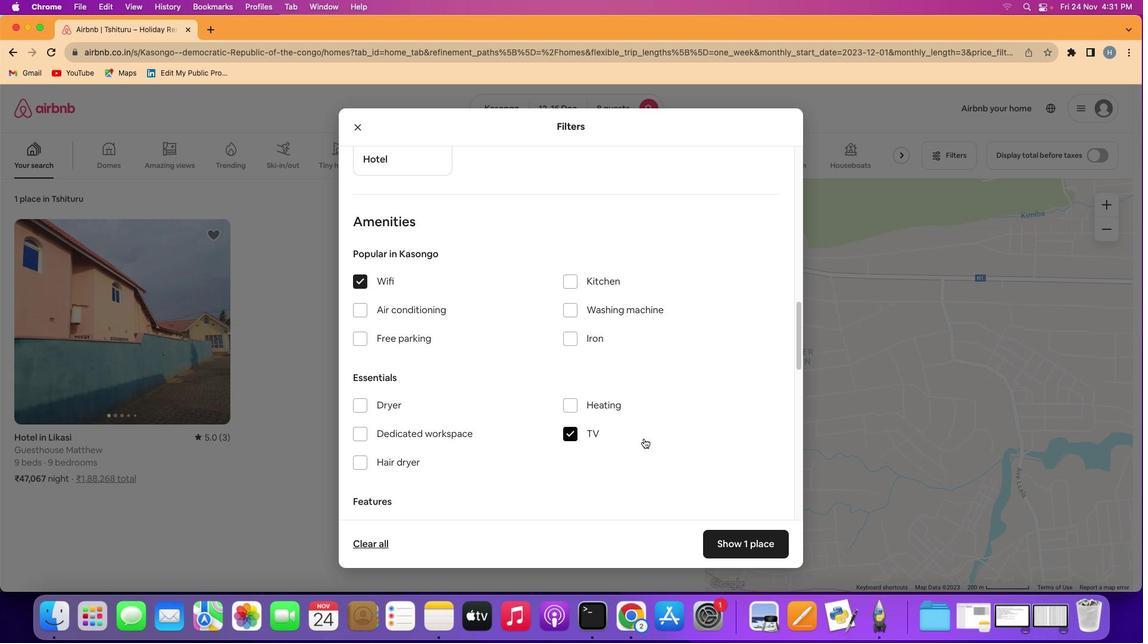 
Action: Mouse scrolled (644, 439) with delta (0, 0)
Screenshot: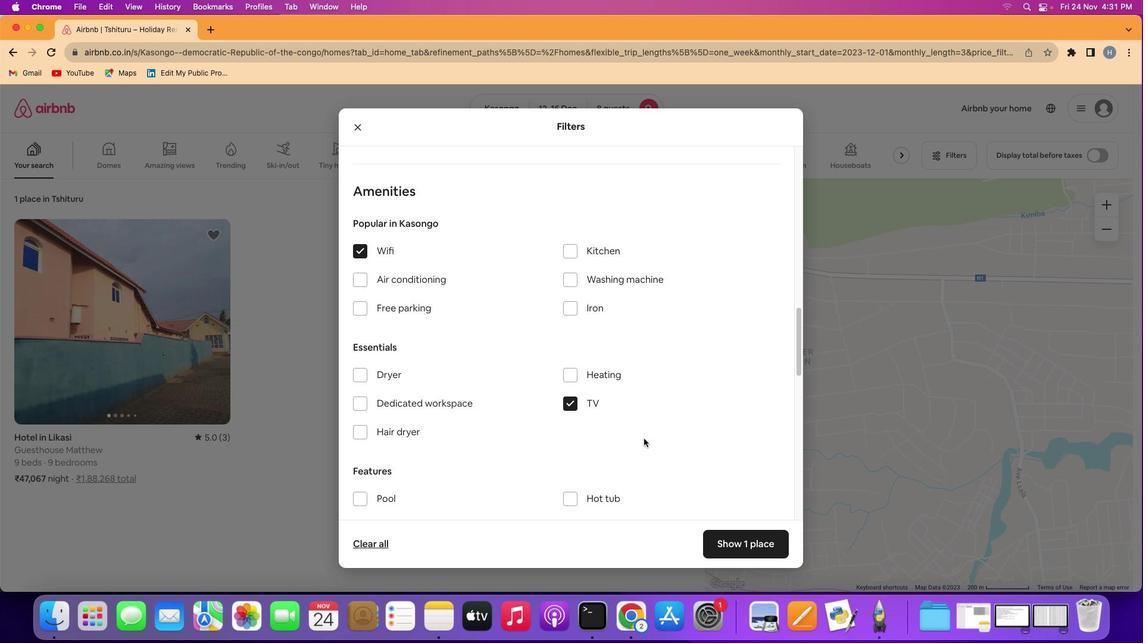 
Action: Mouse scrolled (644, 439) with delta (0, 0)
Screenshot: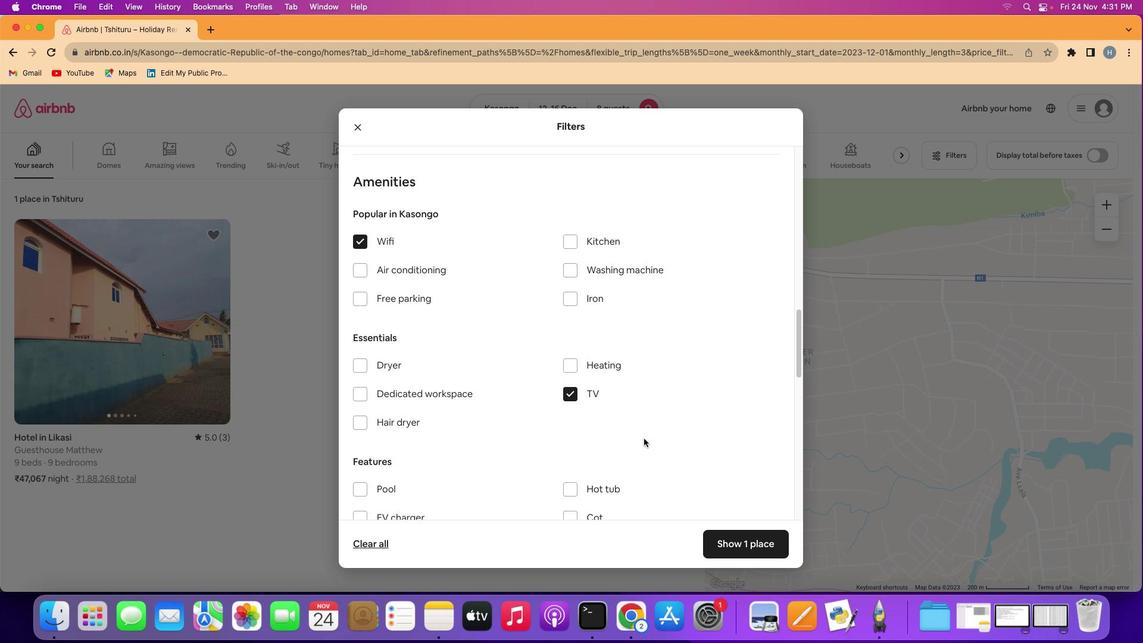 
Action: Mouse moved to (644, 439)
Screenshot: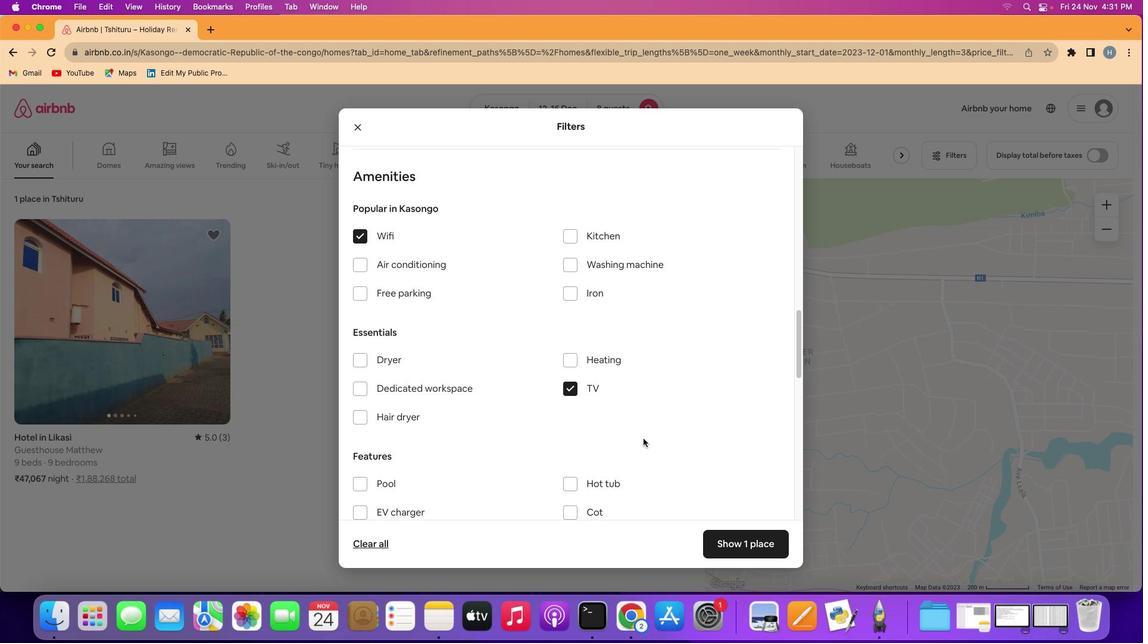 
Action: Mouse scrolled (644, 439) with delta (0, 0)
Screenshot: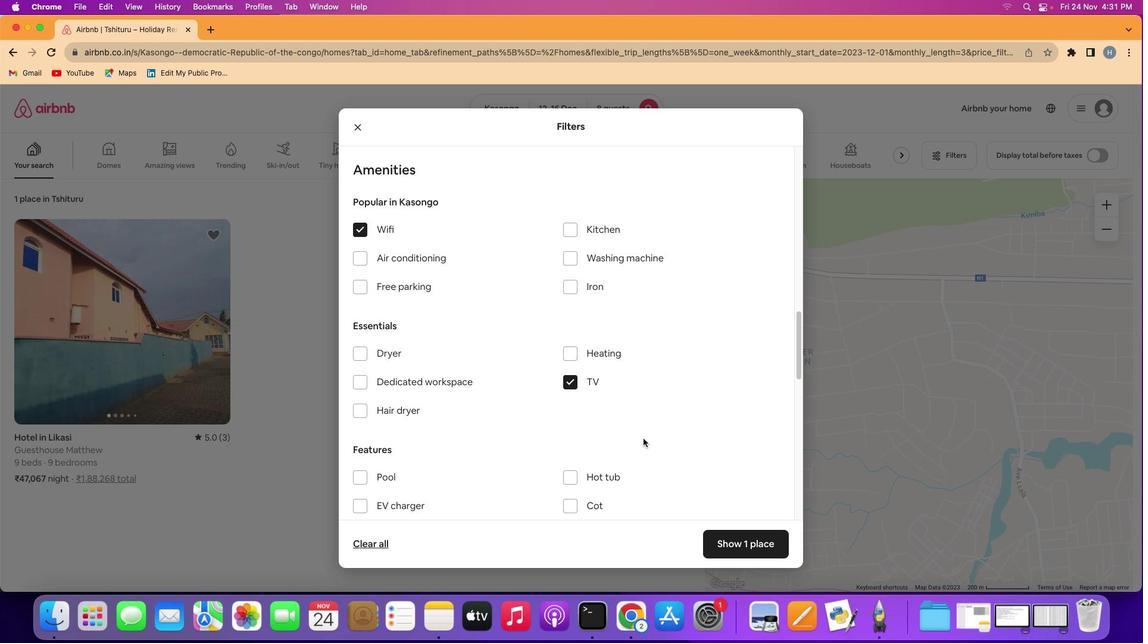 
Action: Mouse scrolled (644, 439) with delta (0, 0)
Screenshot: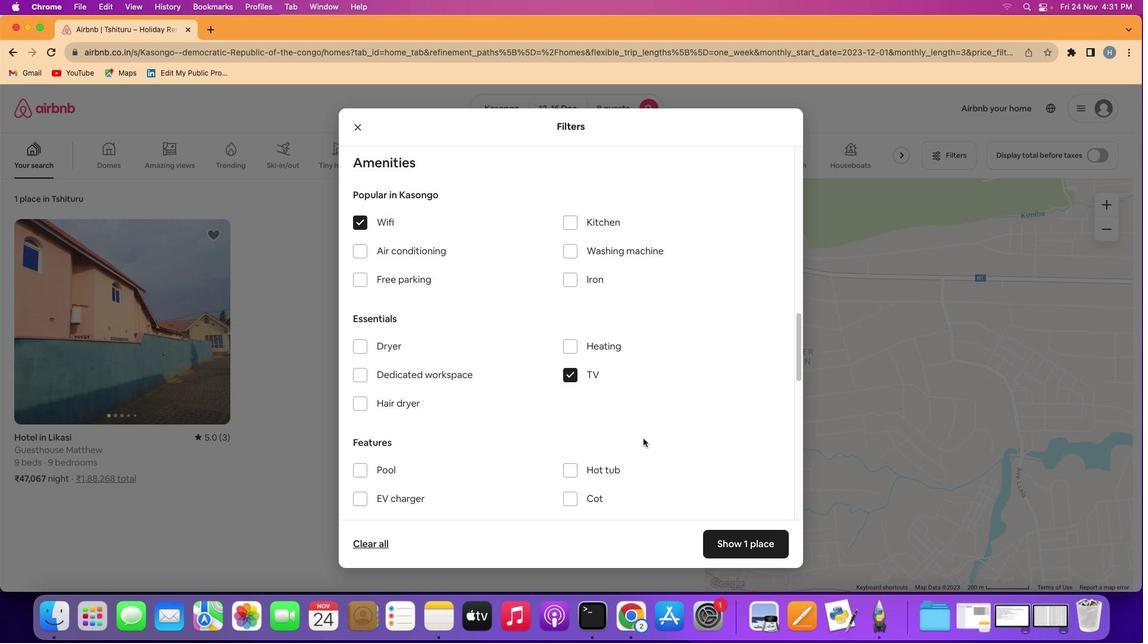 
Action: Mouse scrolled (644, 439) with delta (0, 0)
Screenshot: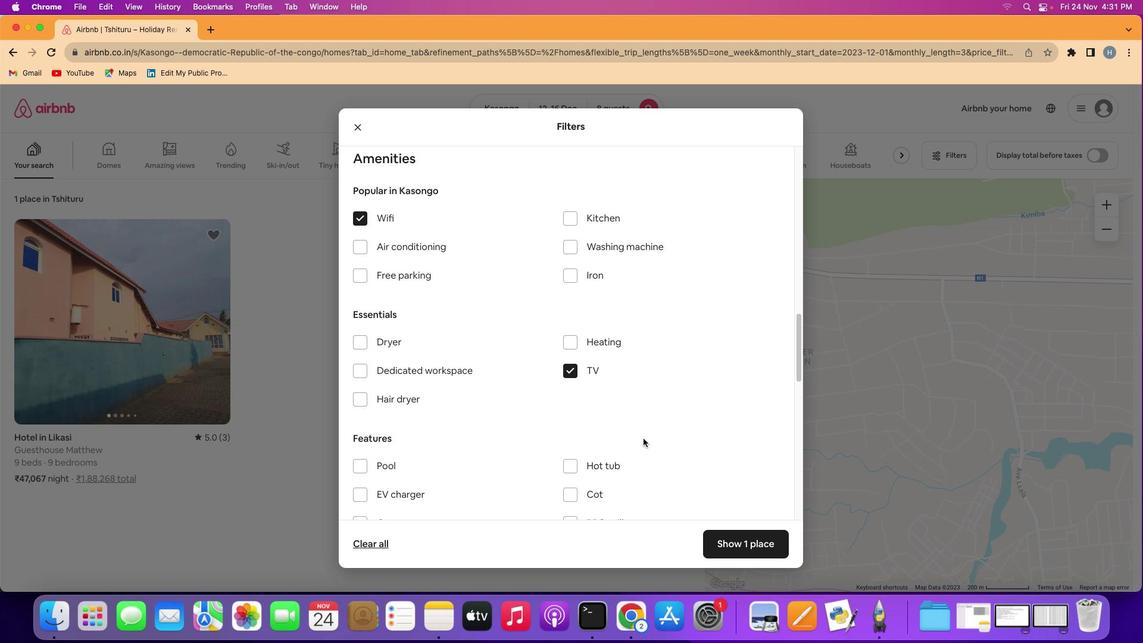 
Action: Mouse moved to (421, 277)
Screenshot: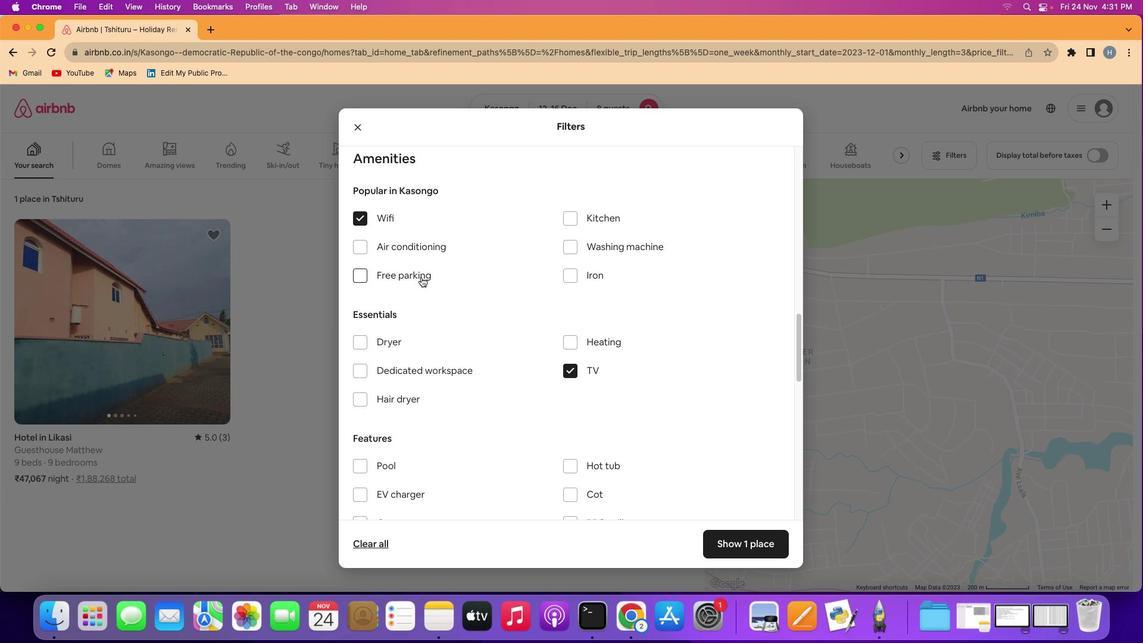 
Action: Mouse pressed left at (421, 277)
Screenshot: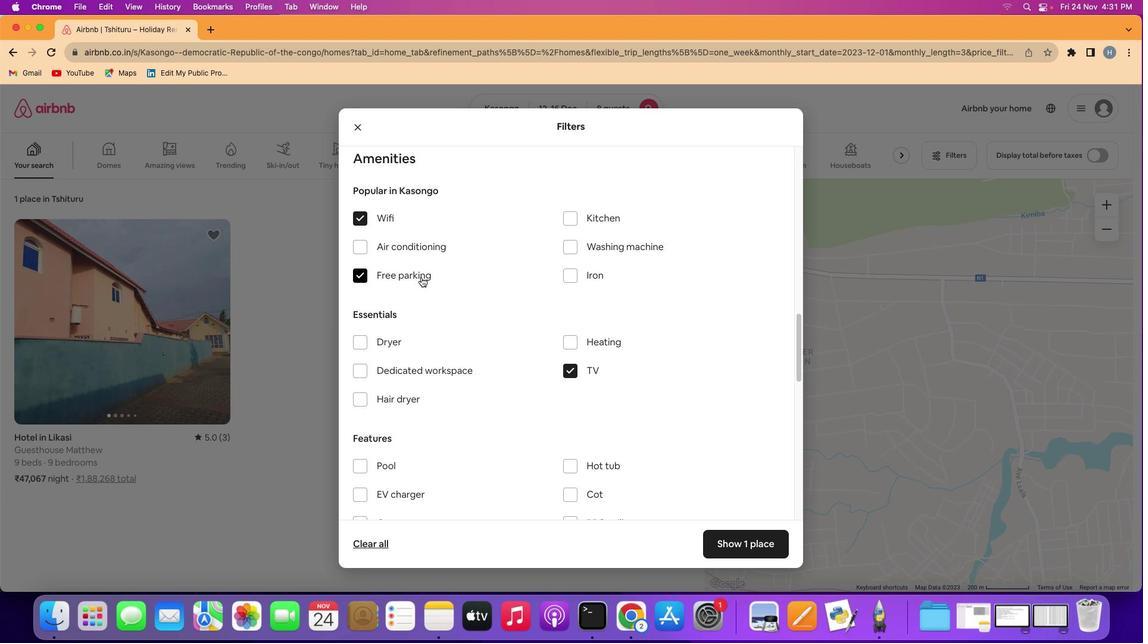 
Action: Mouse moved to (504, 381)
Screenshot: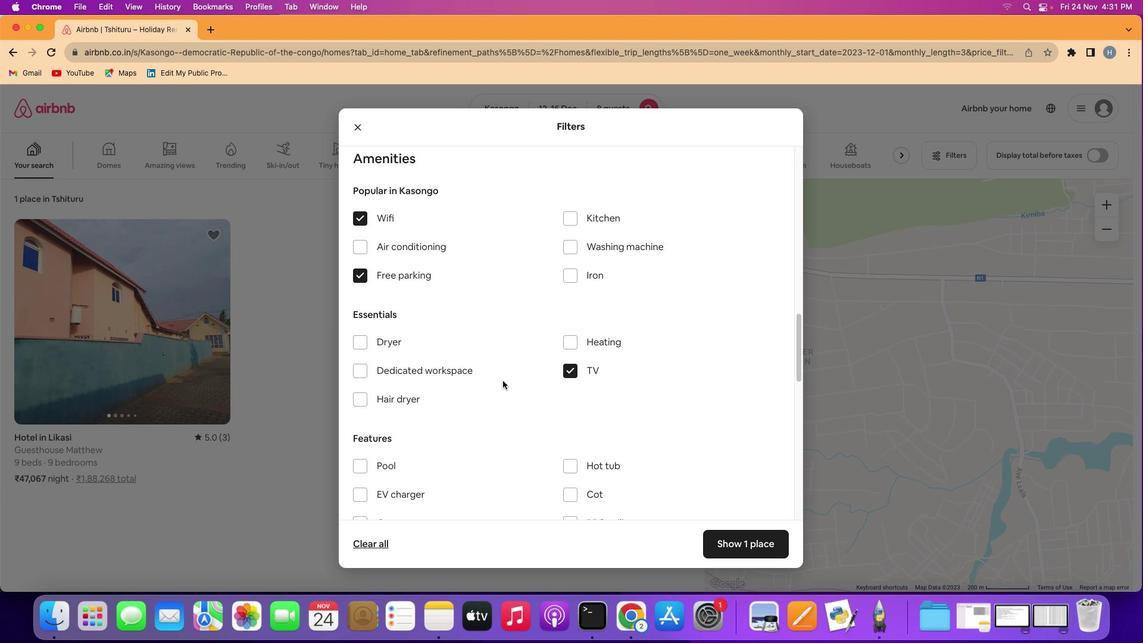 
Action: Mouse scrolled (504, 381) with delta (0, 0)
Screenshot: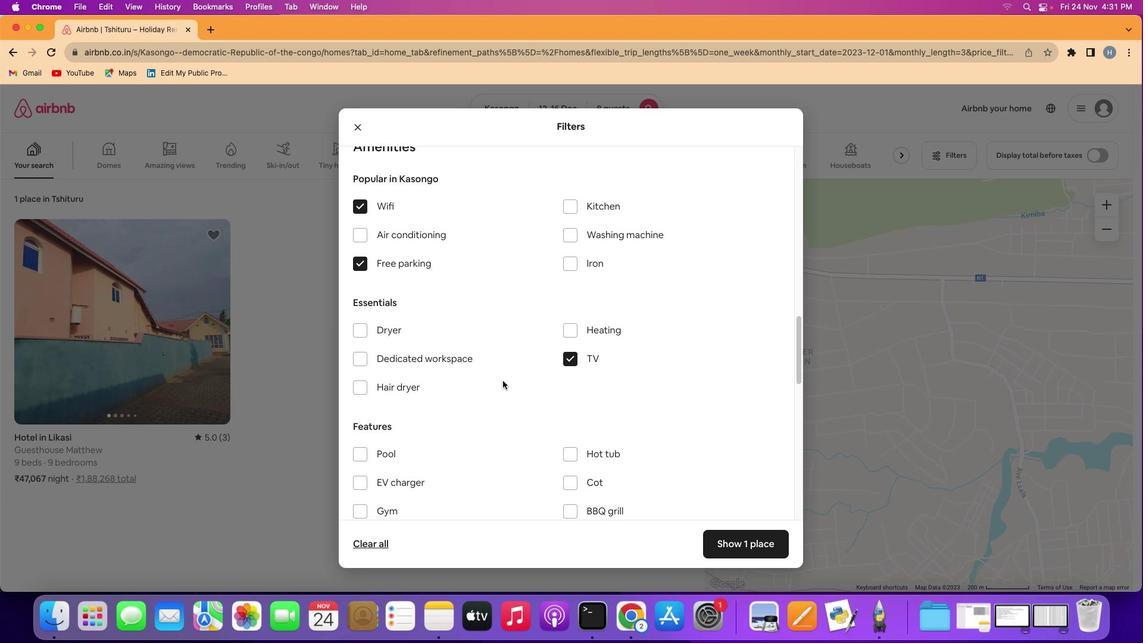 
Action: Mouse scrolled (504, 381) with delta (0, 0)
Screenshot: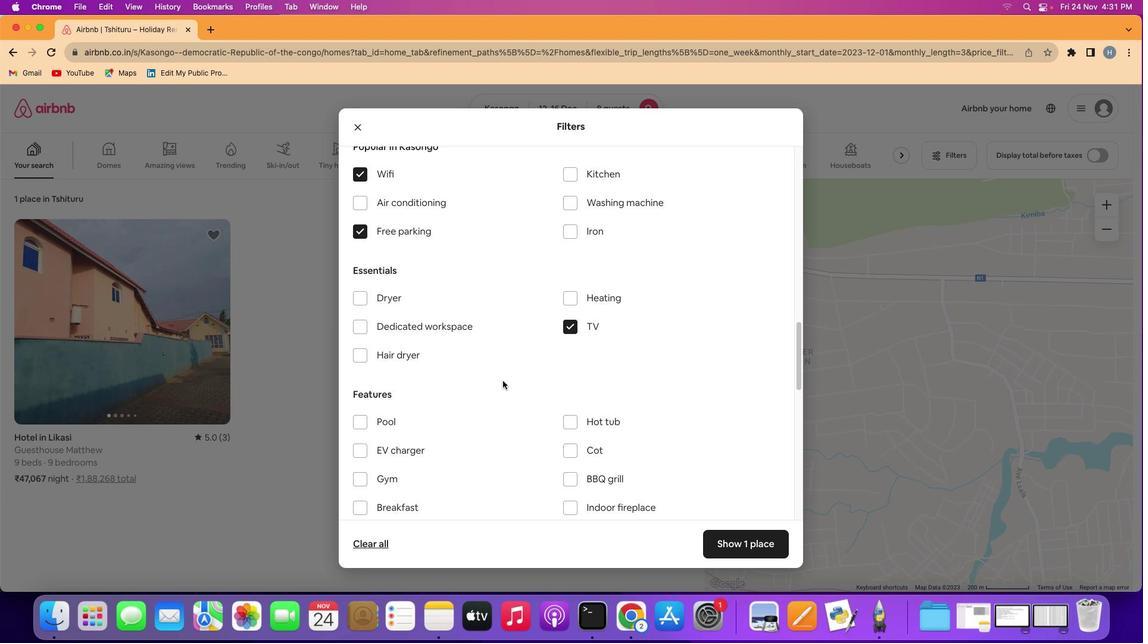 
Action: Mouse scrolled (504, 381) with delta (0, 0)
Screenshot: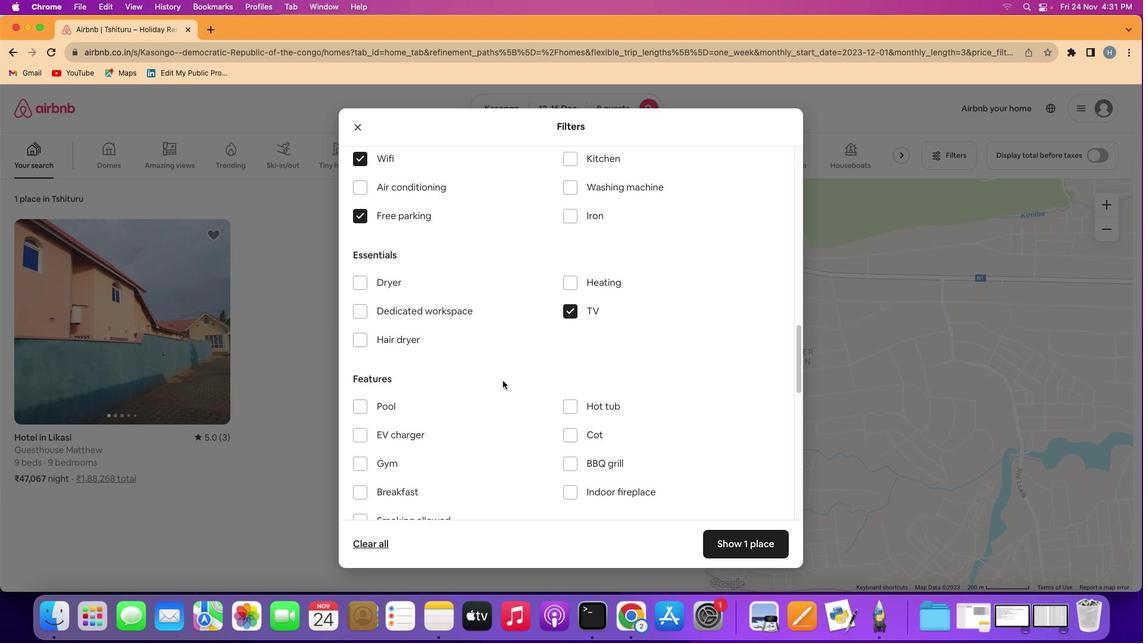 
Action: Mouse scrolled (504, 381) with delta (0, 0)
Screenshot: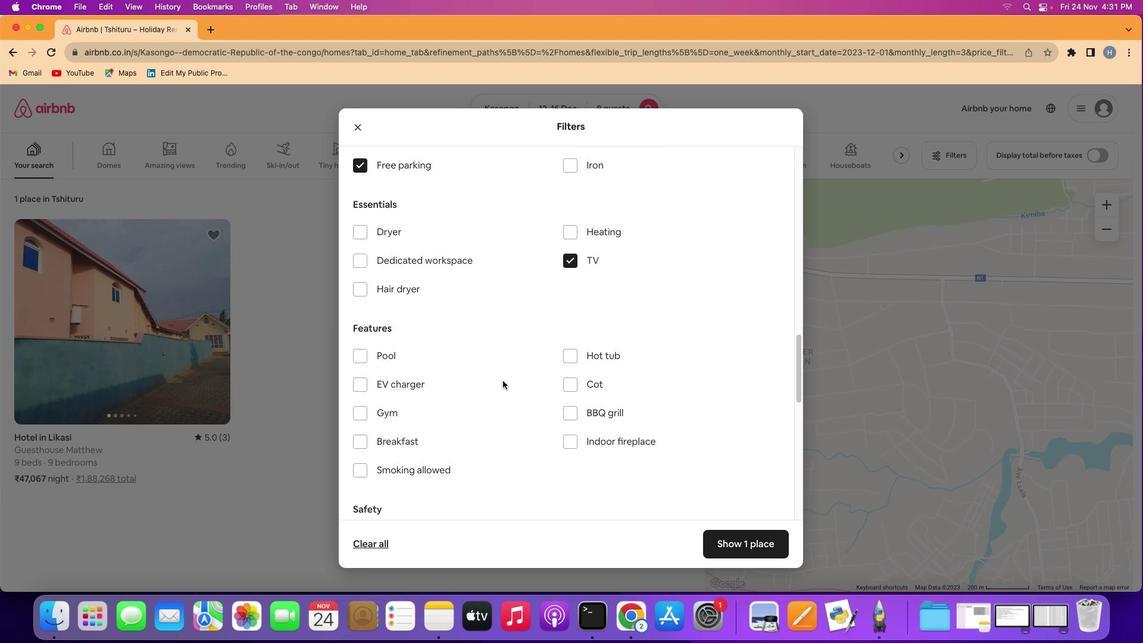 
Action: Mouse scrolled (504, 381) with delta (0, 0)
Screenshot: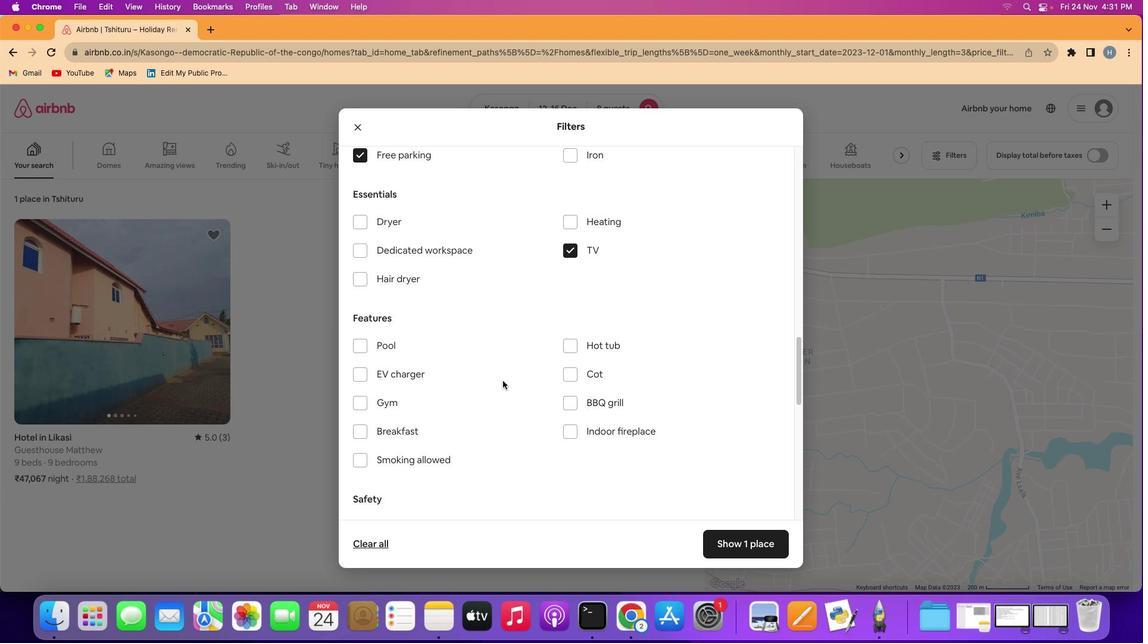 
Action: Mouse scrolled (504, 381) with delta (0, 0)
Screenshot: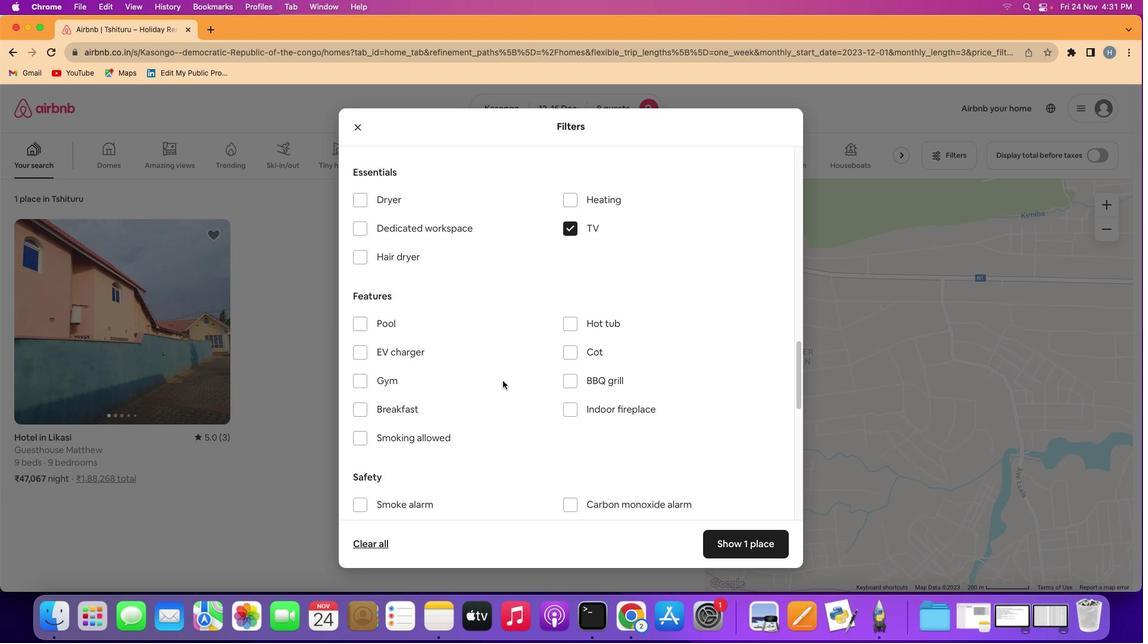
Action: Mouse scrolled (504, 381) with delta (0, 0)
Screenshot: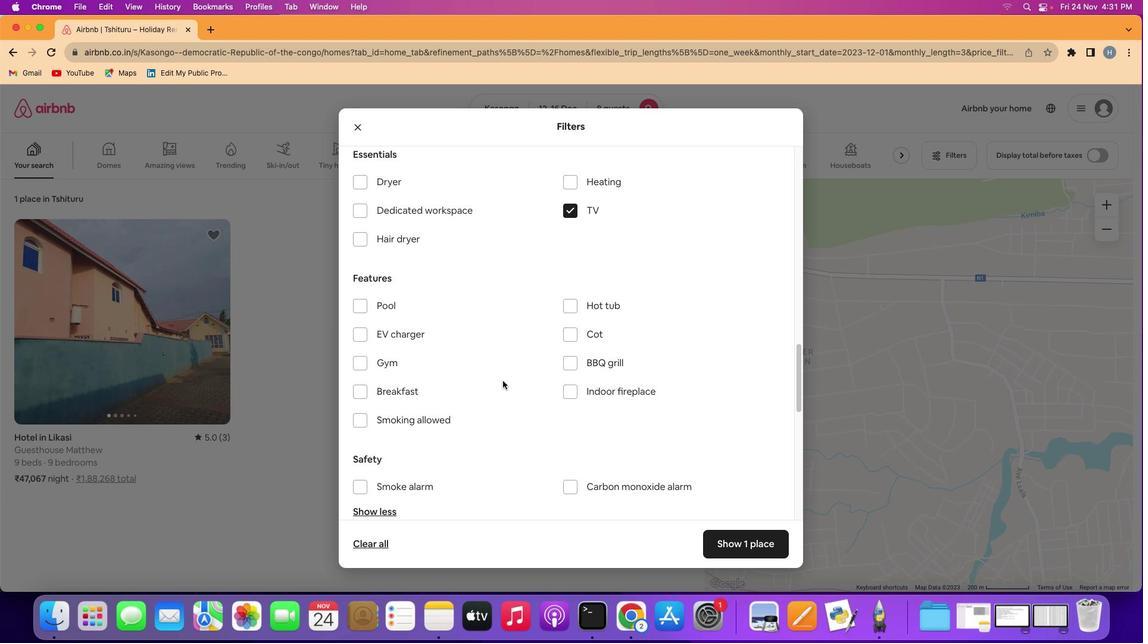 
Action: Mouse scrolled (504, 381) with delta (0, 0)
Screenshot: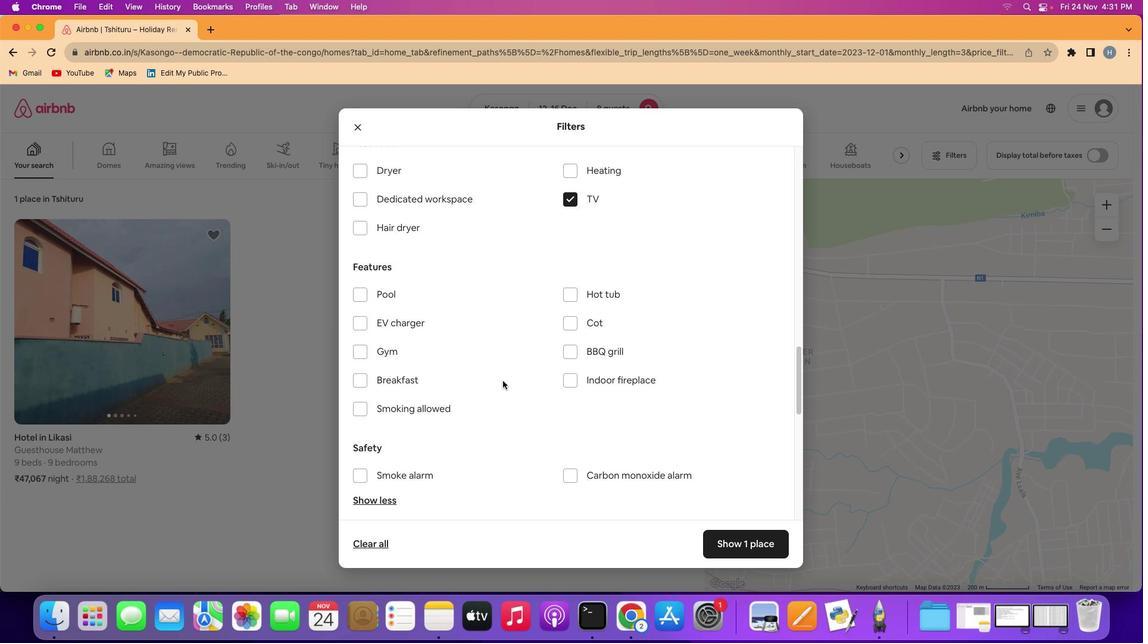 
Action: Mouse scrolled (504, 381) with delta (0, 0)
Screenshot: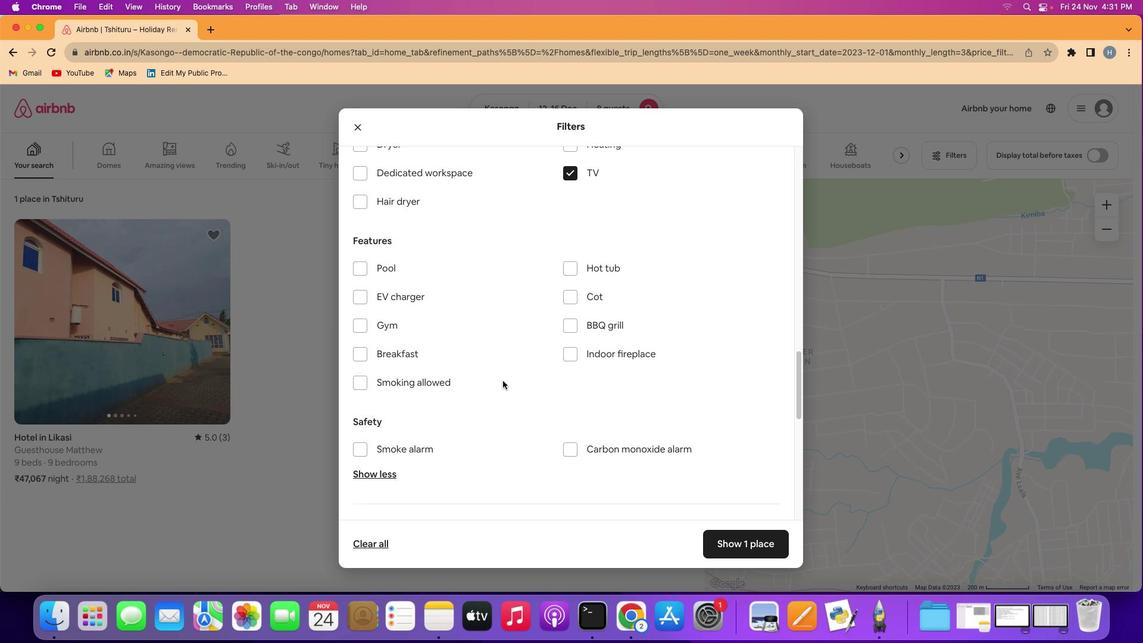 
Action: Mouse scrolled (504, 381) with delta (0, 0)
Screenshot: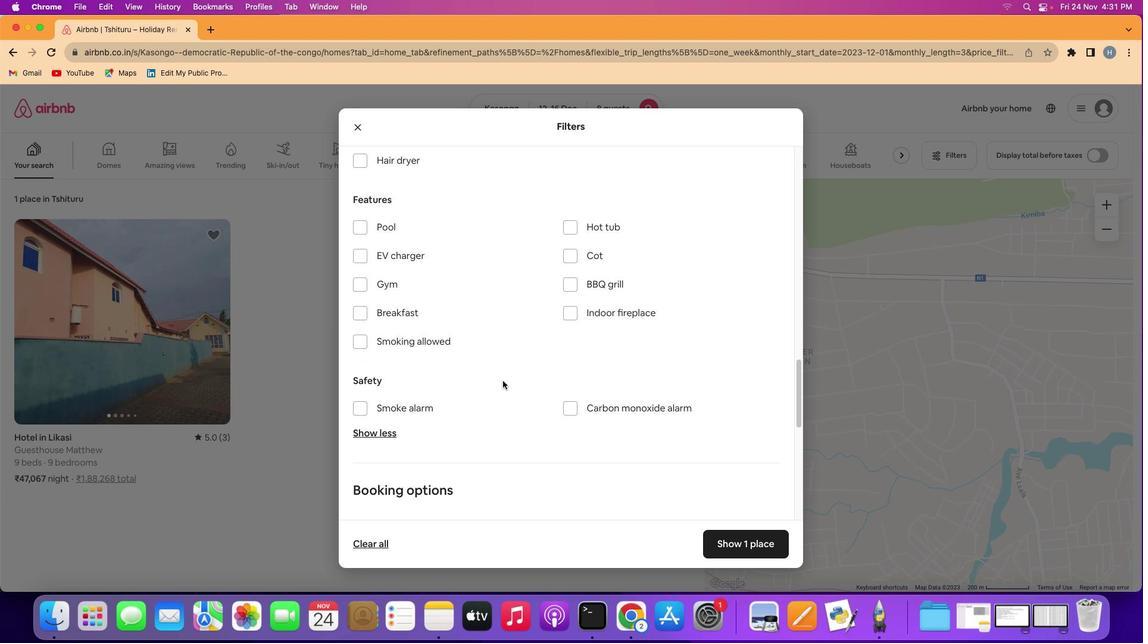 
Action: Mouse scrolled (504, 381) with delta (0, 0)
Screenshot: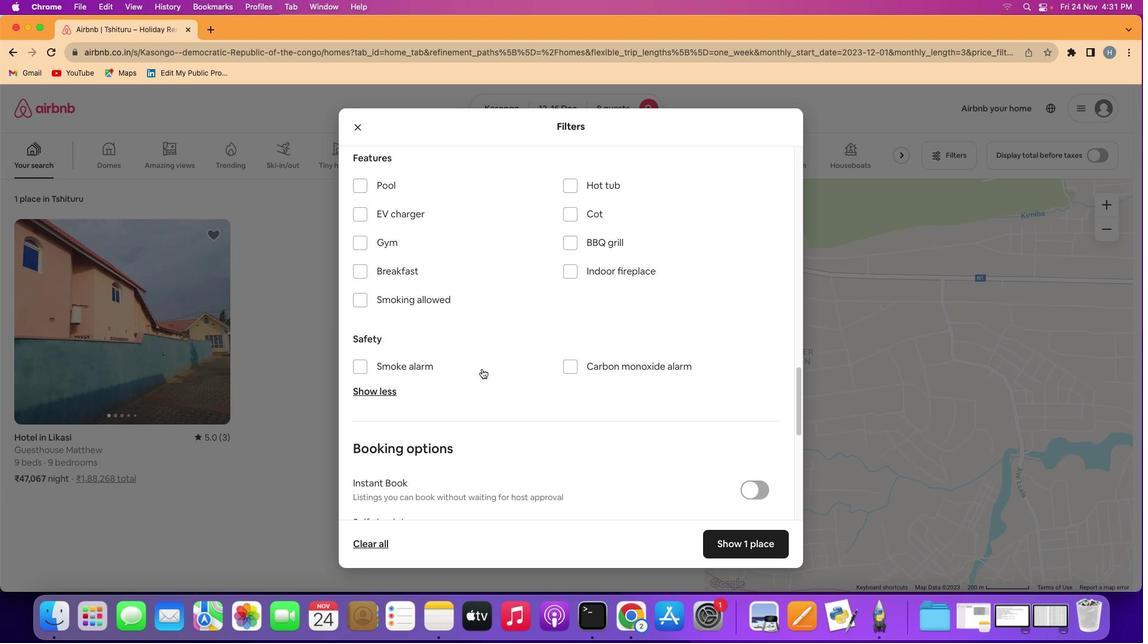 
Action: Mouse moved to (381, 243)
Screenshot: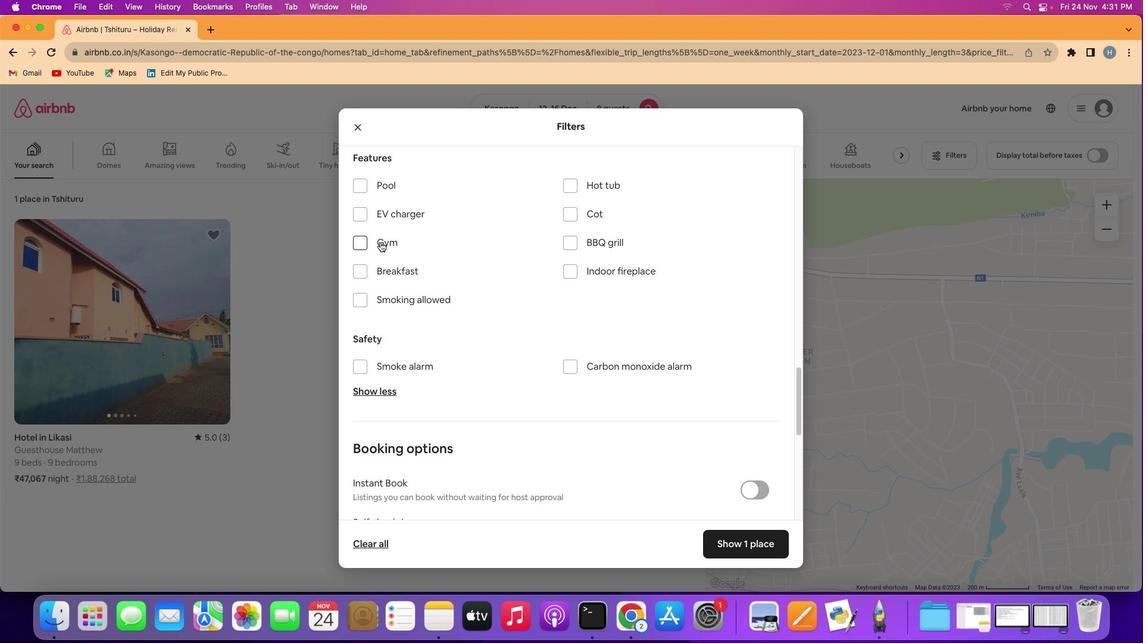 
Action: Mouse pressed left at (381, 243)
Screenshot: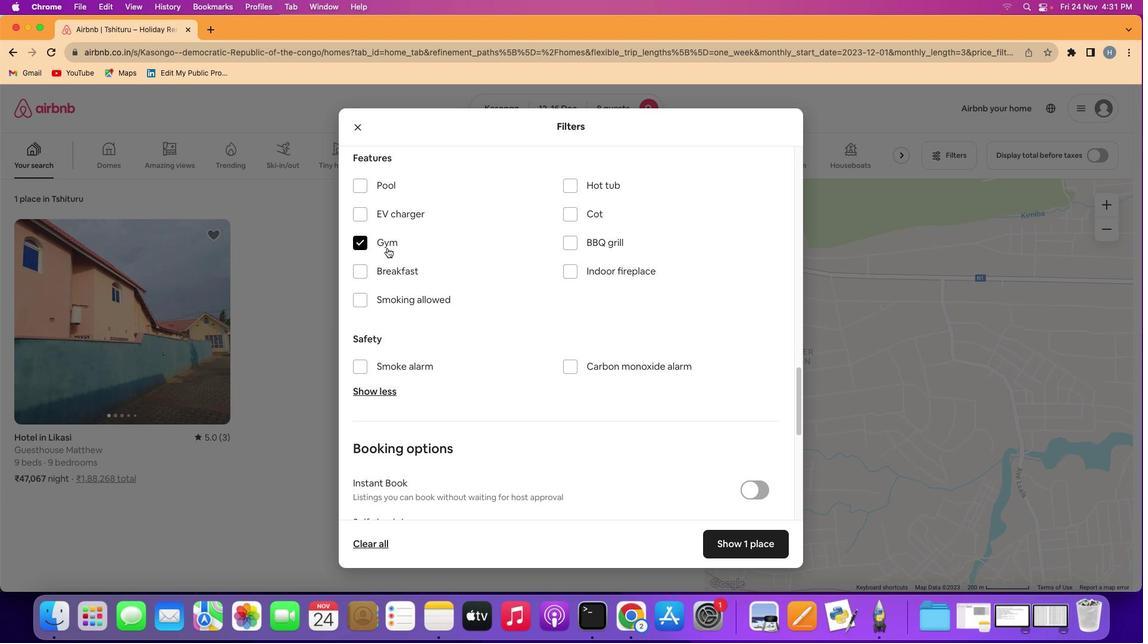 
Action: Mouse moved to (400, 267)
Screenshot: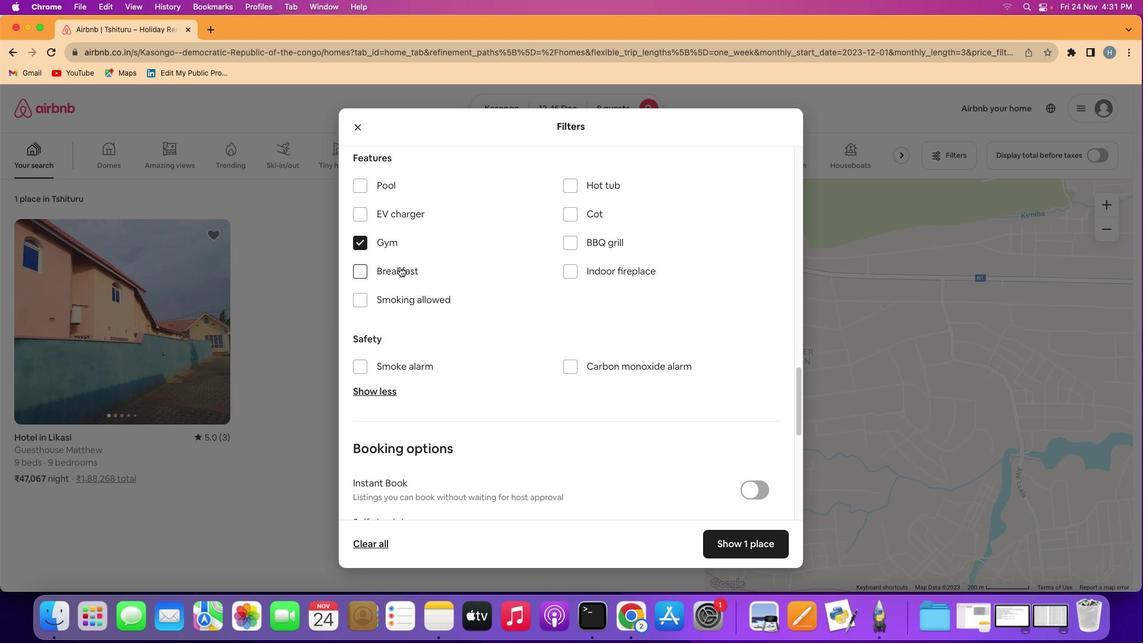 
Action: Mouse pressed left at (400, 267)
Screenshot: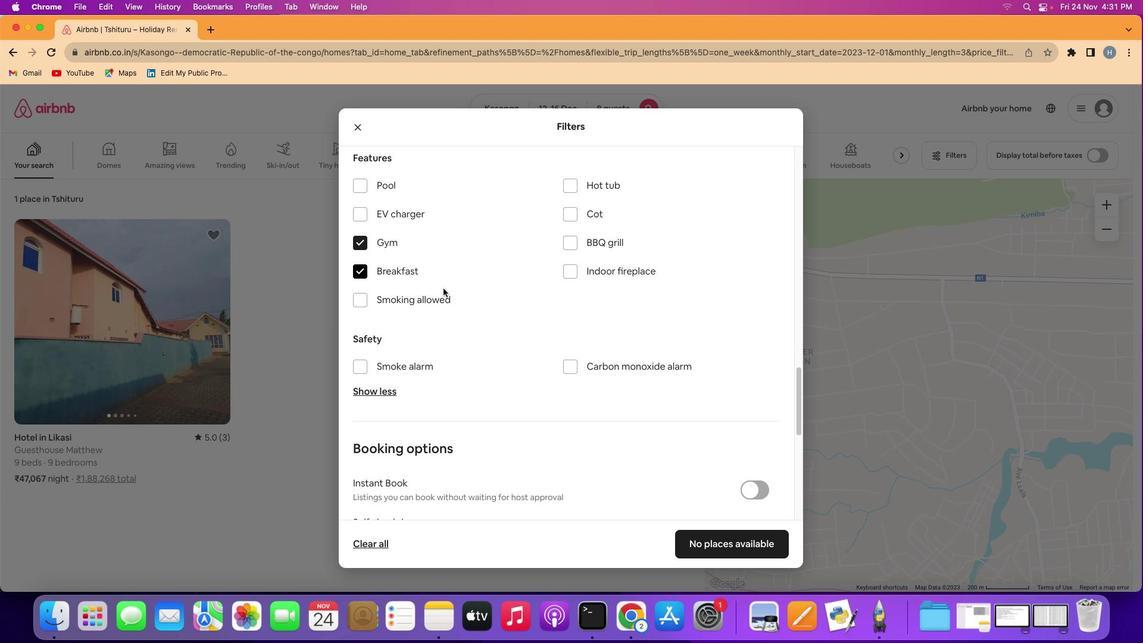 
Action: Mouse moved to (602, 387)
Screenshot: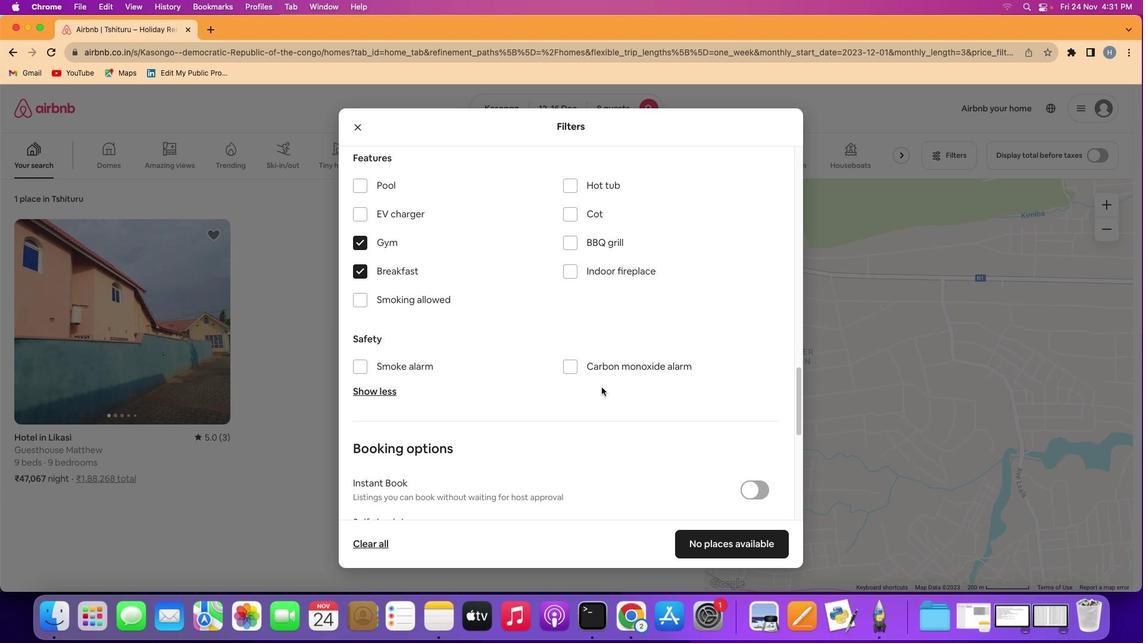 
Action: Mouse scrolled (602, 387) with delta (0, 0)
Screenshot: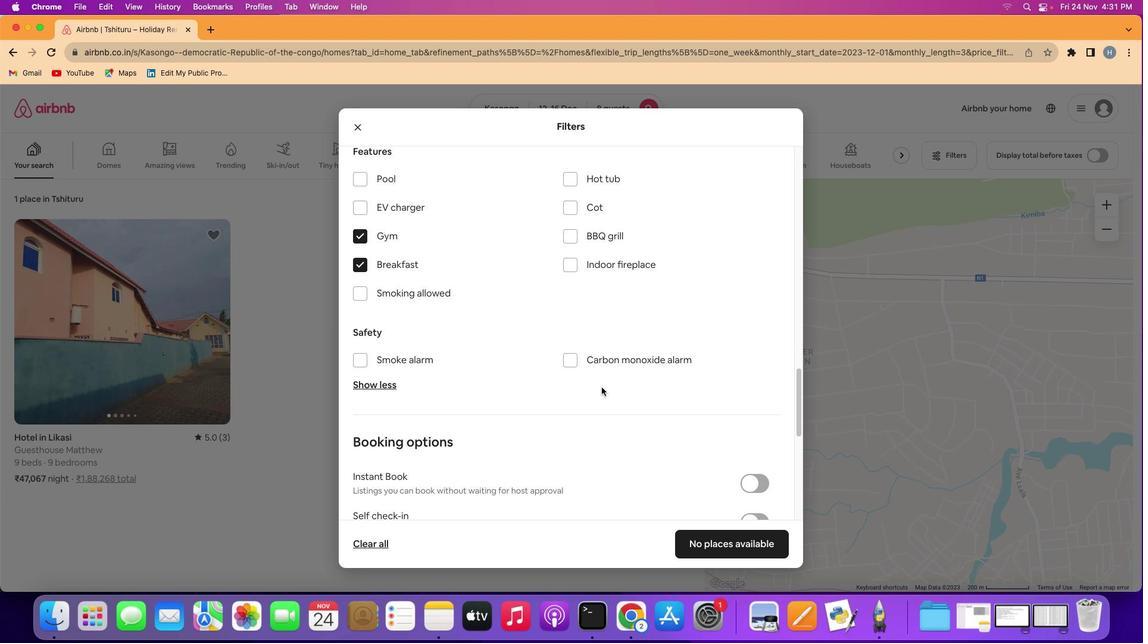 
Action: Mouse scrolled (602, 387) with delta (0, 0)
Screenshot: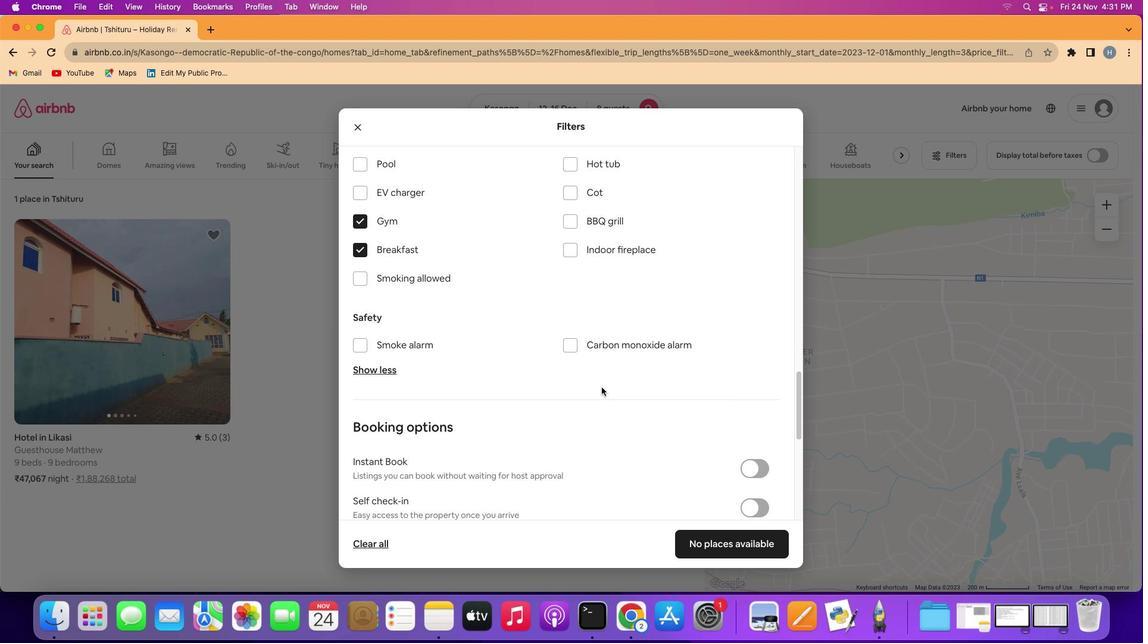 
Action: Mouse scrolled (602, 387) with delta (0, 0)
Screenshot: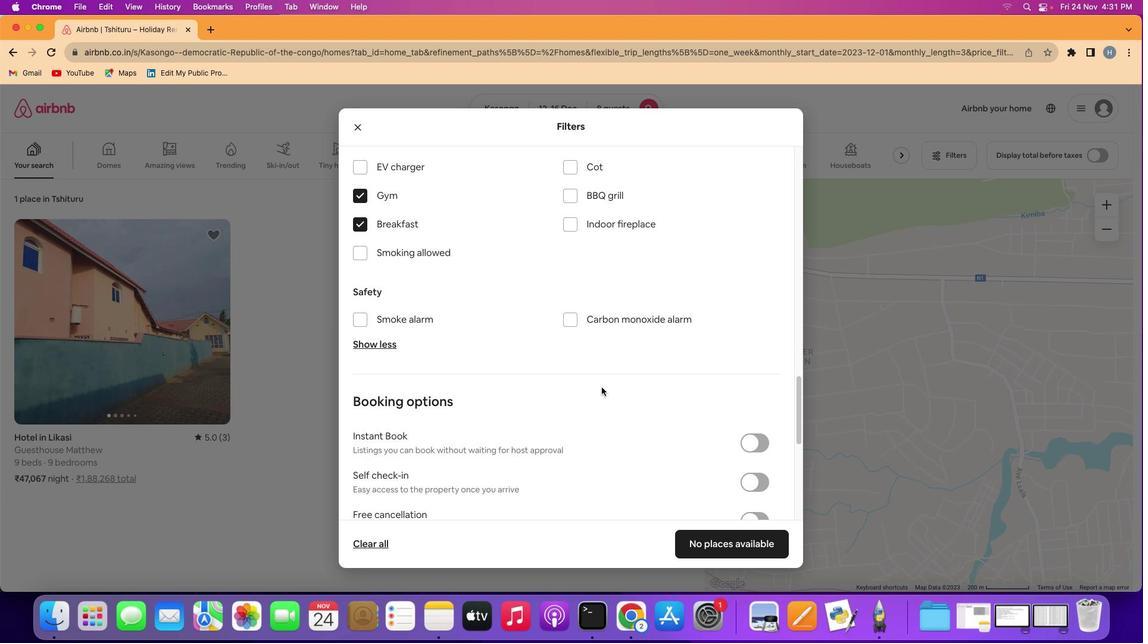
Action: Mouse scrolled (602, 387) with delta (0, 0)
Screenshot: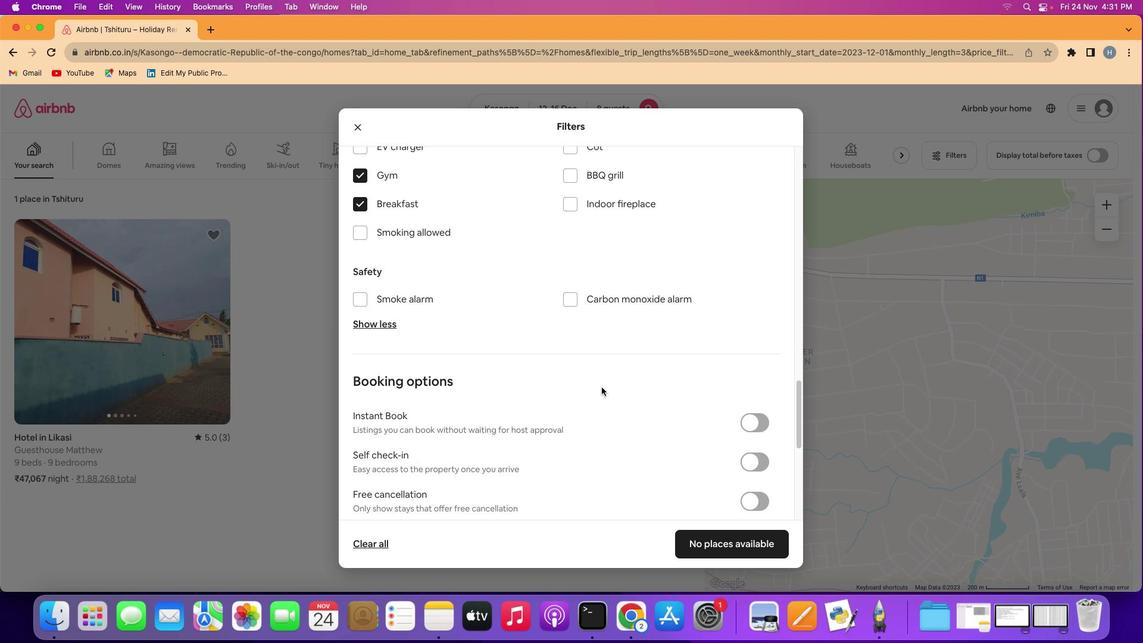 
Action: Mouse scrolled (602, 387) with delta (0, 0)
Screenshot: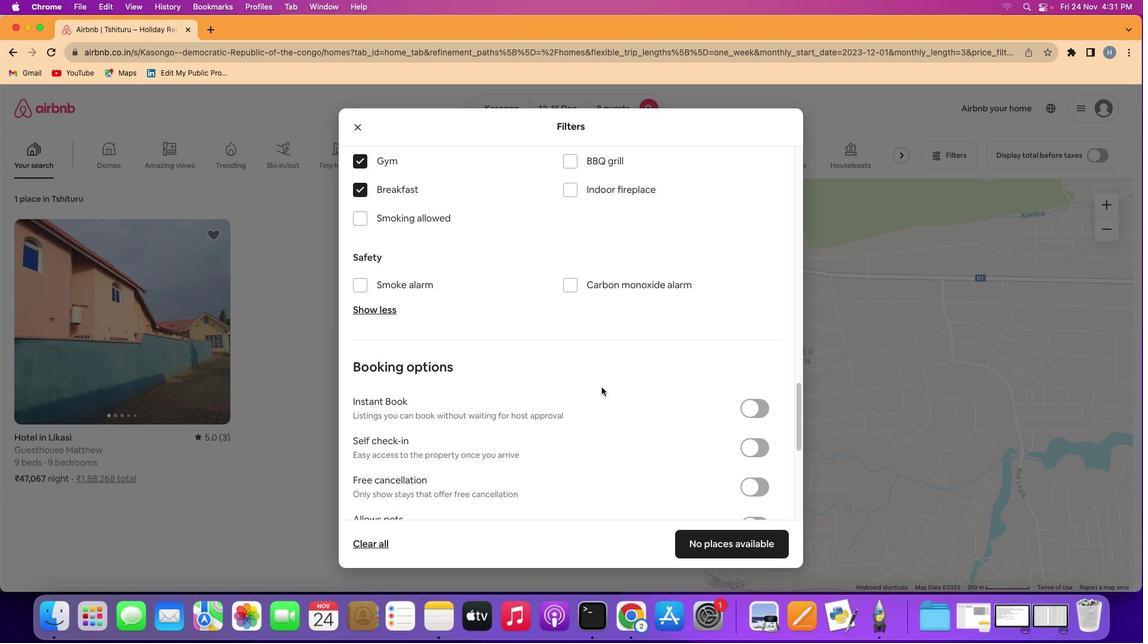 
Action: Mouse scrolled (602, 387) with delta (0, 0)
Screenshot: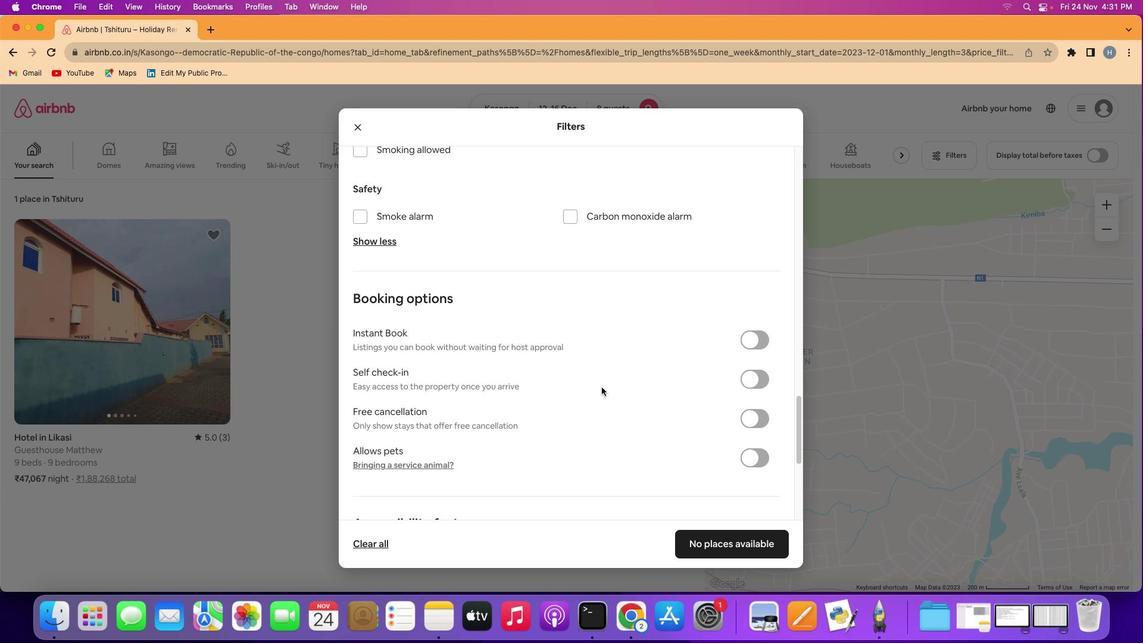 
Action: Mouse scrolled (602, 387) with delta (0, 0)
Screenshot: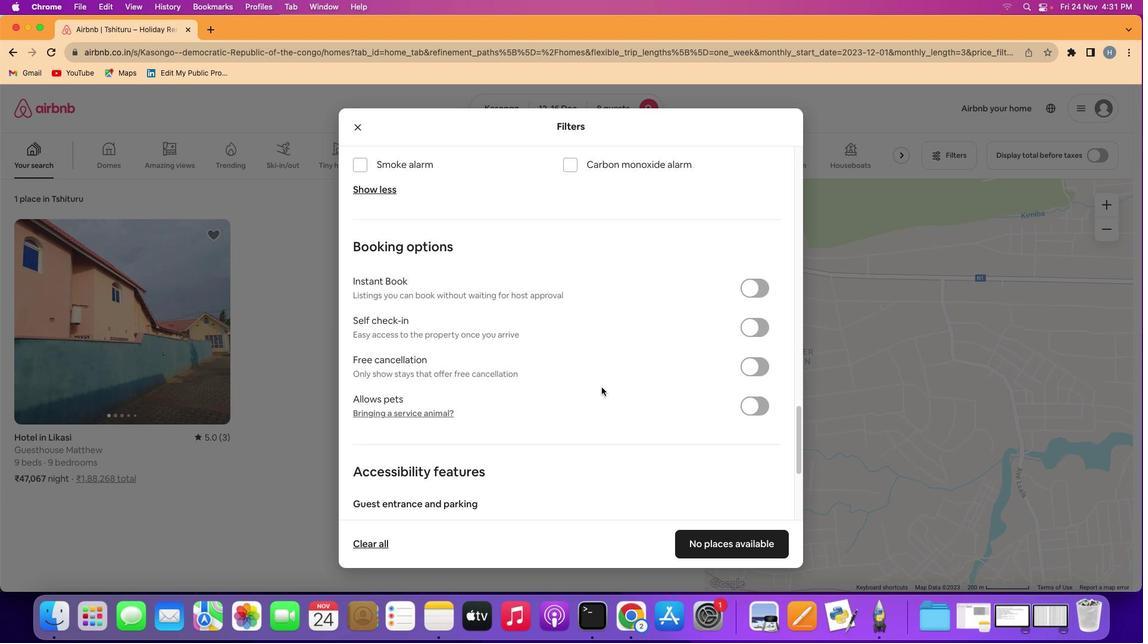 
Action: Mouse moved to (654, 420)
Screenshot: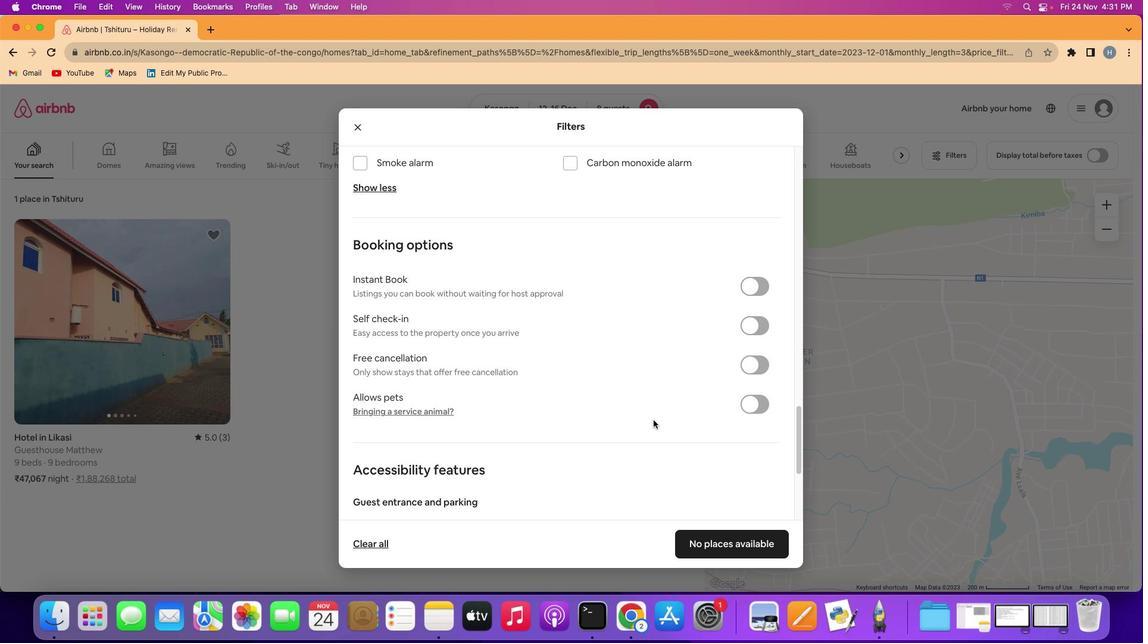 
Action: Mouse scrolled (654, 420) with delta (0, 0)
Screenshot: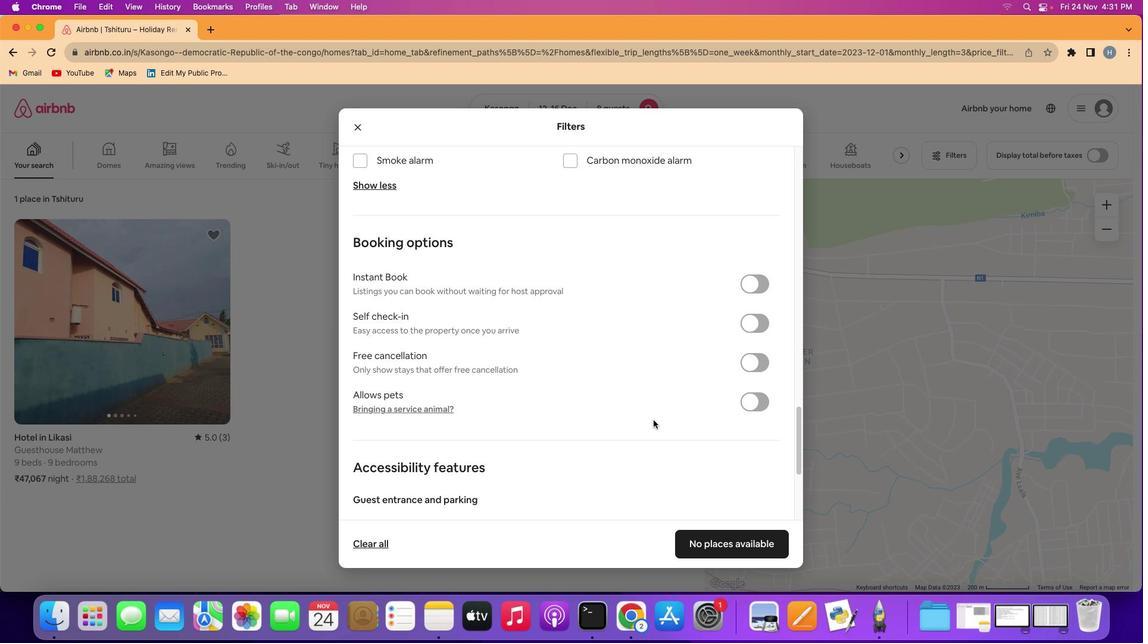 
Action: Mouse scrolled (654, 420) with delta (0, 0)
Screenshot: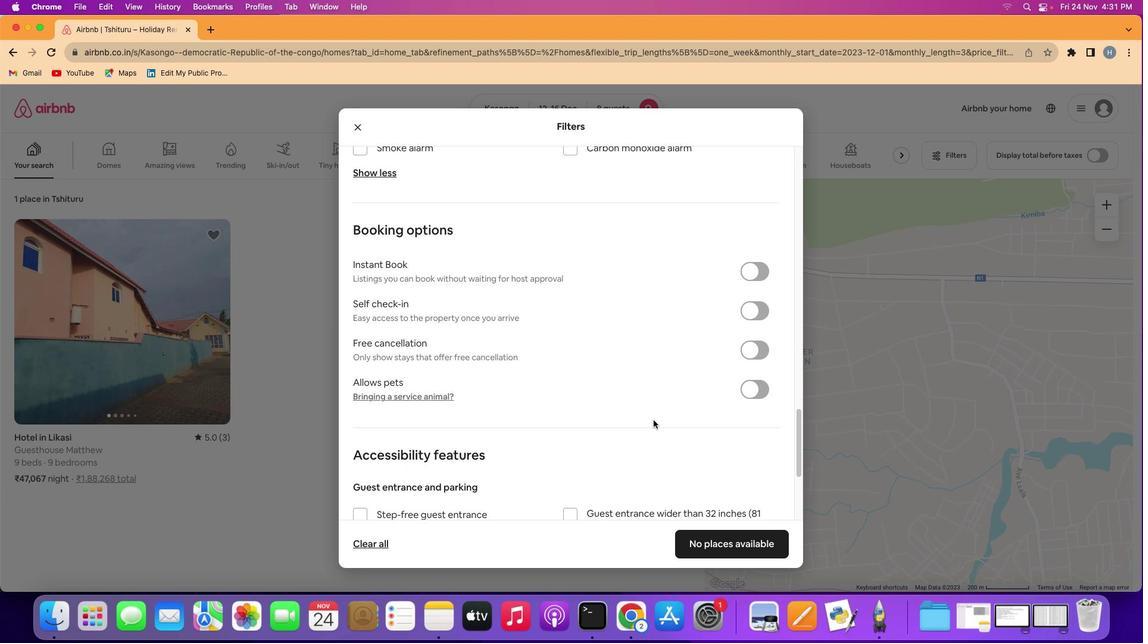 
Action: Mouse scrolled (654, 420) with delta (0, 0)
Screenshot: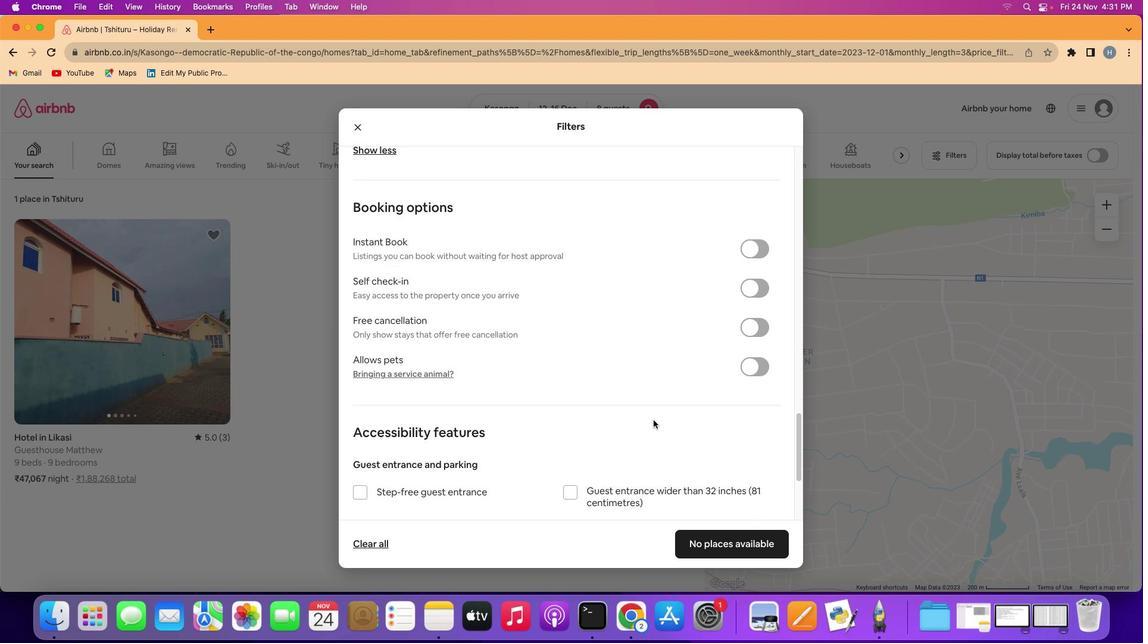 
Action: Mouse scrolled (654, 420) with delta (0, 0)
Screenshot: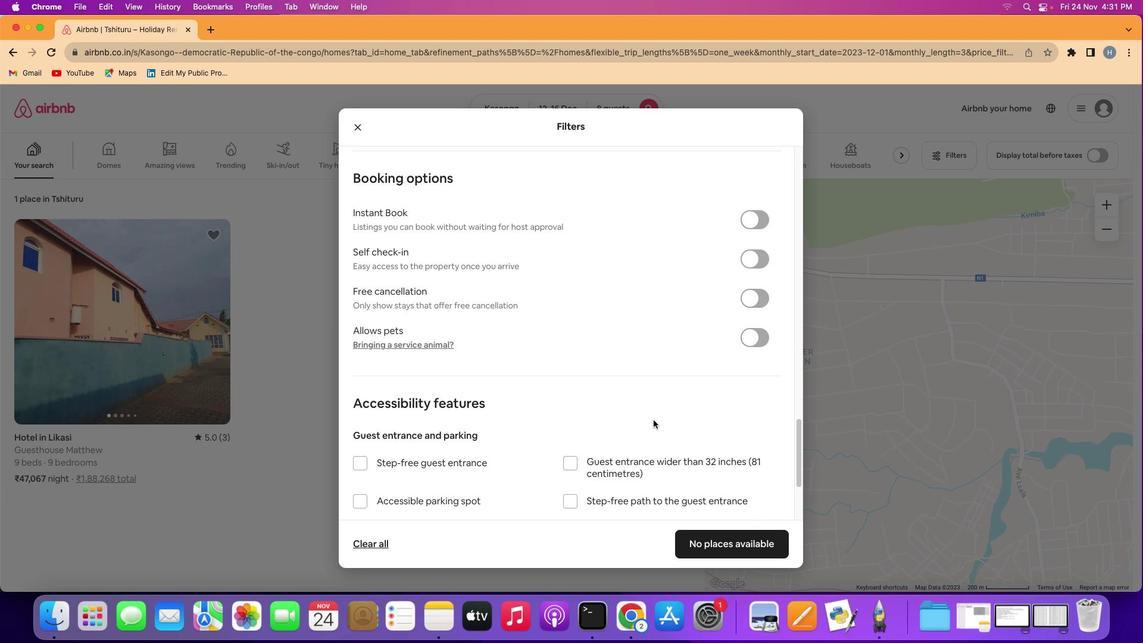 
Action: Mouse moved to (654, 420)
Screenshot: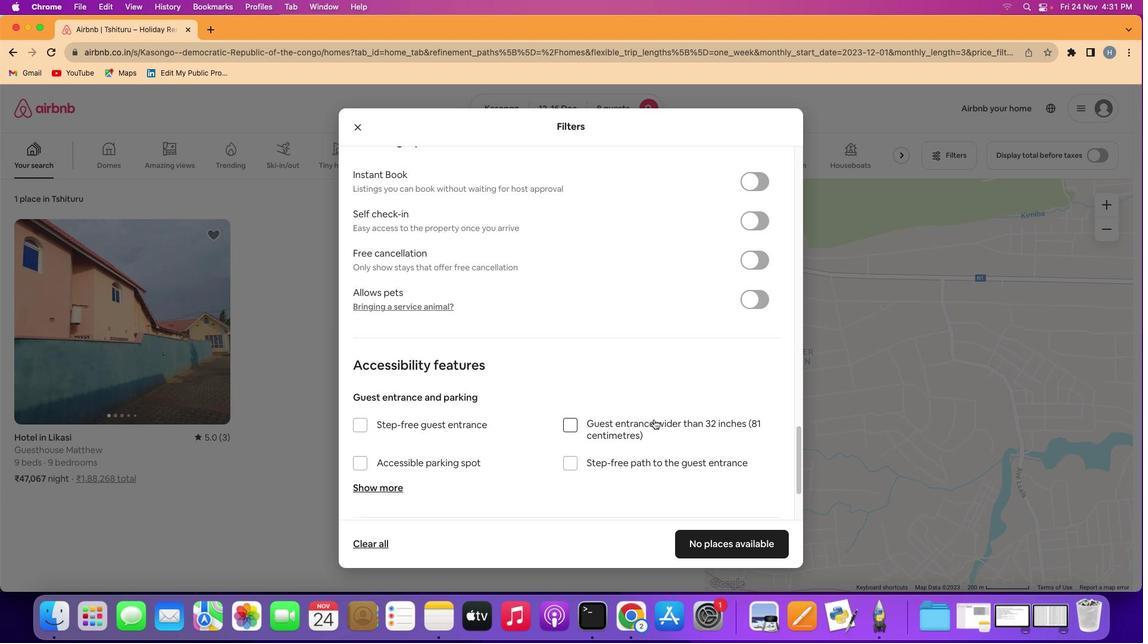 
Action: Mouse scrolled (654, 420) with delta (0, 0)
Screenshot: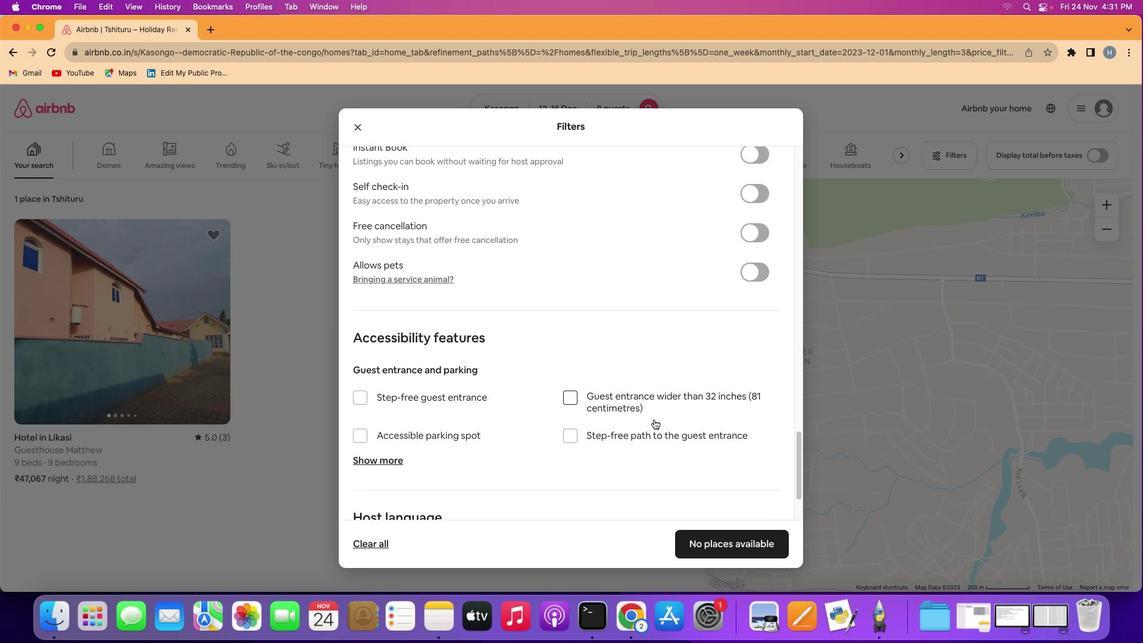 
Action: Mouse scrolled (654, 420) with delta (0, 0)
Screenshot: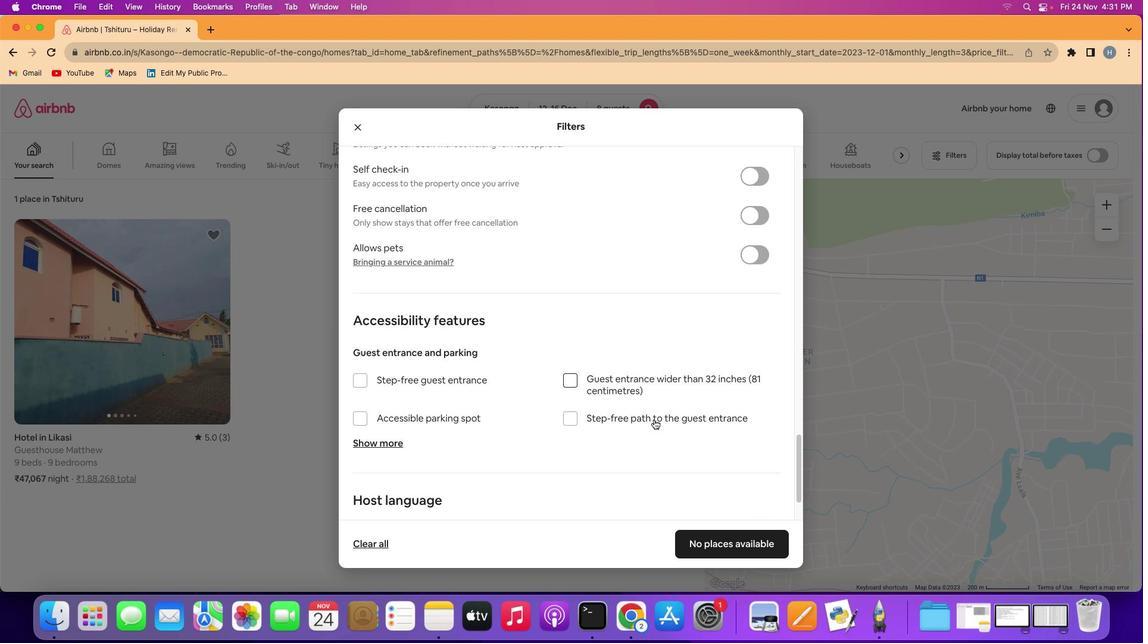 
Action: Mouse scrolled (654, 420) with delta (0, 0)
Screenshot: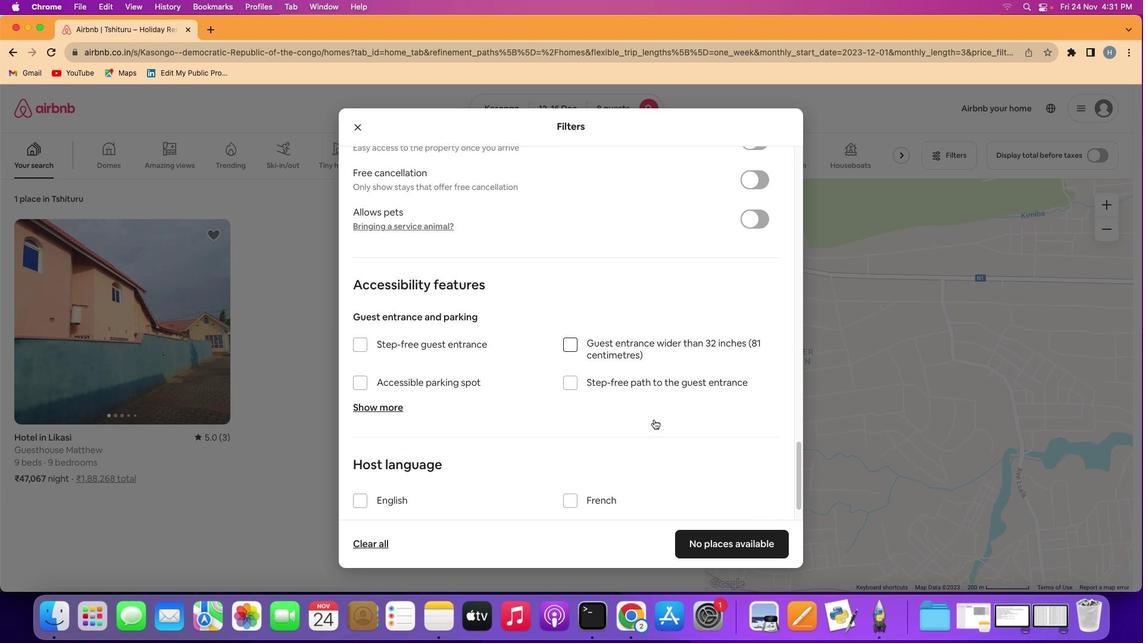 
Action: Mouse moved to (655, 420)
Screenshot: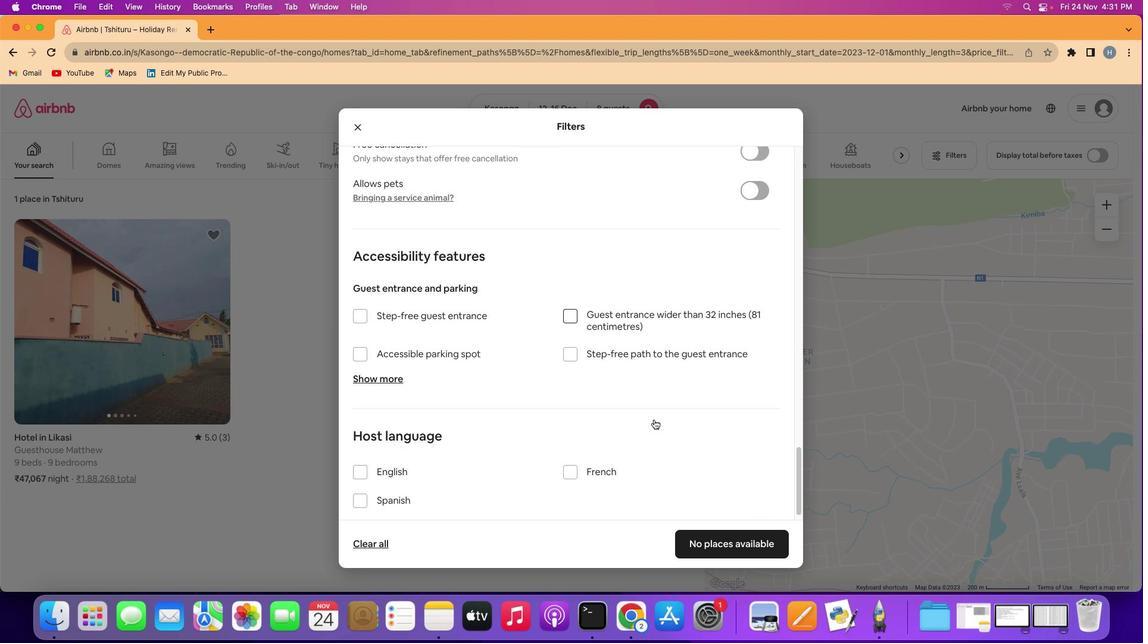 
Action: Mouse scrolled (655, 420) with delta (0, -1)
Screenshot: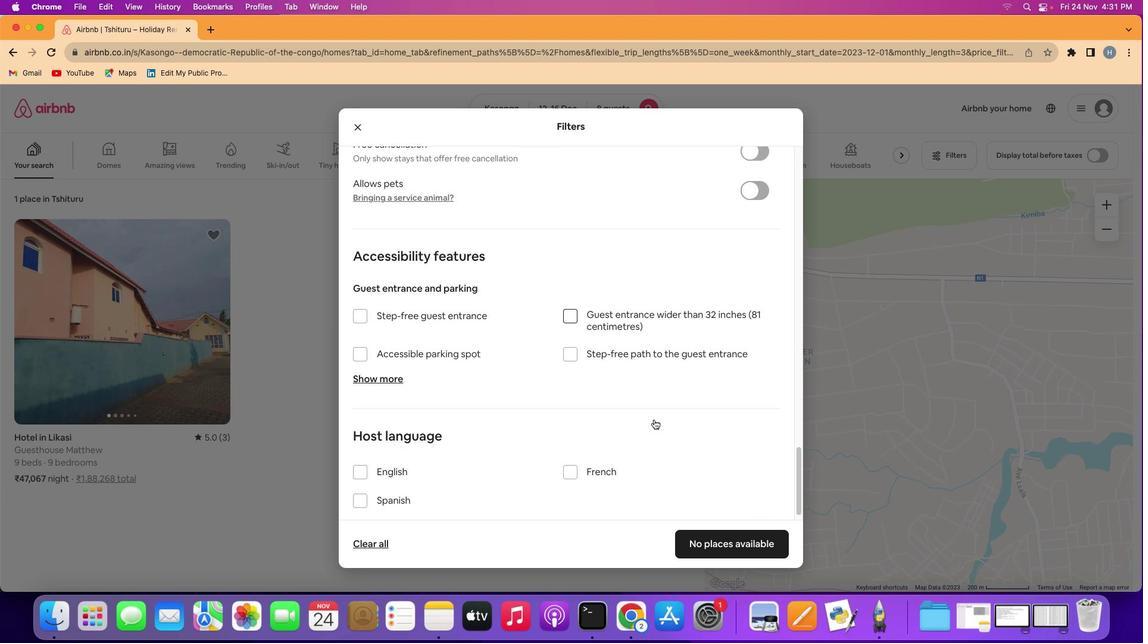 
Action: Mouse moved to (655, 420)
Screenshot: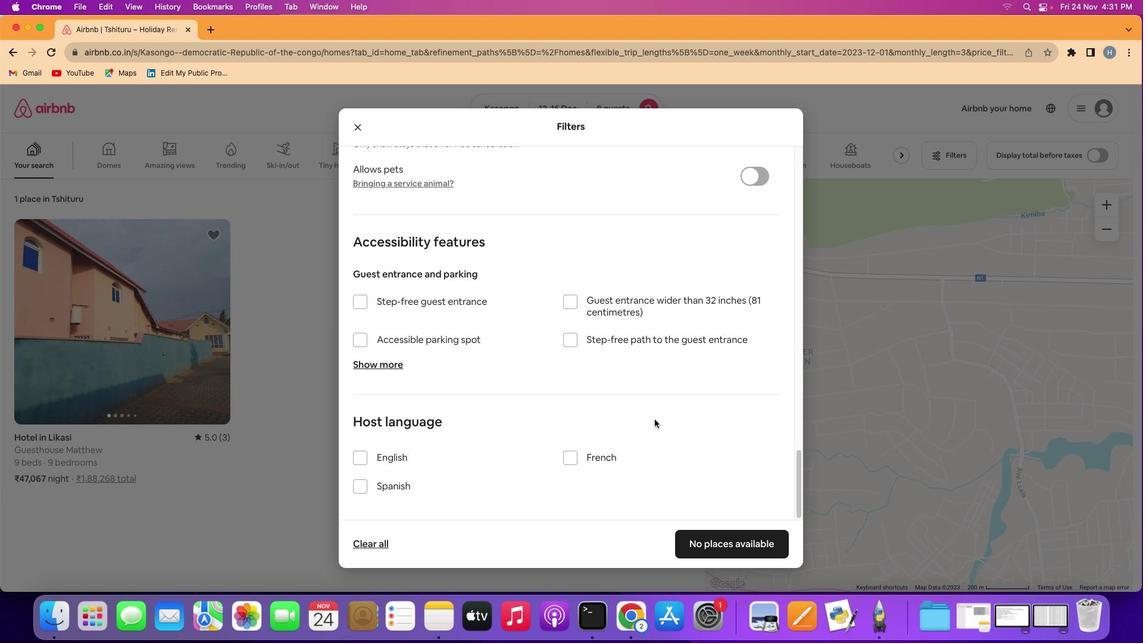 
Action: Mouse scrolled (655, 420) with delta (0, 0)
Screenshot: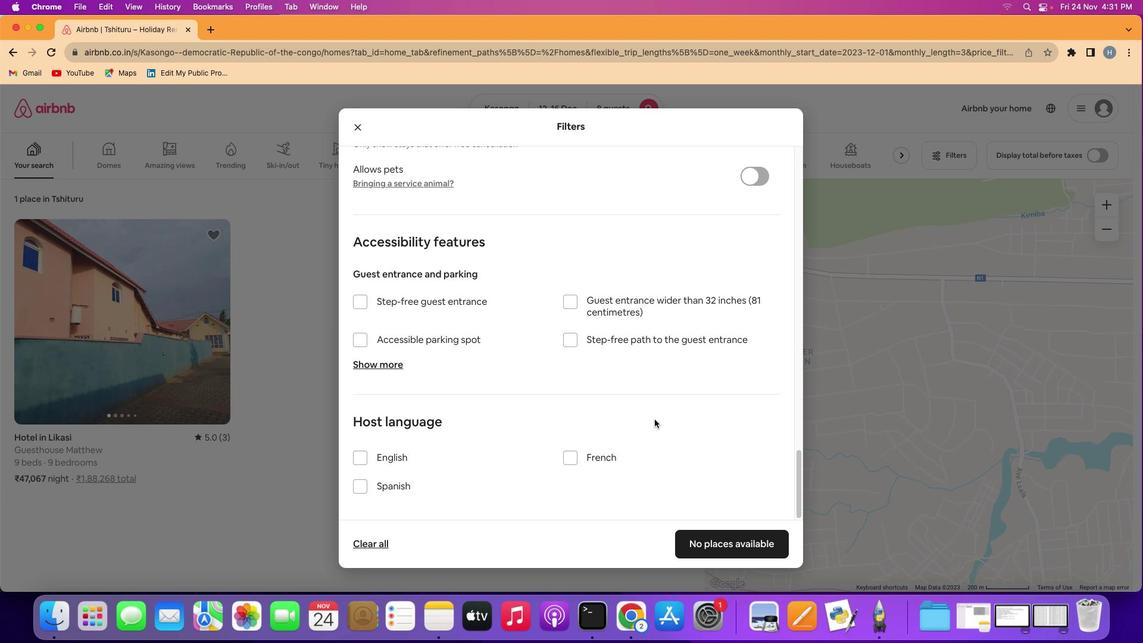 
Action: Mouse scrolled (655, 420) with delta (0, 0)
Screenshot: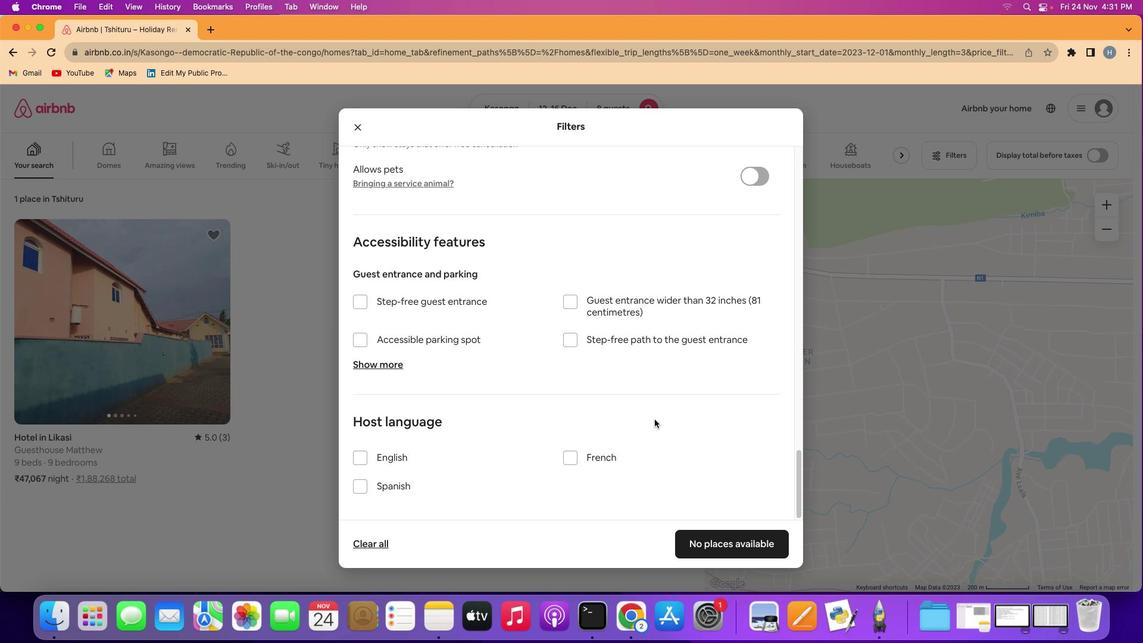 
Action: Mouse scrolled (655, 420) with delta (0, 0)
Screenshot: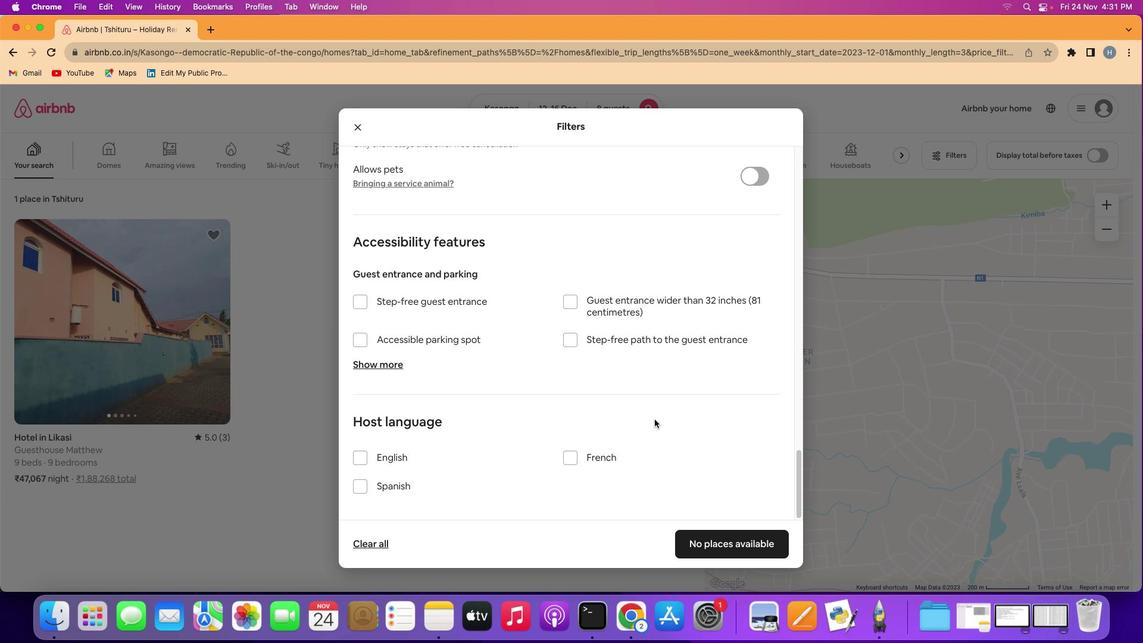 
Action: Mouse scrolled (655, 420) with delta (0, -1)
Screenshot: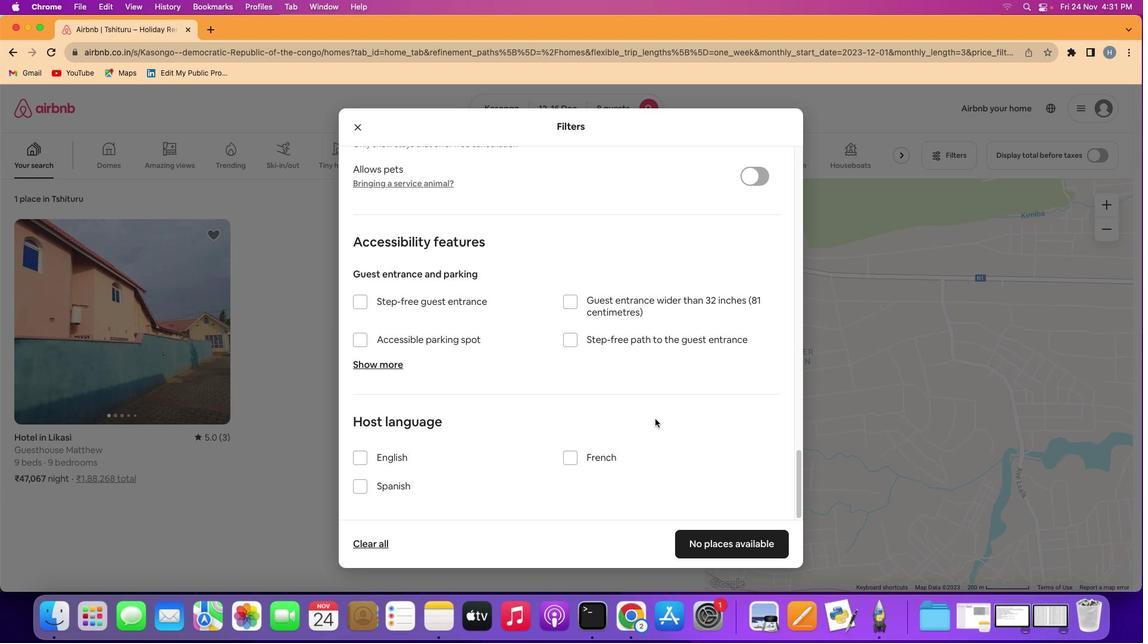 
Action: Mouse scrolled (655, 420) with delta (0, -1)
Screenshot: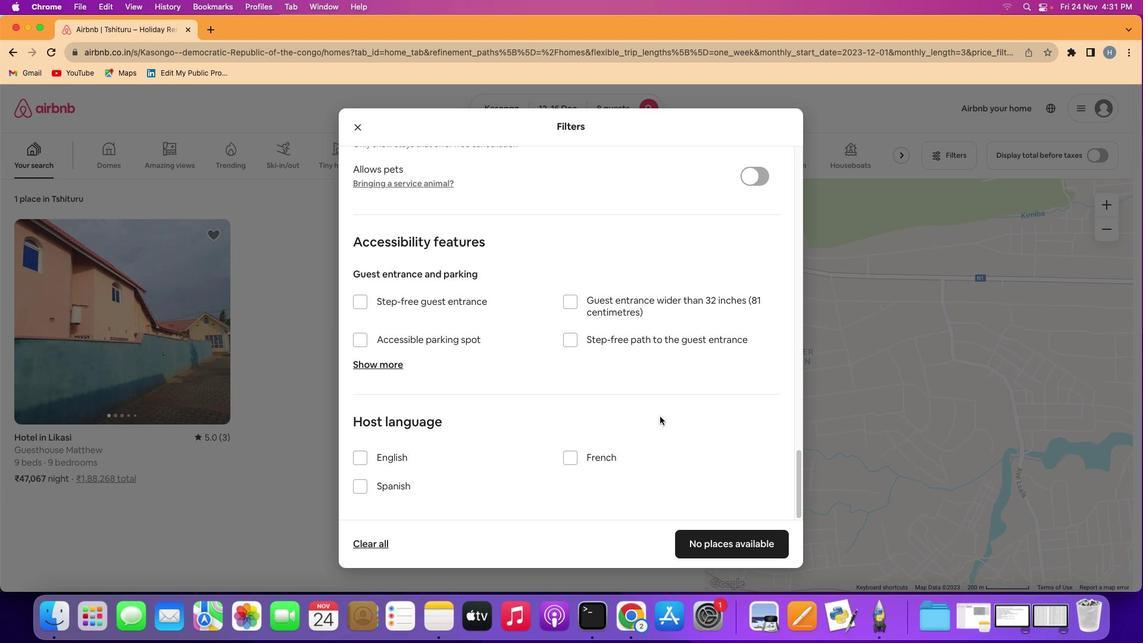 
Action: Mouse moved to (742, 546)
Screenshot: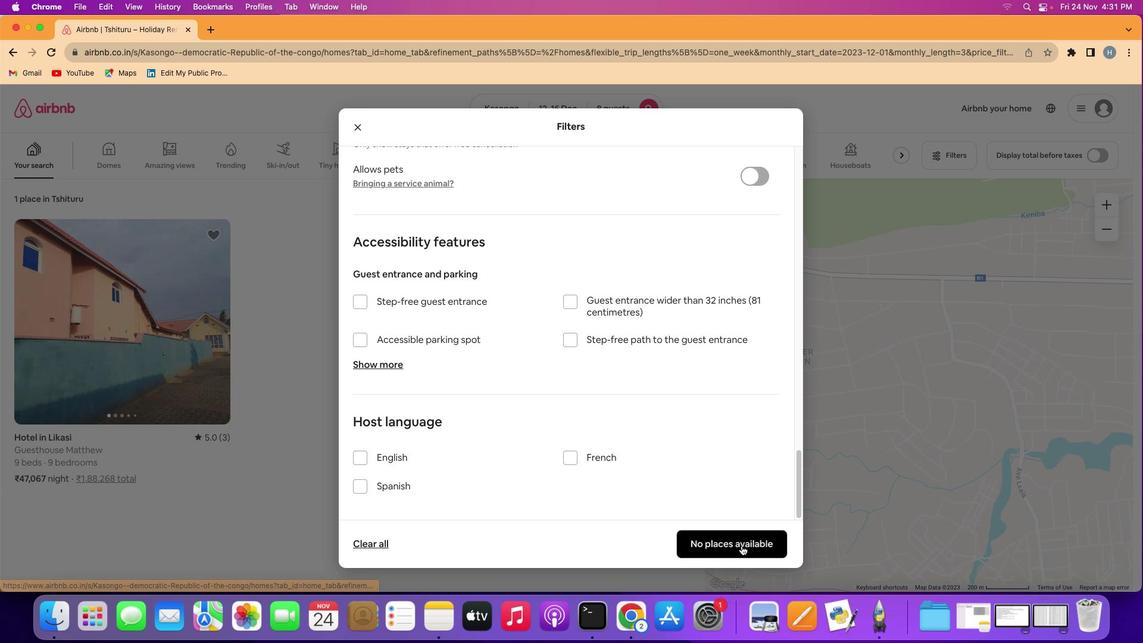 
Action: Mouse pressed left at (742, 546)
Screenshot: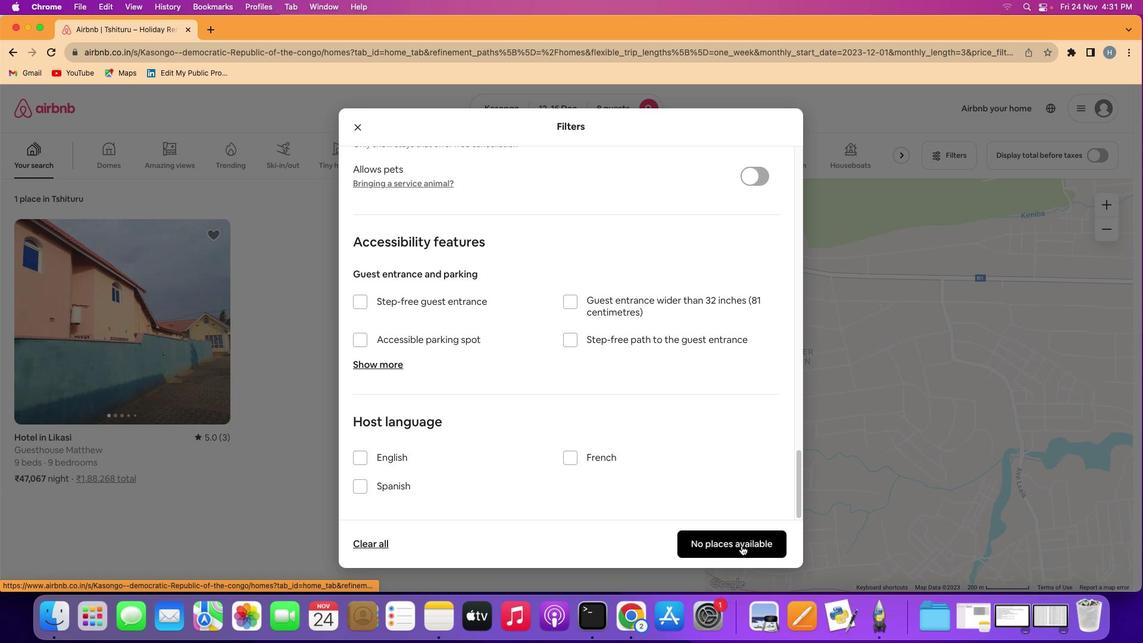 
Action: Mouse moved to (408, 406)
Screenshot: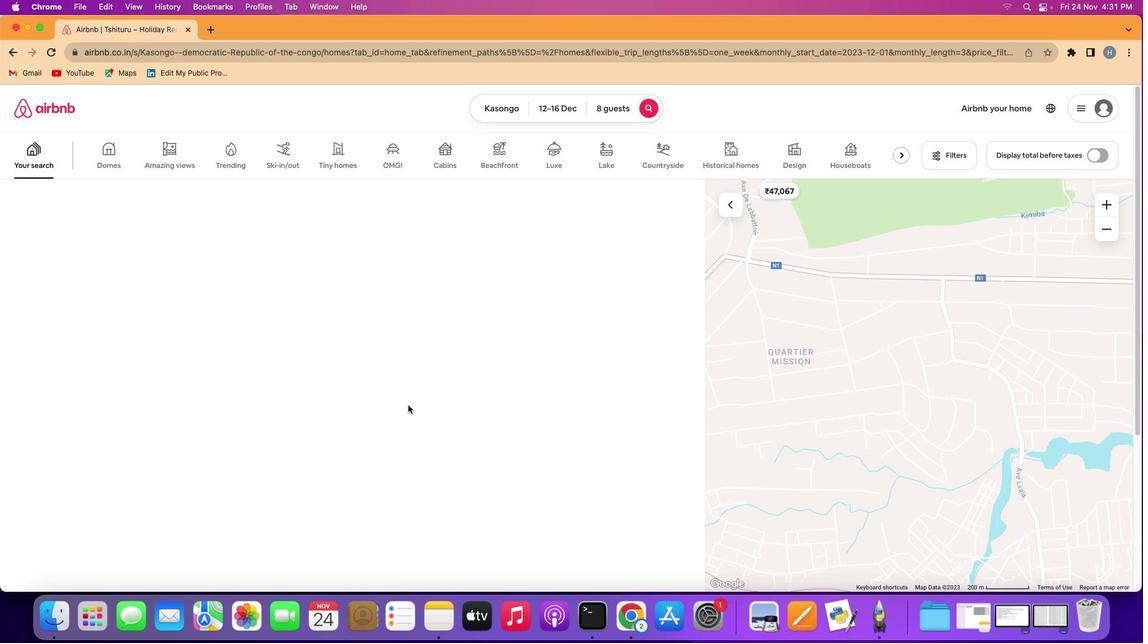 
